 Task: Create new invoice with Date Opened :15-Apr-23, Select Customer: Crooked Crust Pizza, Terms: Payment Term 1. Make invoice entry for item-1 with Date: 15-Apr-23, Description: Gardettos Original, Action: Material, Income Account: Income:Sales, Quantity: 6, Unit Price: 7.5, Discount %: 7. Make entry for item-2 with Date: 15-Apr-23, Description: Helping Hand Force Cup Toilet Plunger, Action: Material, Income Account: Income:Sales, Quantity: 1, Unit Price: 7.9, Discount %: 8. Make entry for item-3 with Date: 15-Apr-23, Description: Value Corner Whole Milk (1 gal), Action: Material, Income Account: Income:Sales, Quantity: 1, Unit Price: 8.9, Discount %: 10. Write Notes: 'Looking forward to serving you again.'. Post Invoice with Post Date: 15-Apr-23, Post to Accounts: Assets:Accounts Receivable. Pay / Process Payment with Transaction Date: 15-May-23, Amount: 57.128, Transfer Account: Checking Account. Print Invoice, display notes by going to Option, then go to Display Tab and check 'Invoice Notes'.
Action: Mouse moved to (174, 34)
Screenshot: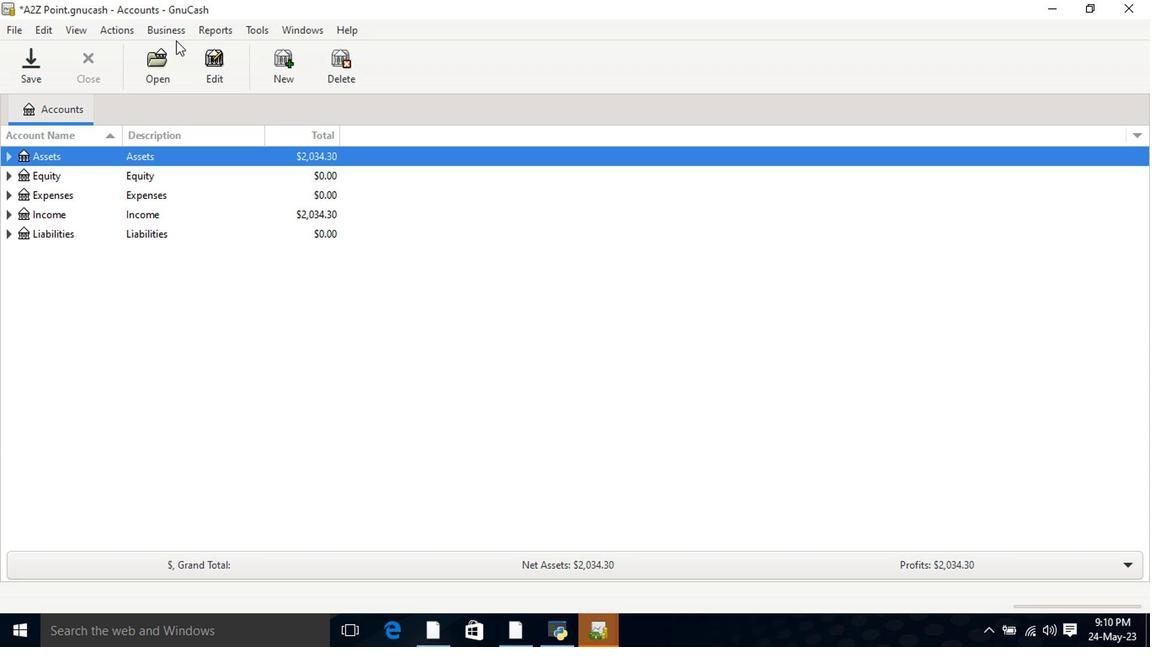 
Action: Mouse pressed left at (174, 34)
Screenshot: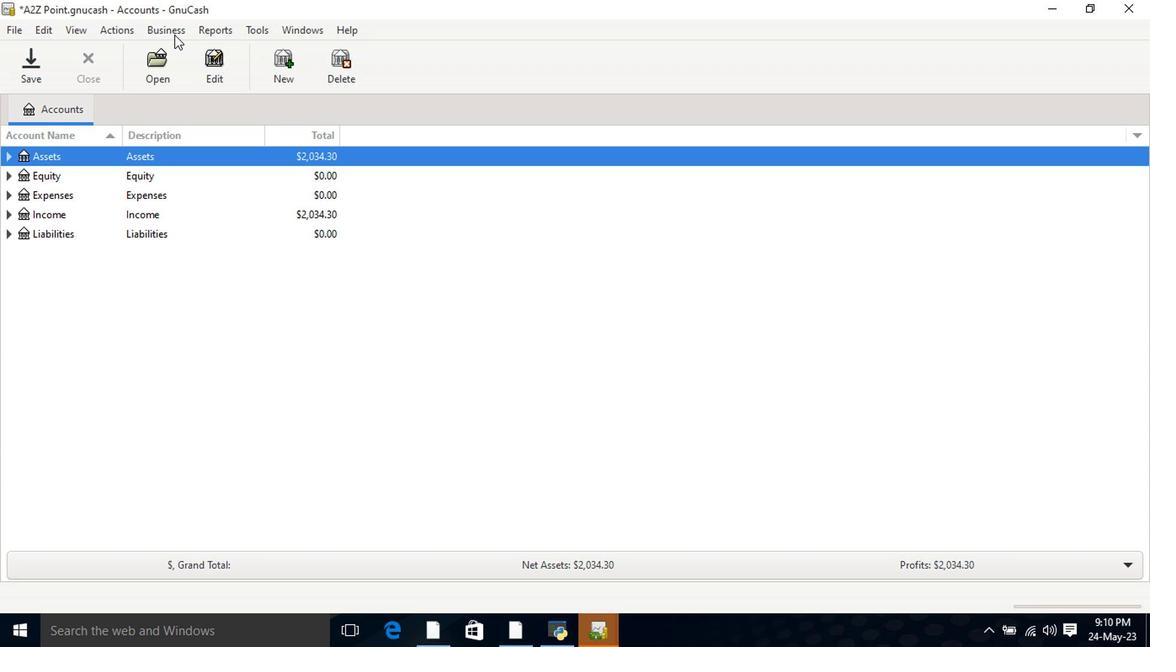 
Action: Mouse moved to (366, 118)
Screenshot: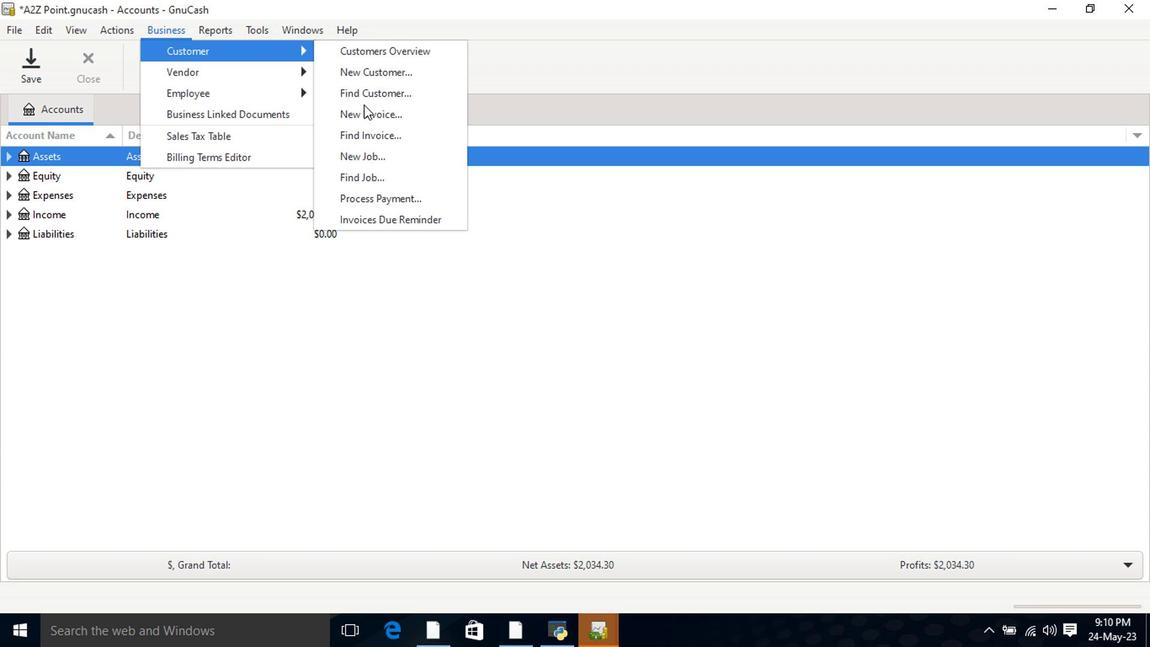 
Action: Mouse pressed left at (366, 118)
Screenshot: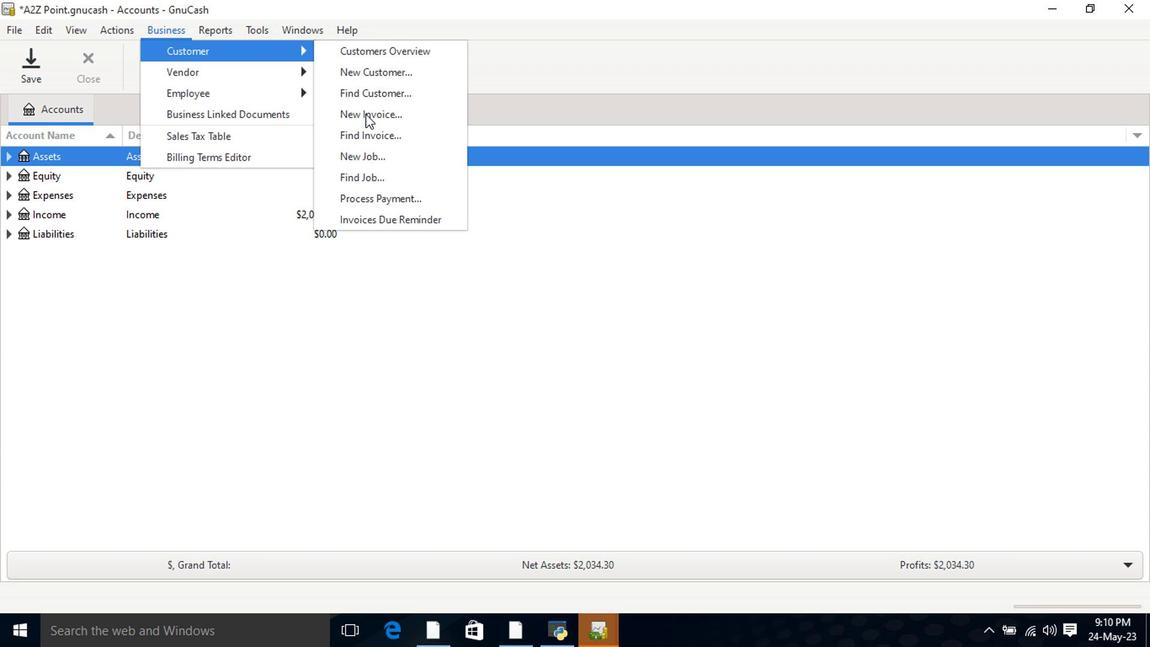 
Action: Mouse moved to (695, 260)
Screenshot: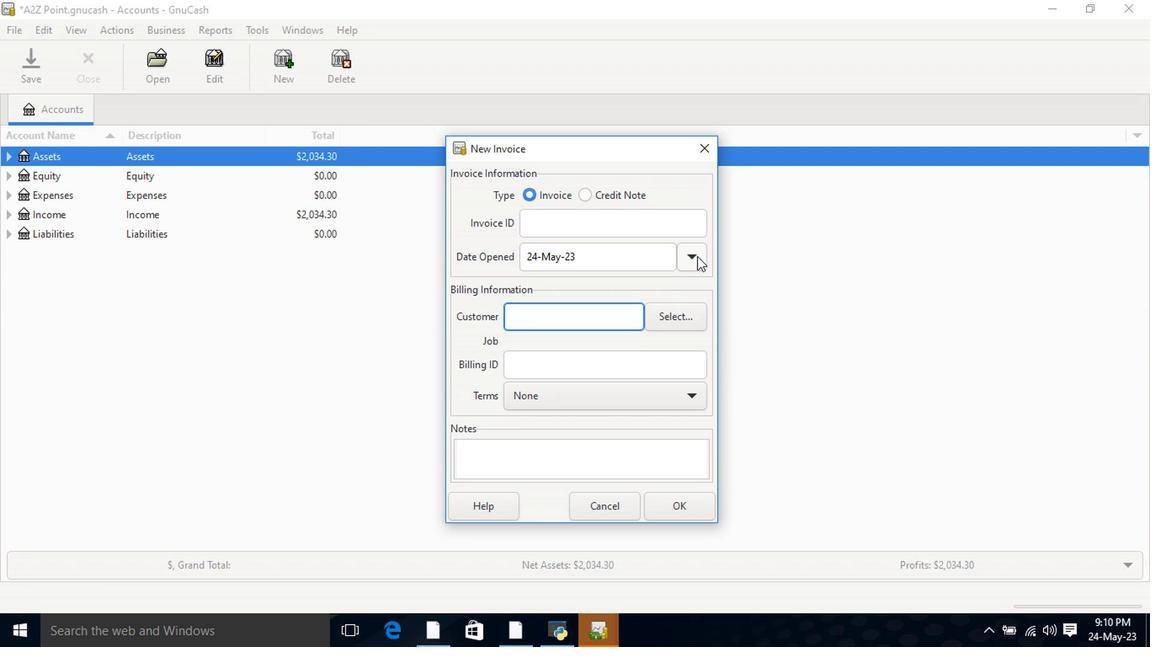 
Action: Mouse pressed left at (695, 260)
Screenshot: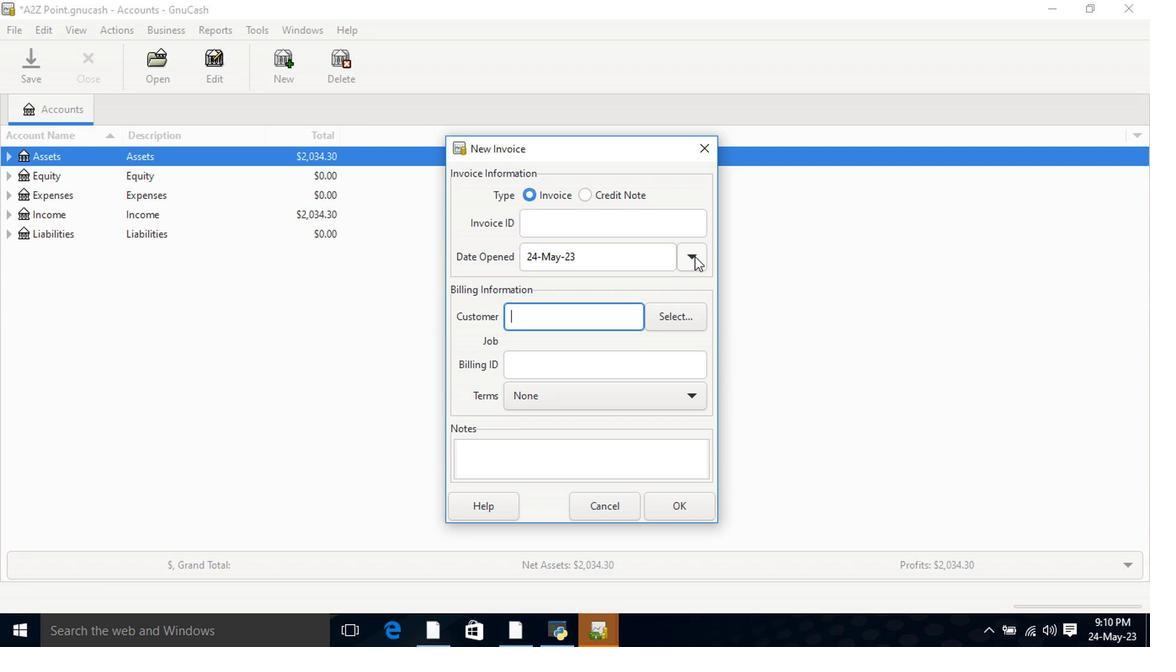
Action: Mouse moved to (563, 284)
Screenshot: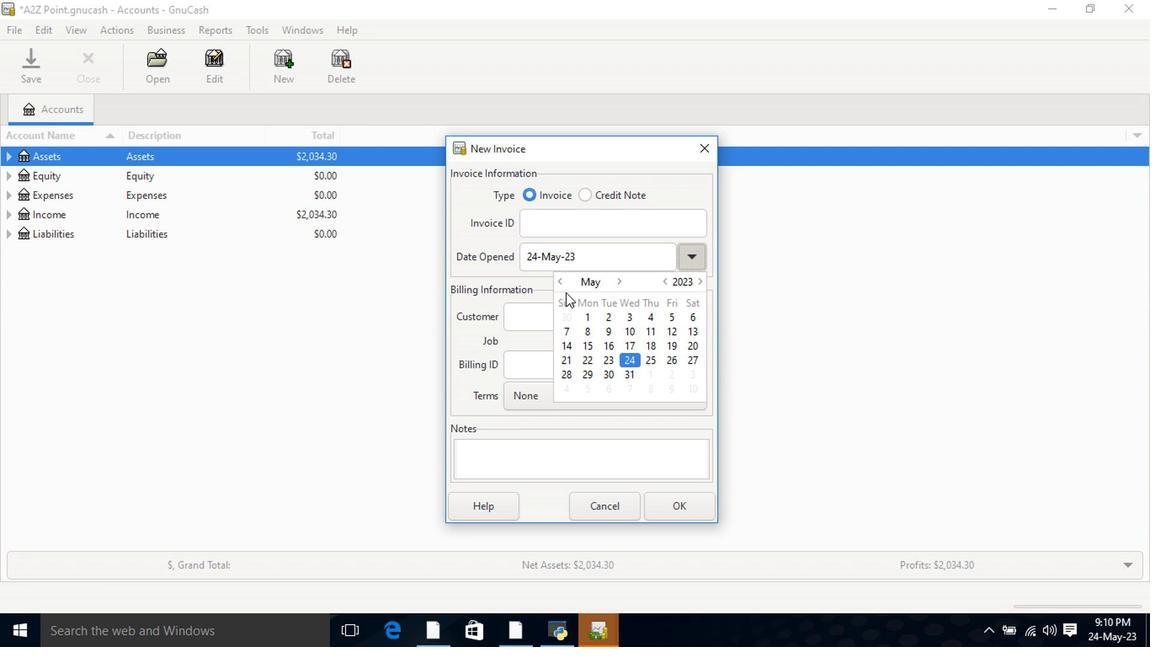 
Action: Mouse pressed left at (563, 284)
Screenshot: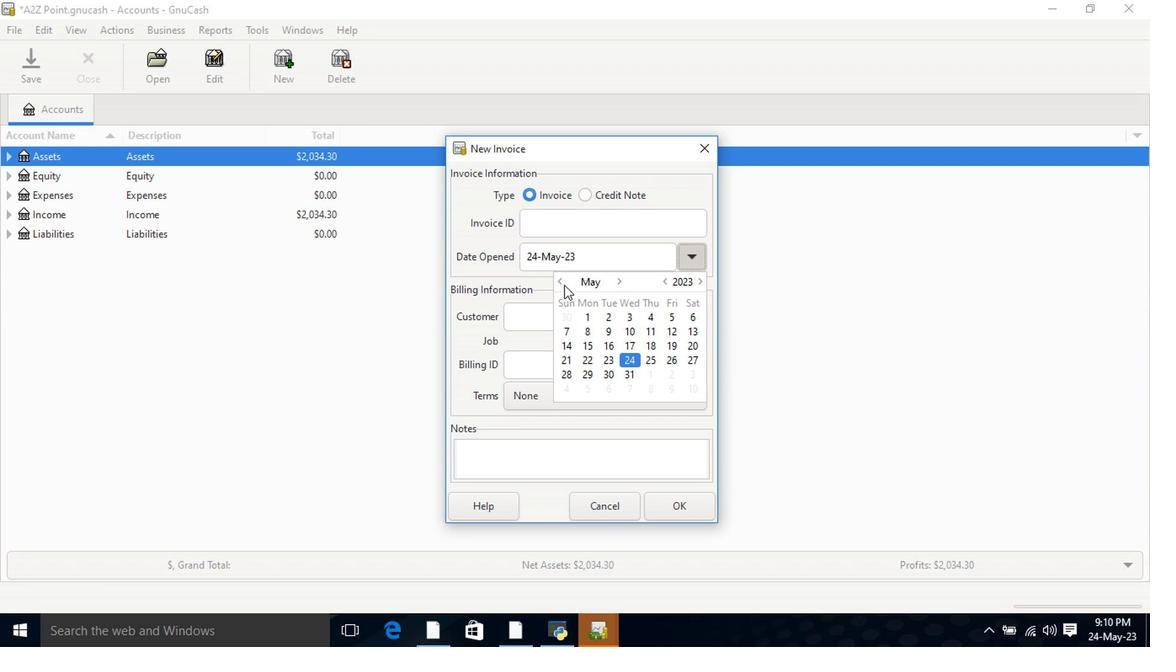 
Action: Mouse moved to (694, 349)
Screenshot: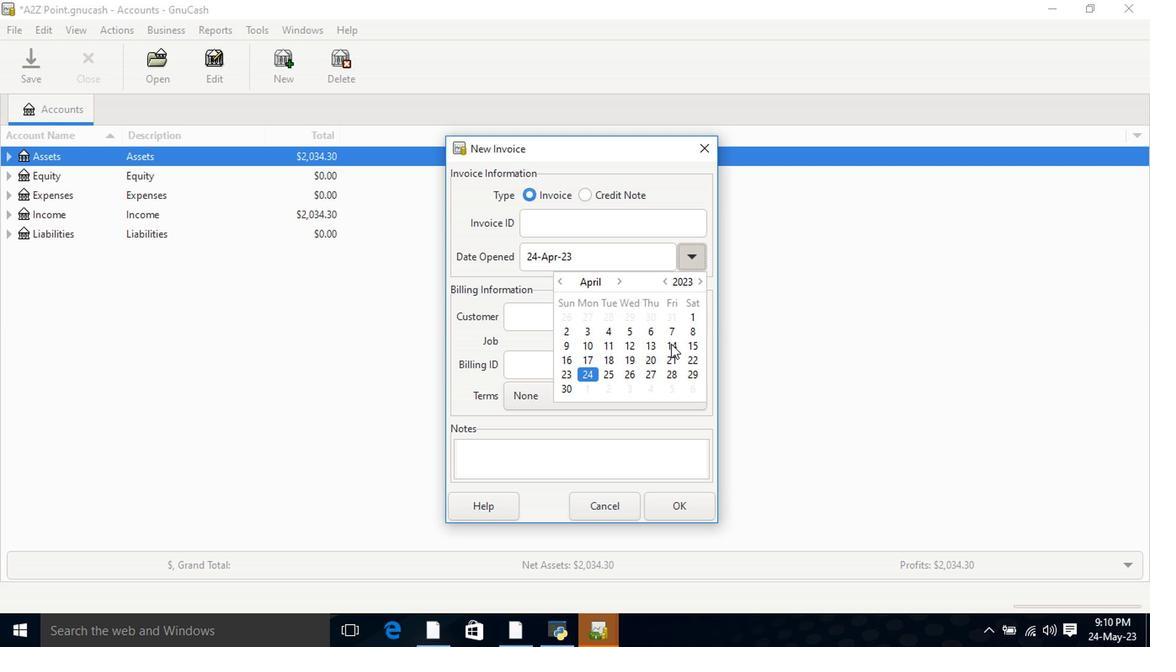
Action: Mouse pressed left at (694, 349)
Screenshot: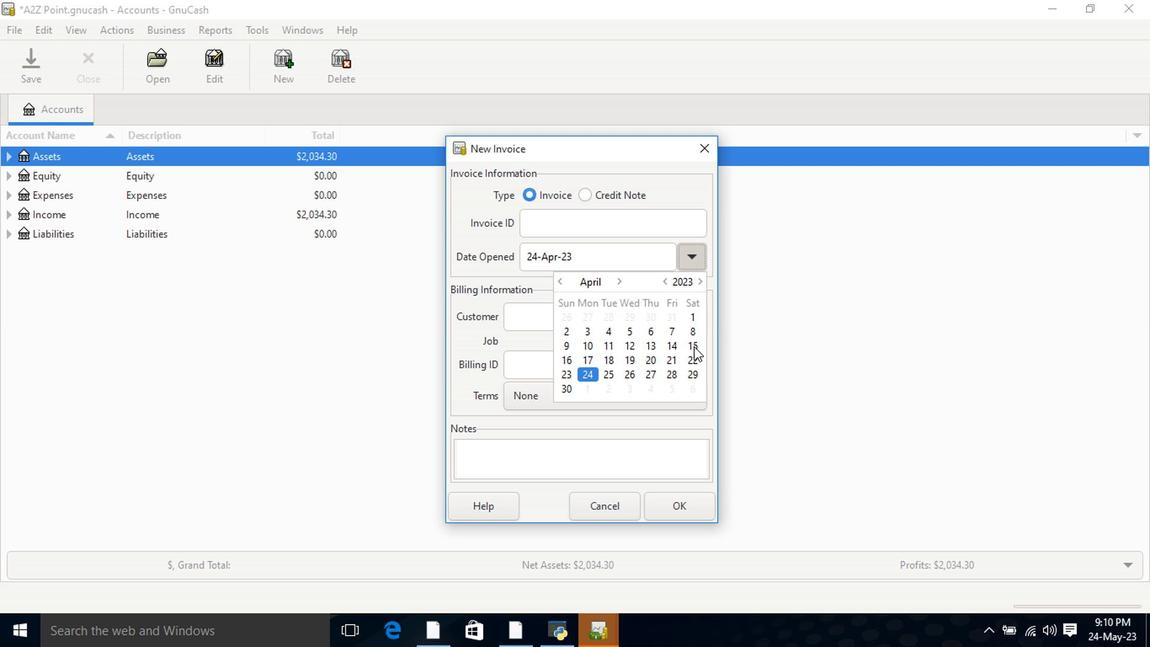 
Action: Mouse pressed left at (694, 349)
Screenshot: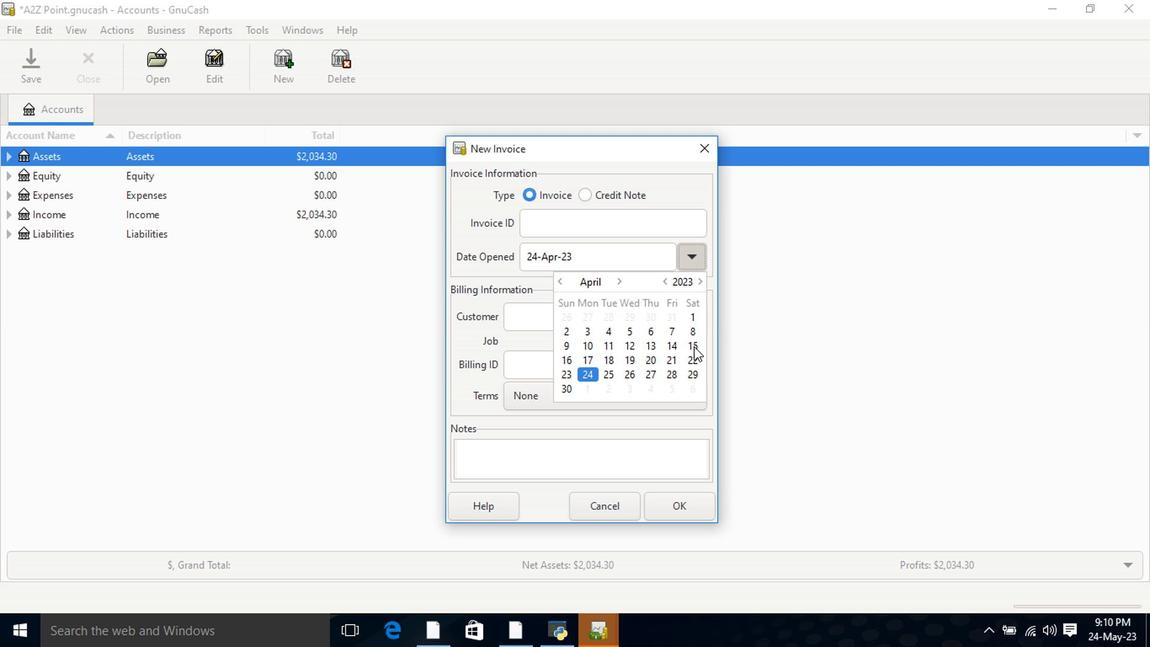 
Action: Mouse moved to (596, 323)
Screenshot: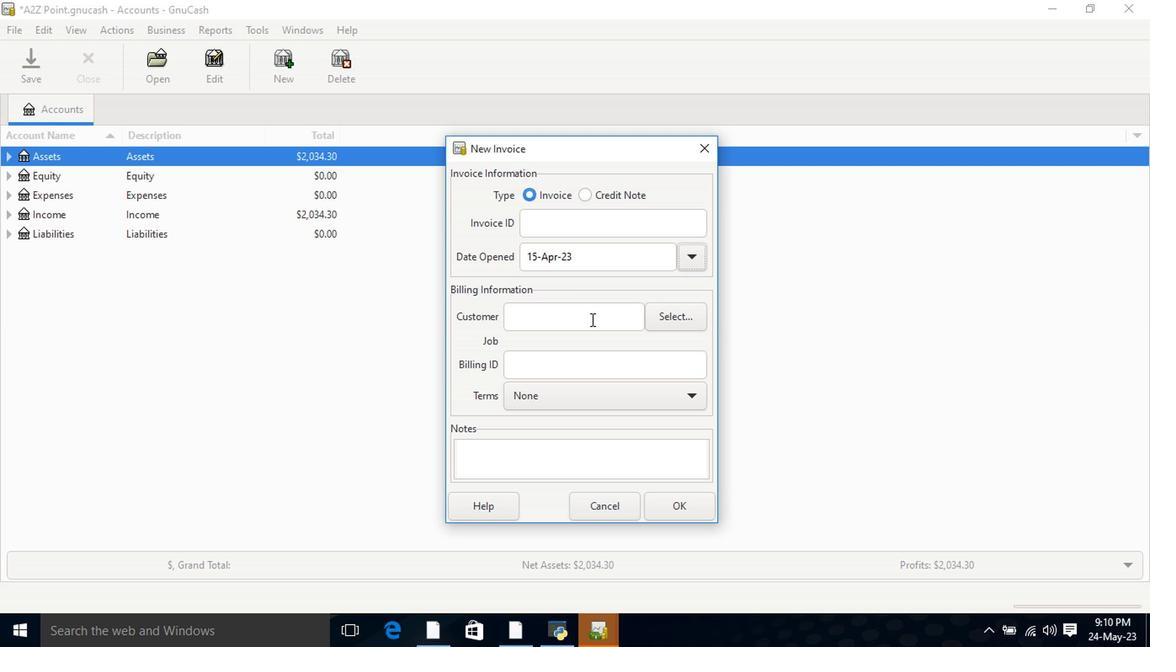 
Action: Mouse pressed left at (596, 323)
Screenshot: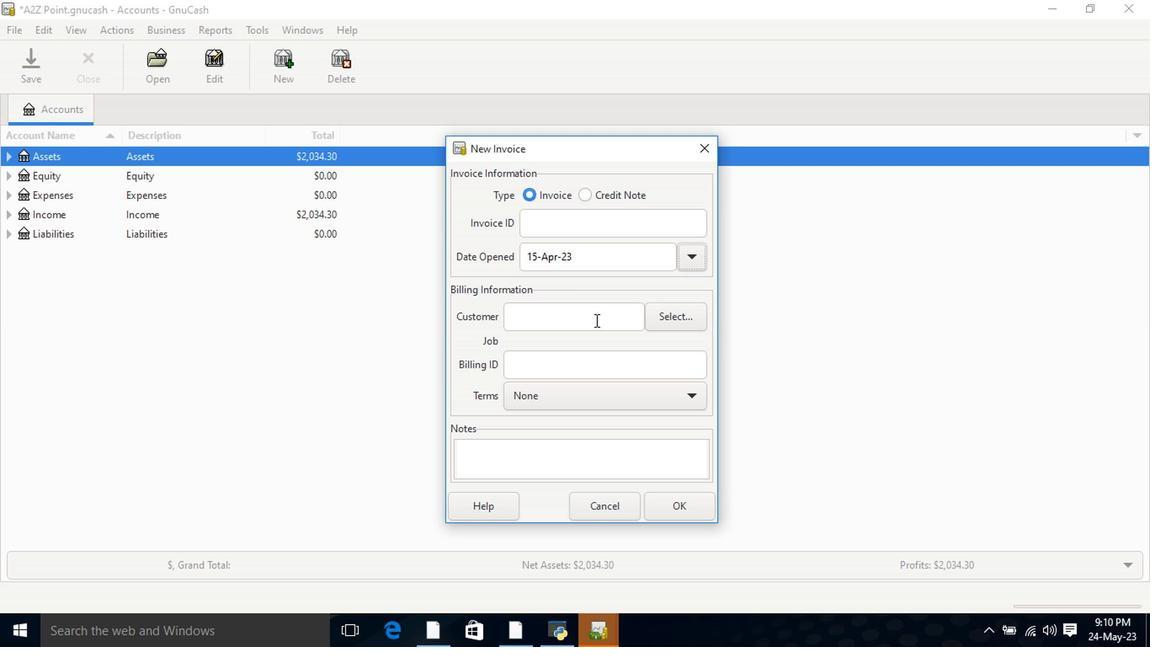 
Action: Key pressed croo
Screenshot: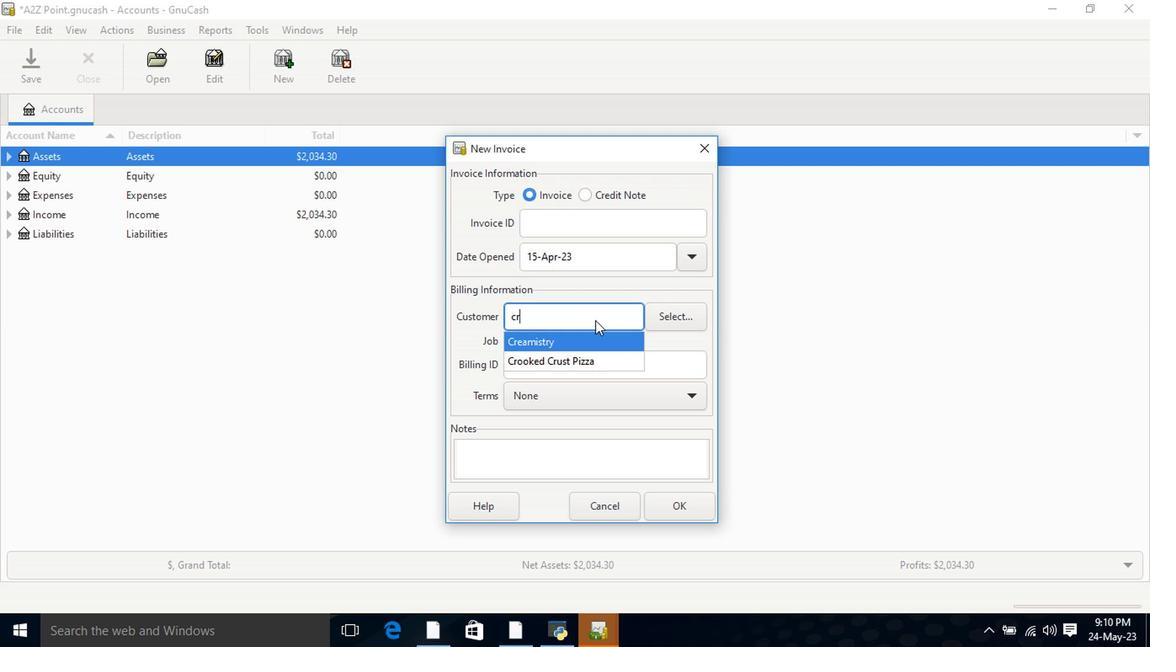 
Action: Mouse moved to (592, 340)
Screenshot: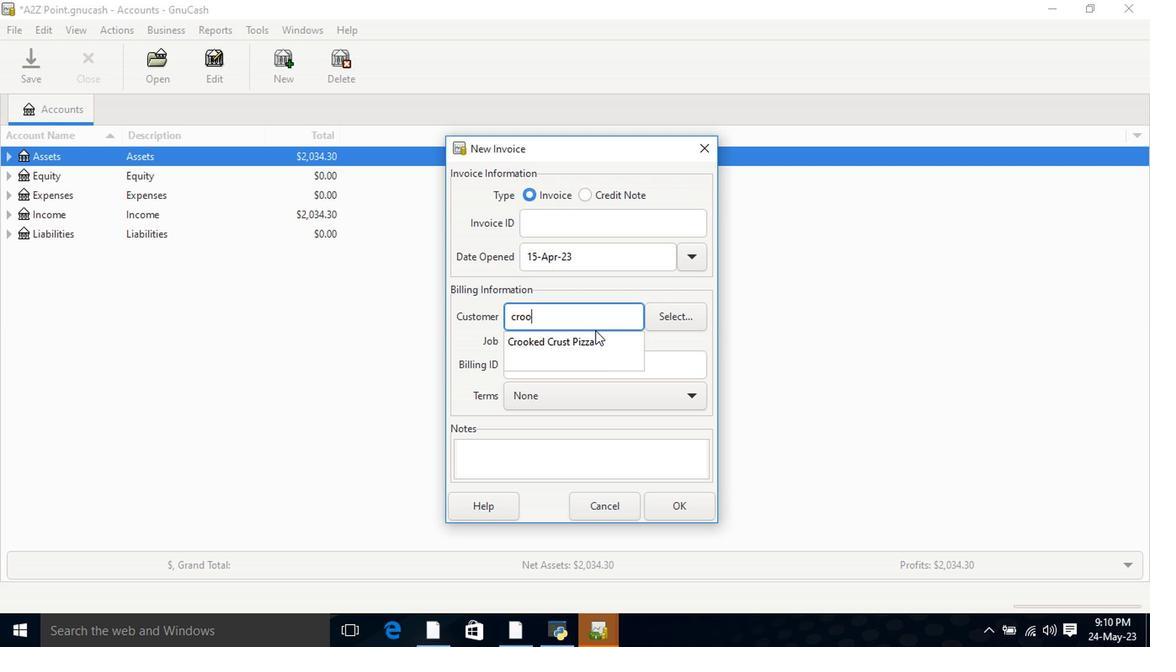 
Action: Mouse pressed left at (592, 340)
Screenshot: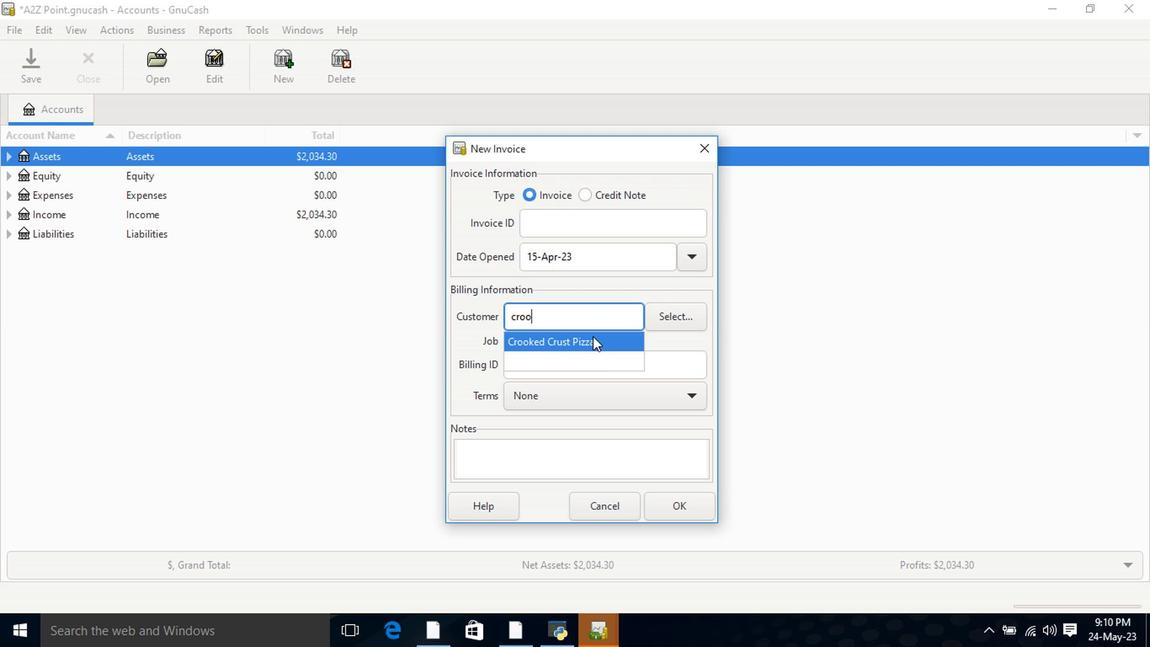 
Action: Mouse moved to (581, 403)
Screenshot: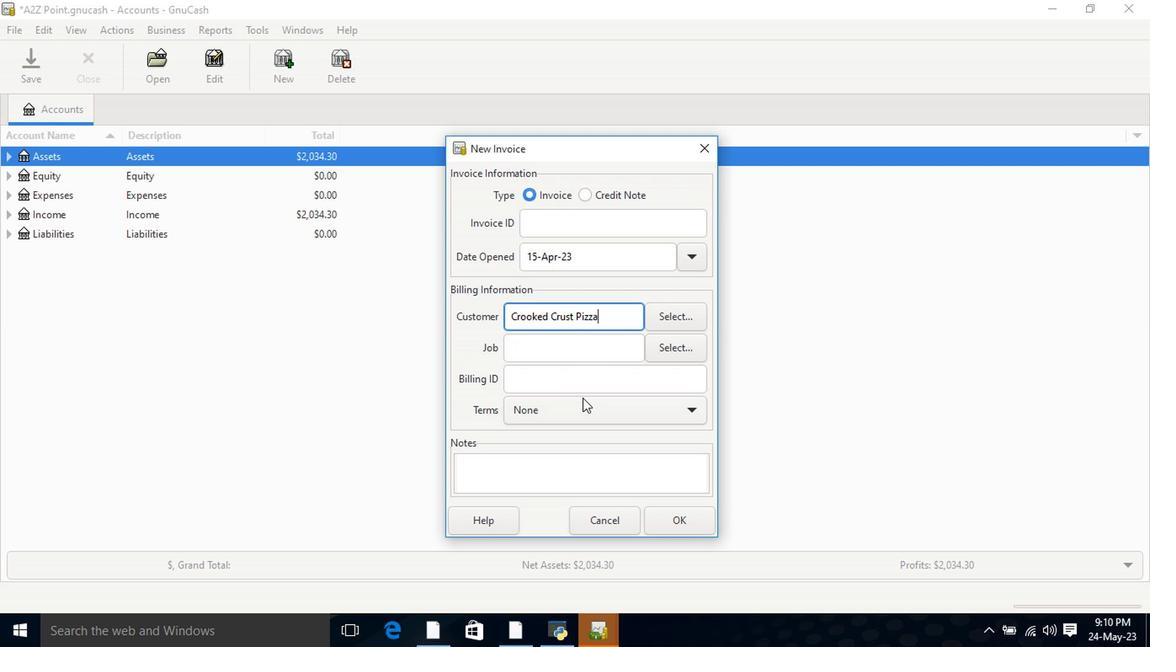 
Action: Mouse pressed left at (581, 403)
Screenshot: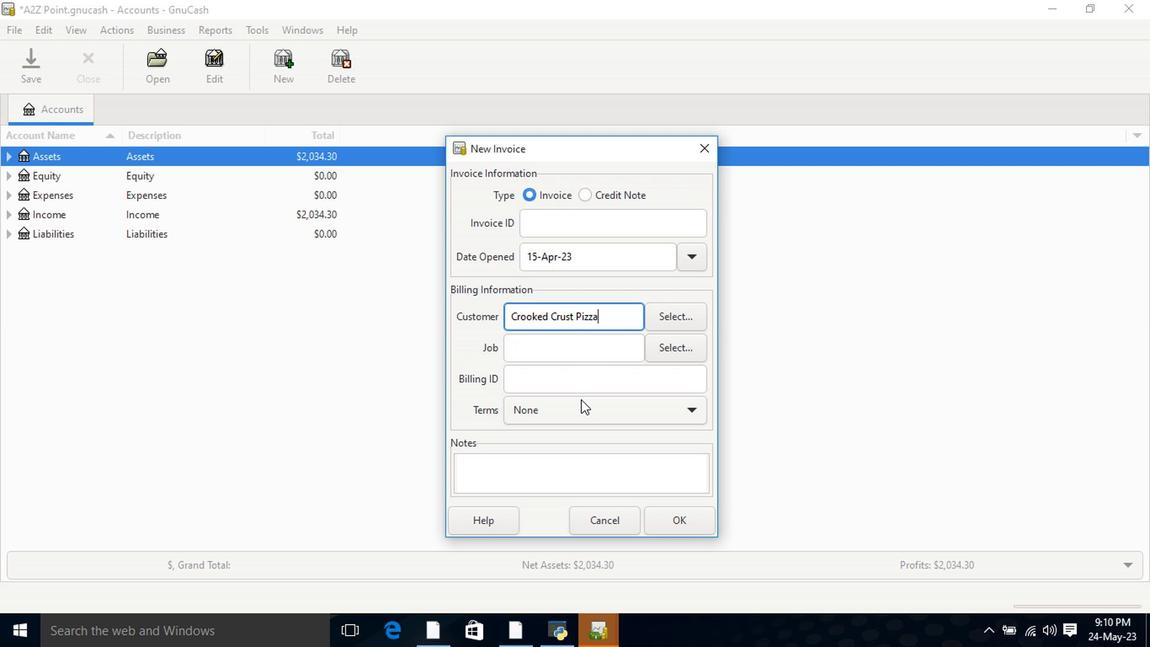 
Action: Mouse moved to (584, 435)
Screenshot: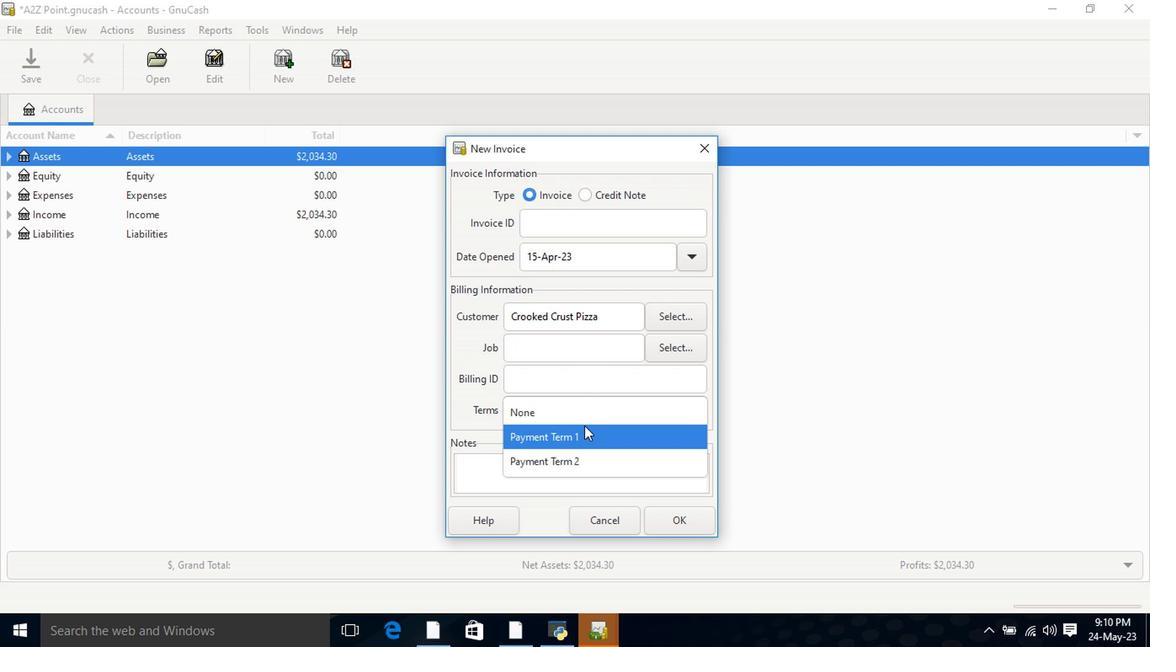 
Action: Mouse pressed left at (584, 435)
Screenshot: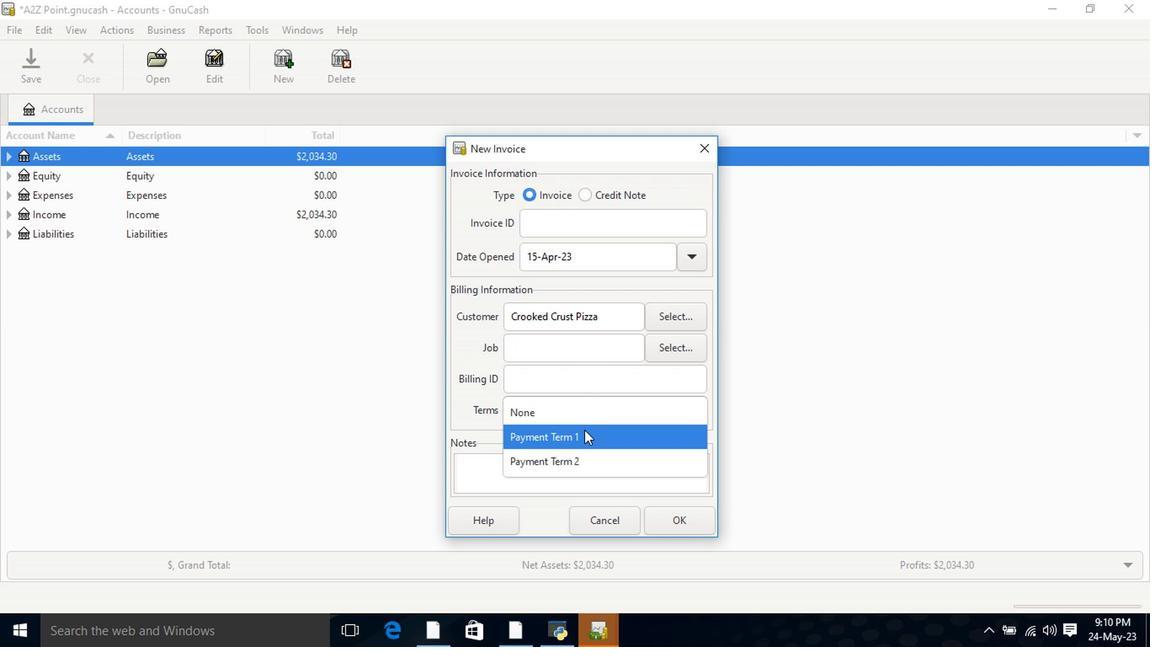
Action: Mouse moved to (706, 533)
Screenshot: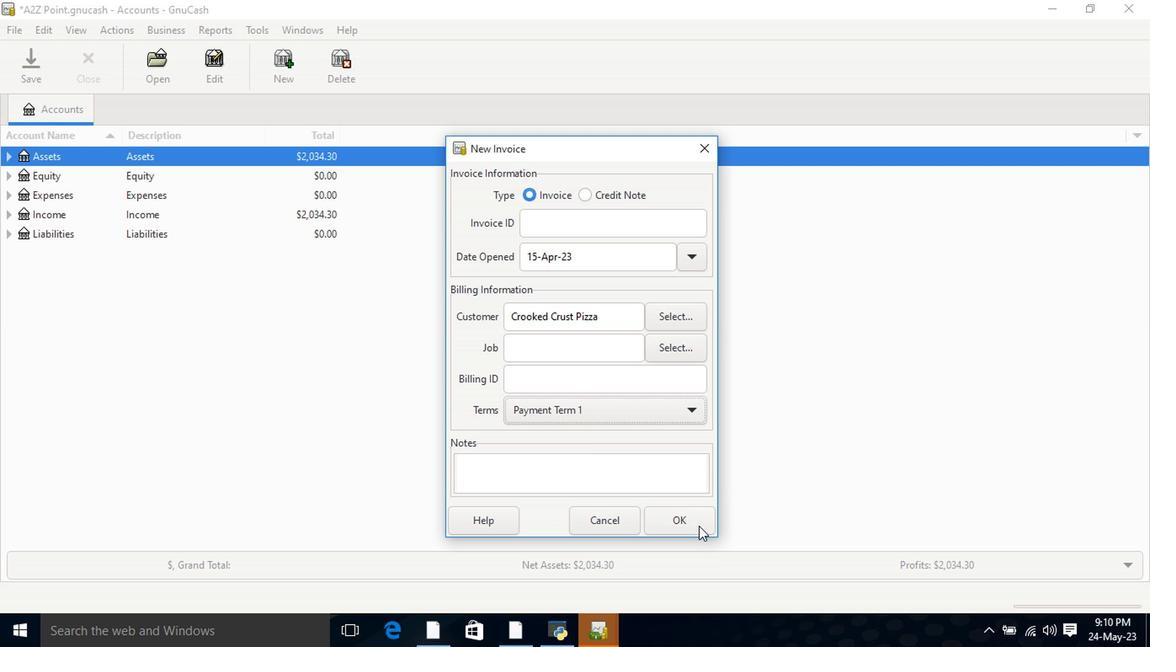 
Action: Mouse pressed left at (706, 533)
Screenshot: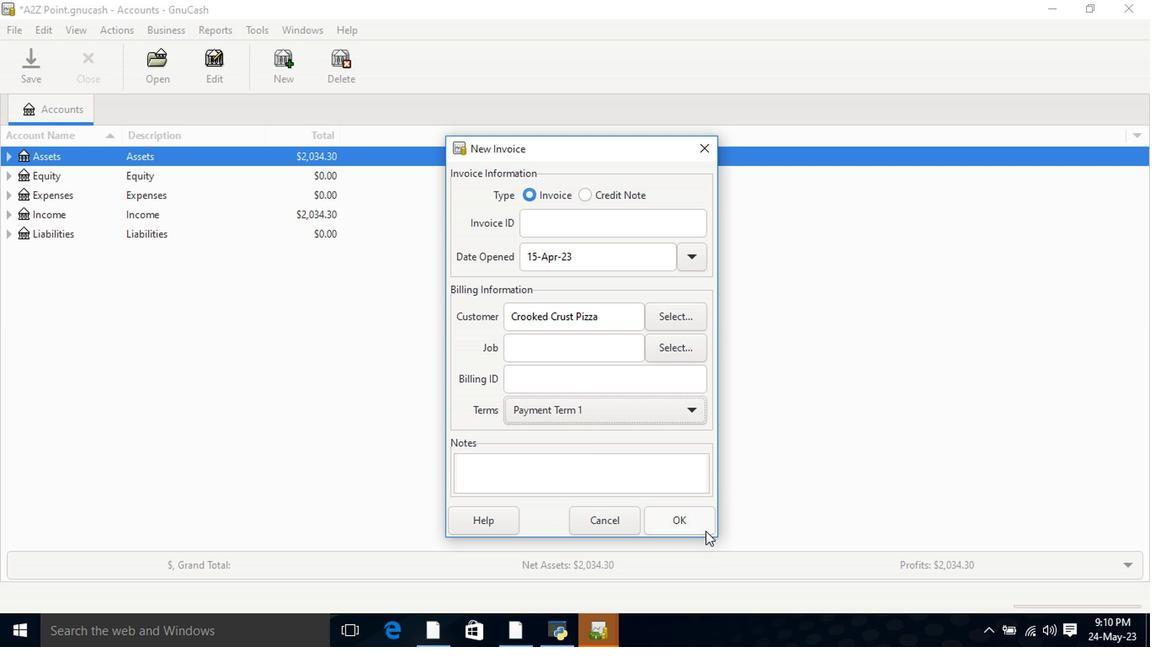 
Action: Mouse moved to (80, 329)
Screenshot: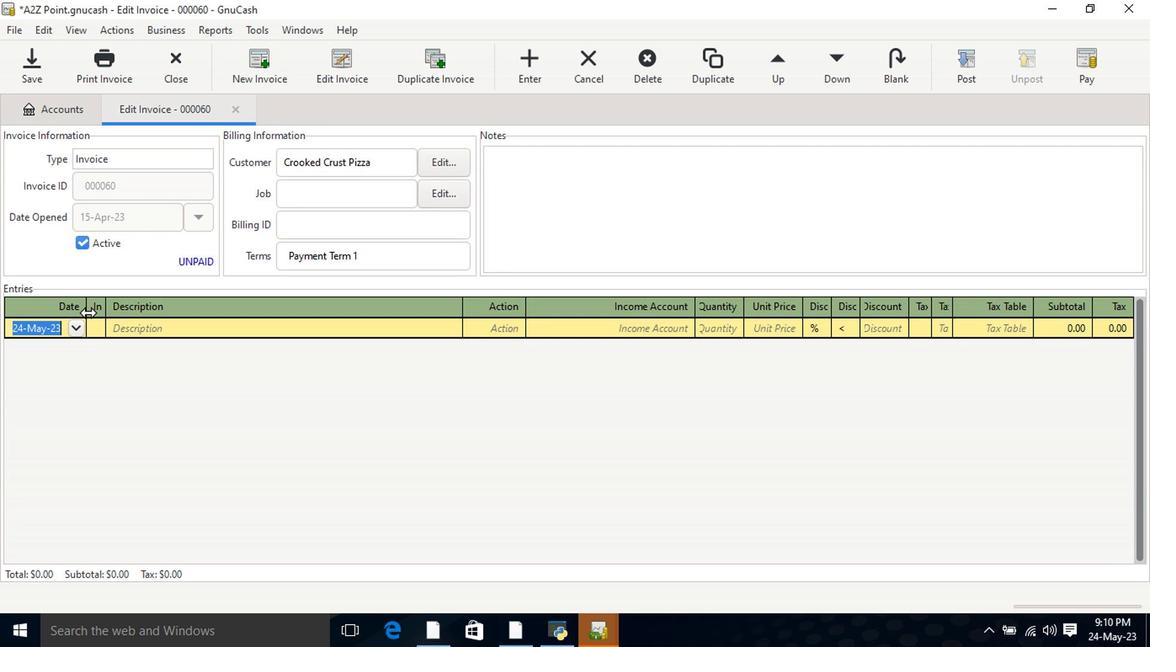 
Action: Mouse pressed left at (80, 329)
Screenshot: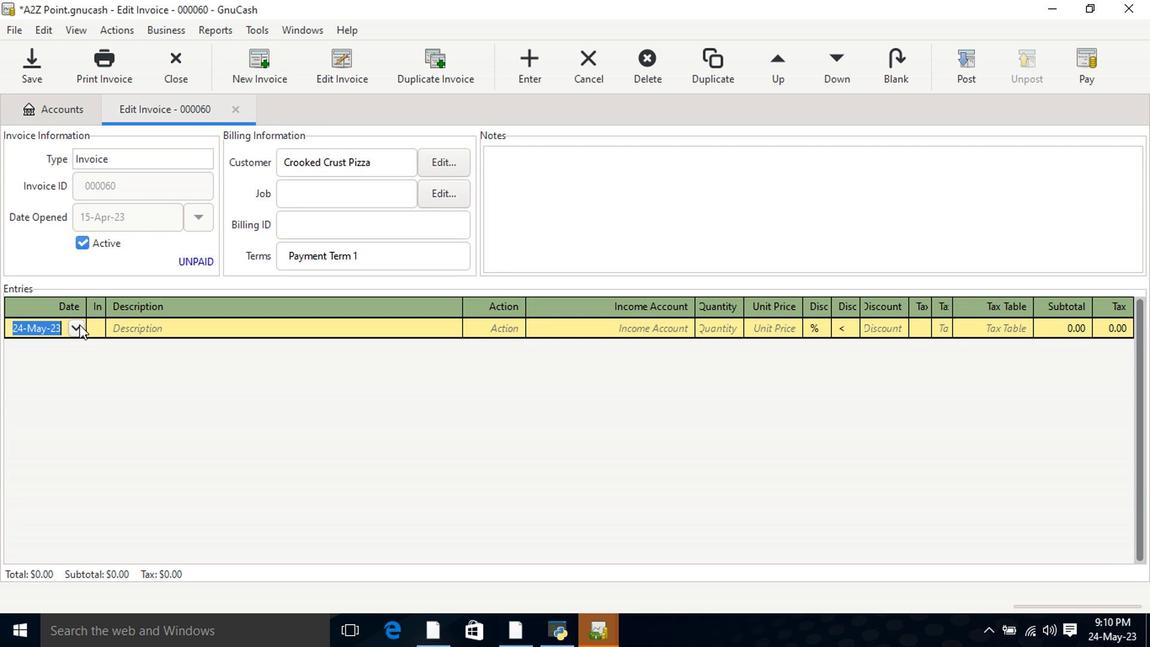 
Action: Mouse moved to (14, 351)
Screenshot: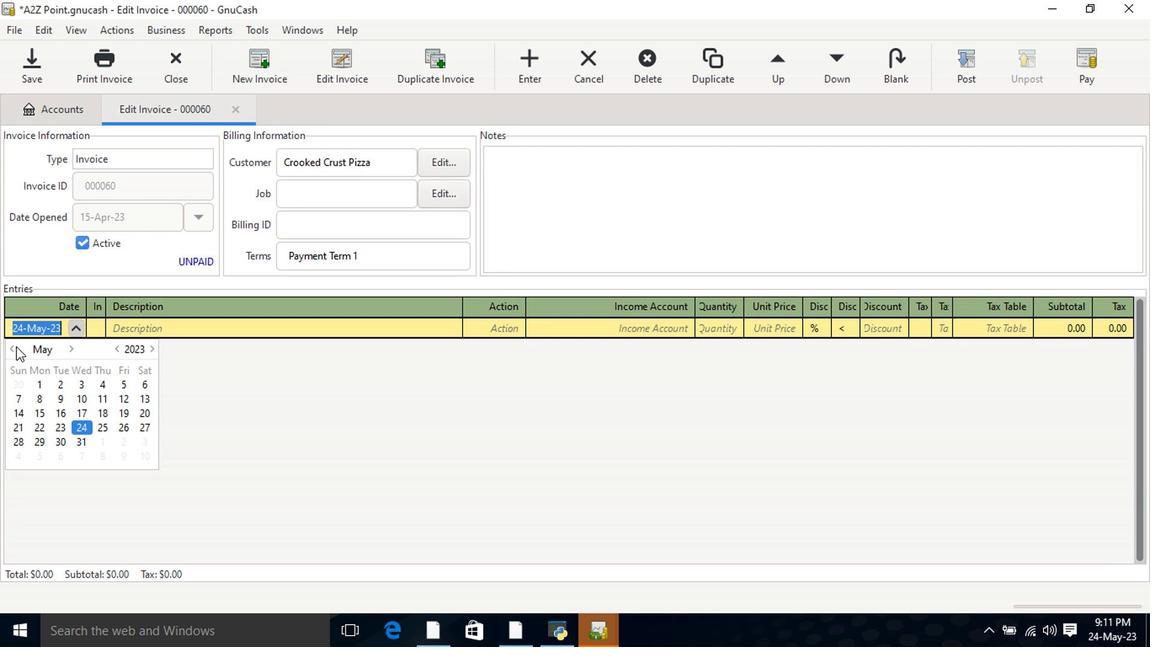 
Action: Mouse pressed left at (14, 351)
Screenshot: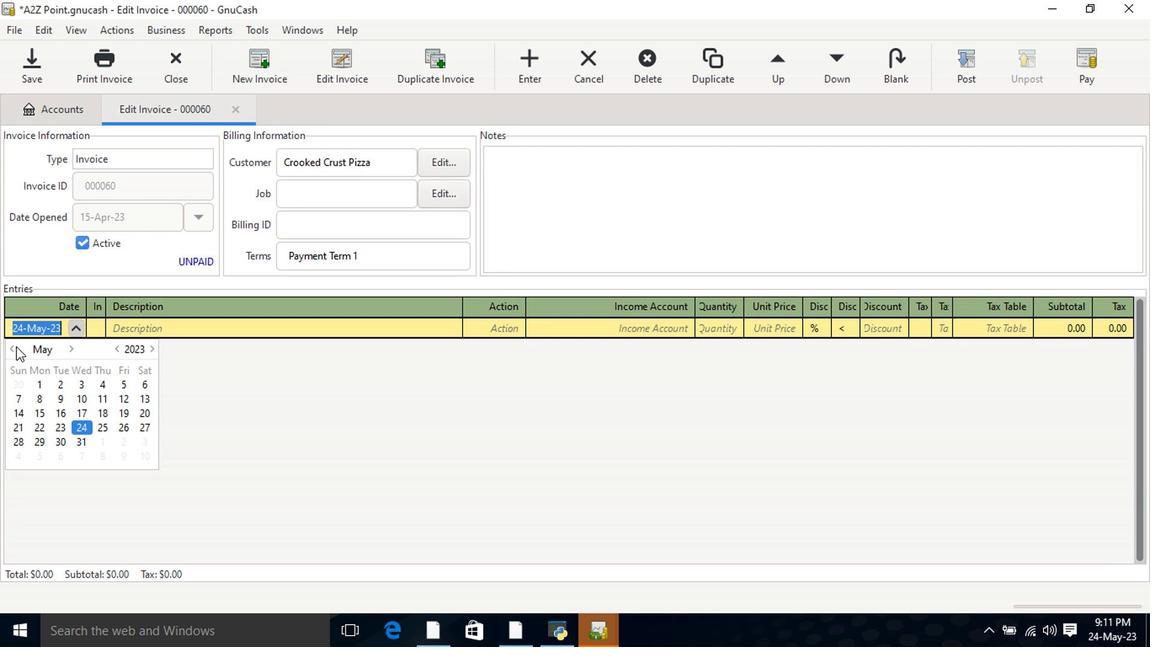 
Action: Mouse moved to (143, 414)
Screenshot: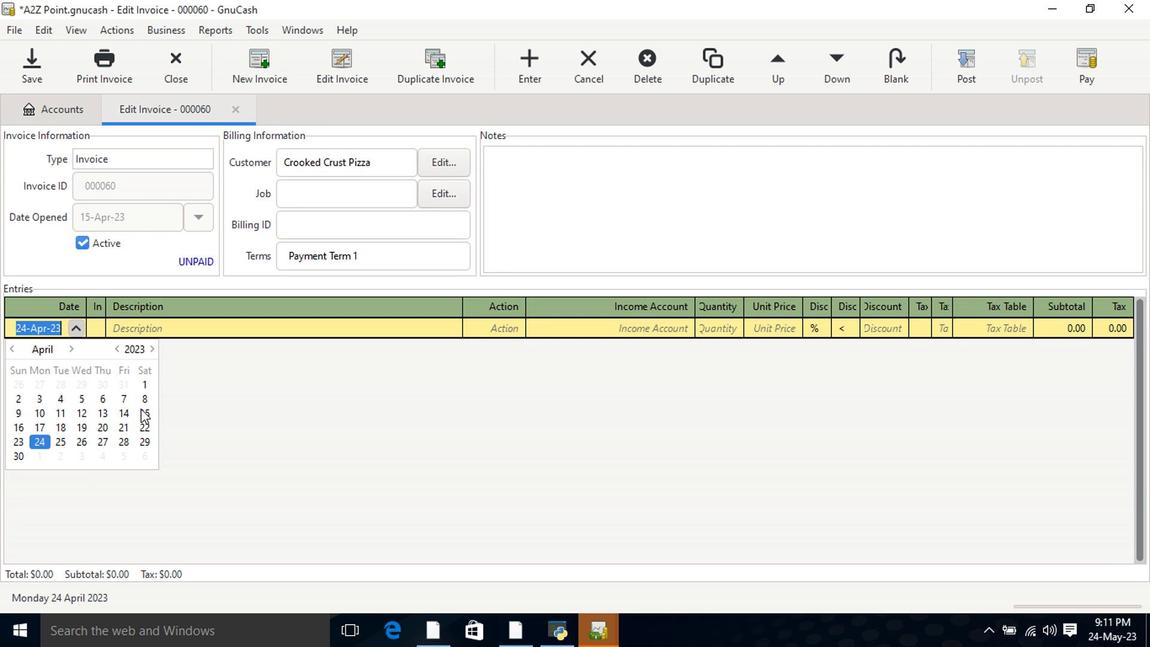 
Action: Mouse pressed left at (143, 414)
Screenshot: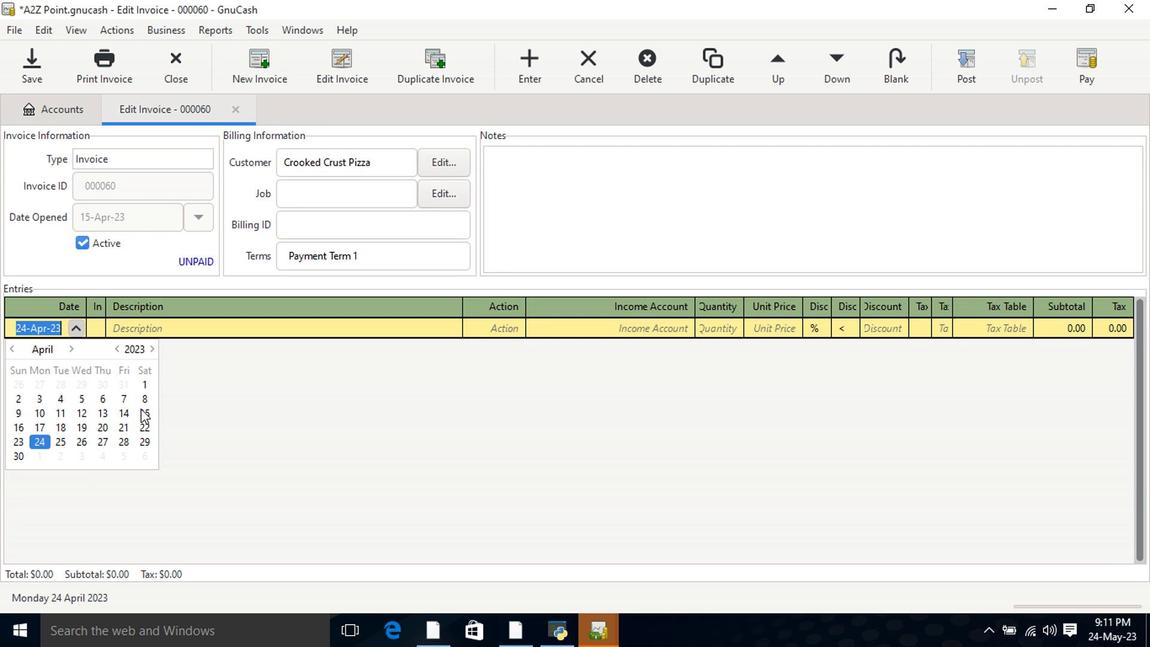 
Action: Mouse pressed left at (143, 414)
Screenshot: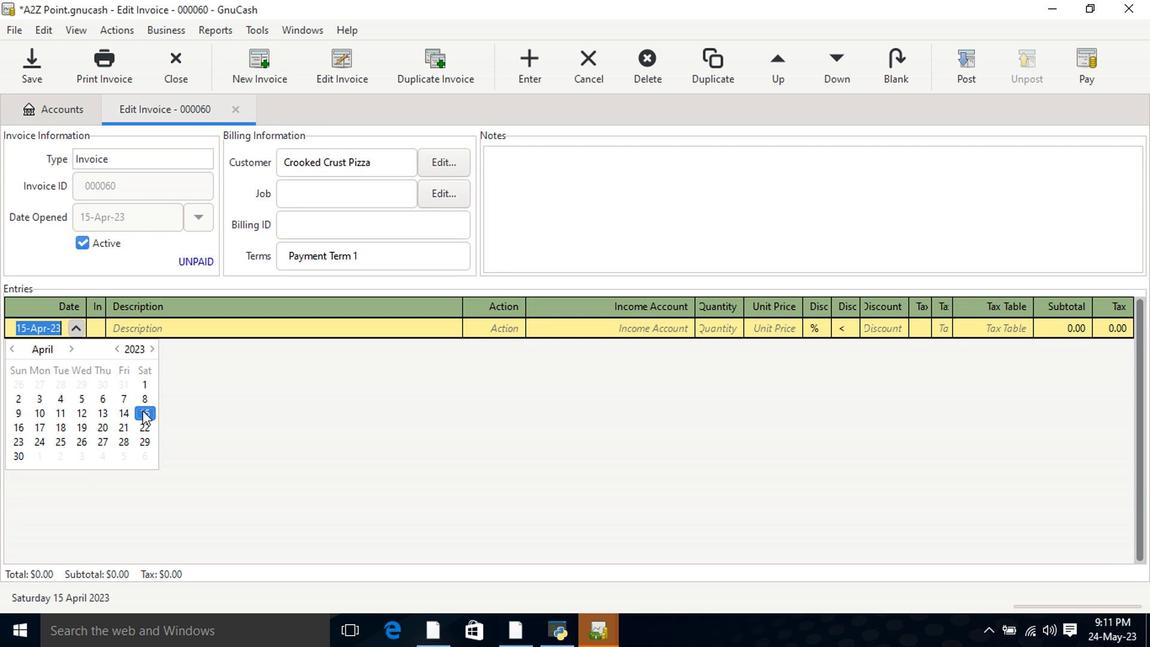 
Action: Mouse moved to (147, 331)
Screenshot: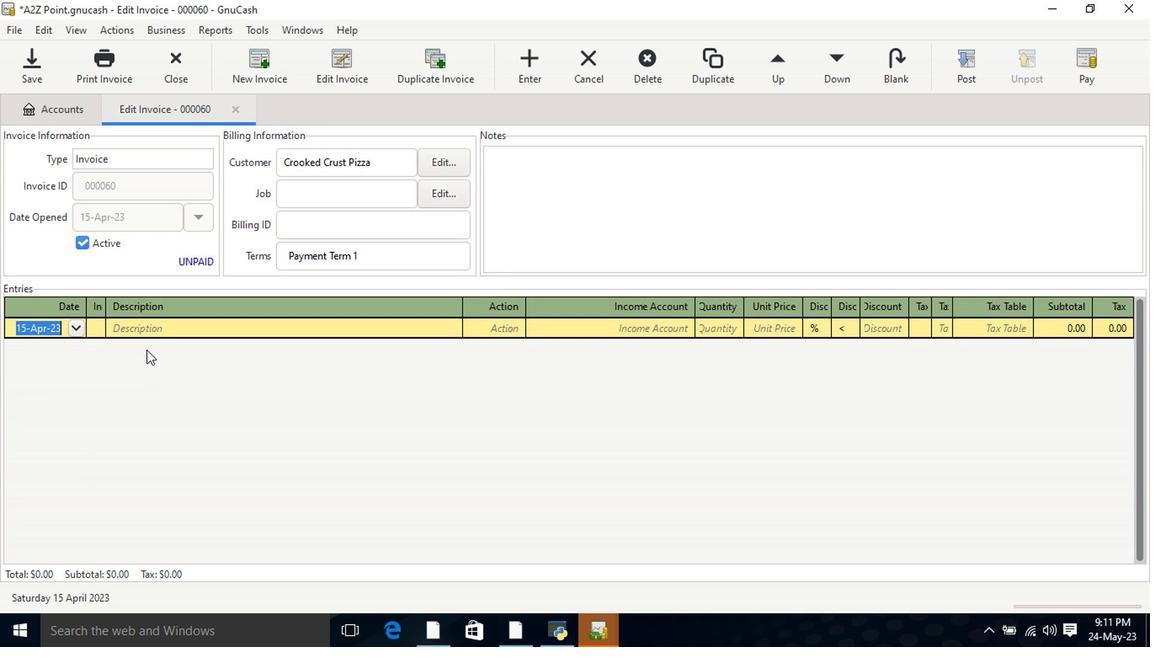 
Action: Mouse pressed left at (147, 331)
Screenshot: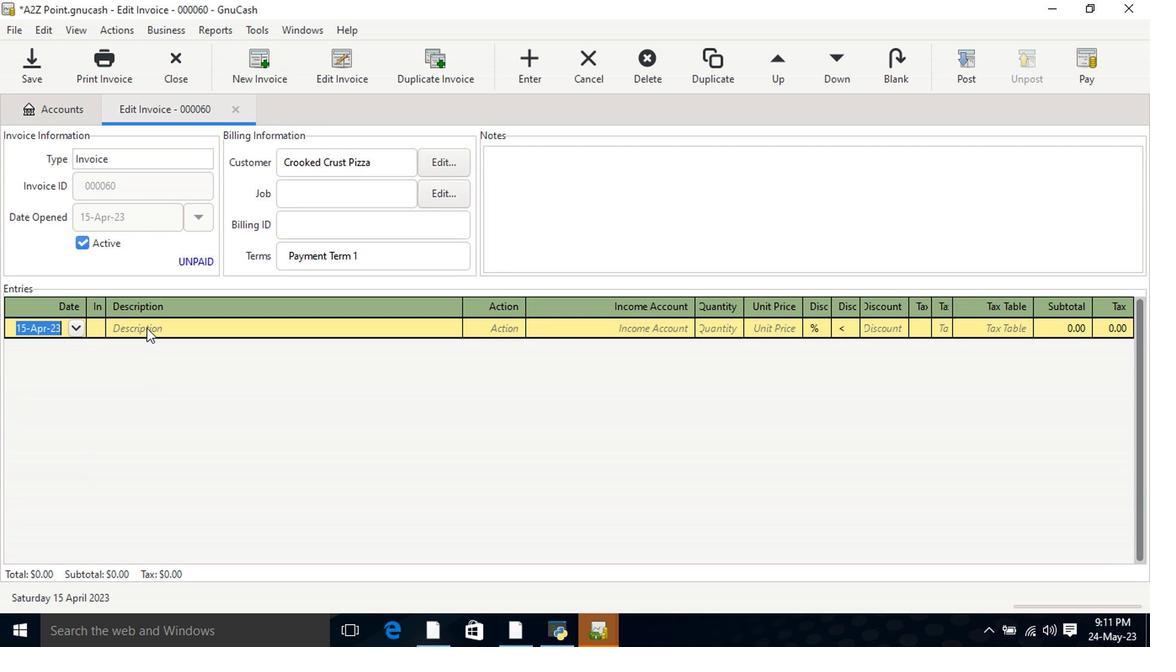 
Action: Mouse moved to (147, 331)
Screenshot: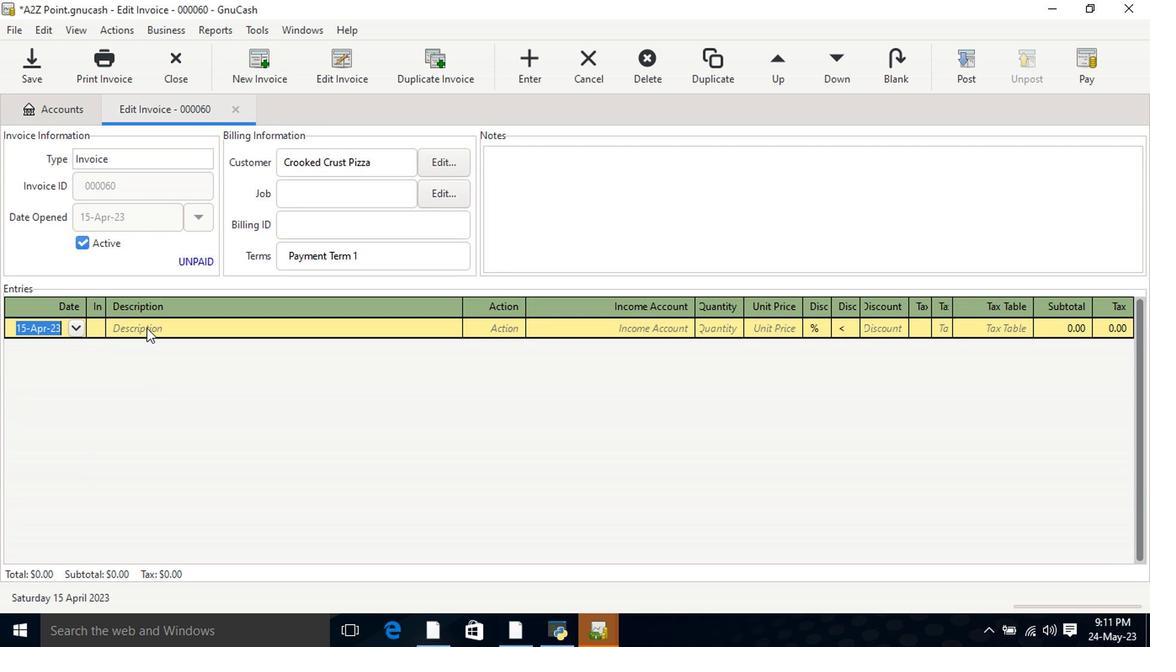 
Action: Key pressed <Key.shift>Gardettos<Key.space><Key.shift>Original<Key.tab>mate<Key.tab>incom<Key.down><Key.down><Key.down><Key.down><Key.up><Key.tab>6<Key.tab>7.5<Key.tab>
Screenshot: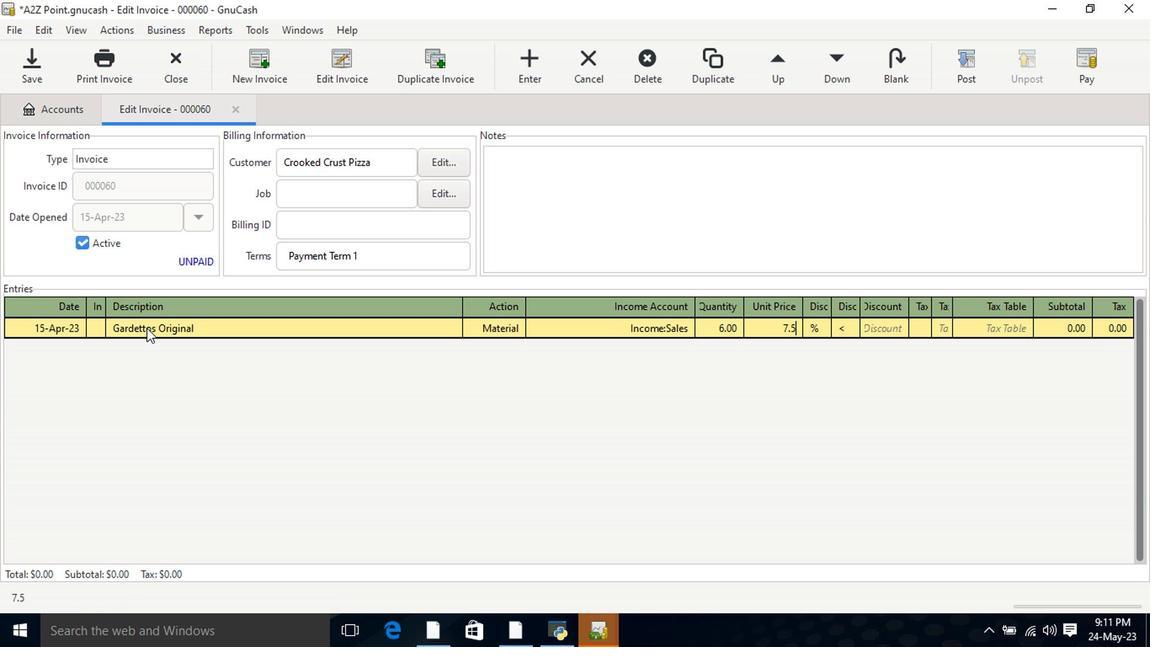 
Action: Mouse moved to (844, 333)
Screenshot: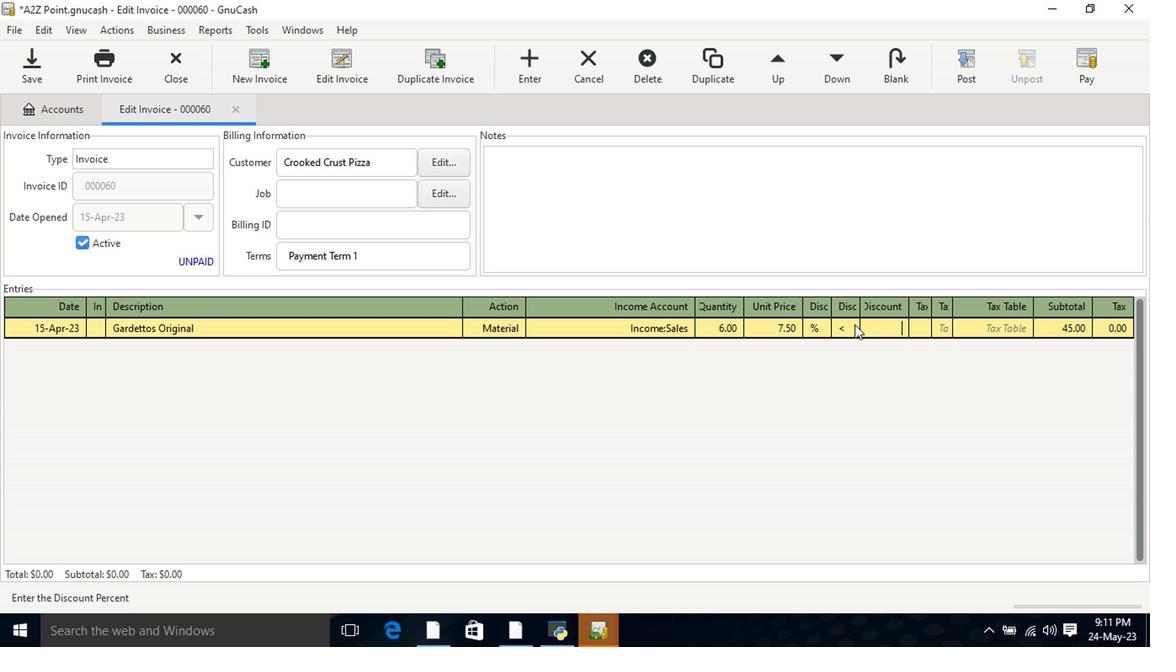 
Action: Mouse pressed left at (844, 333)
Screenshot: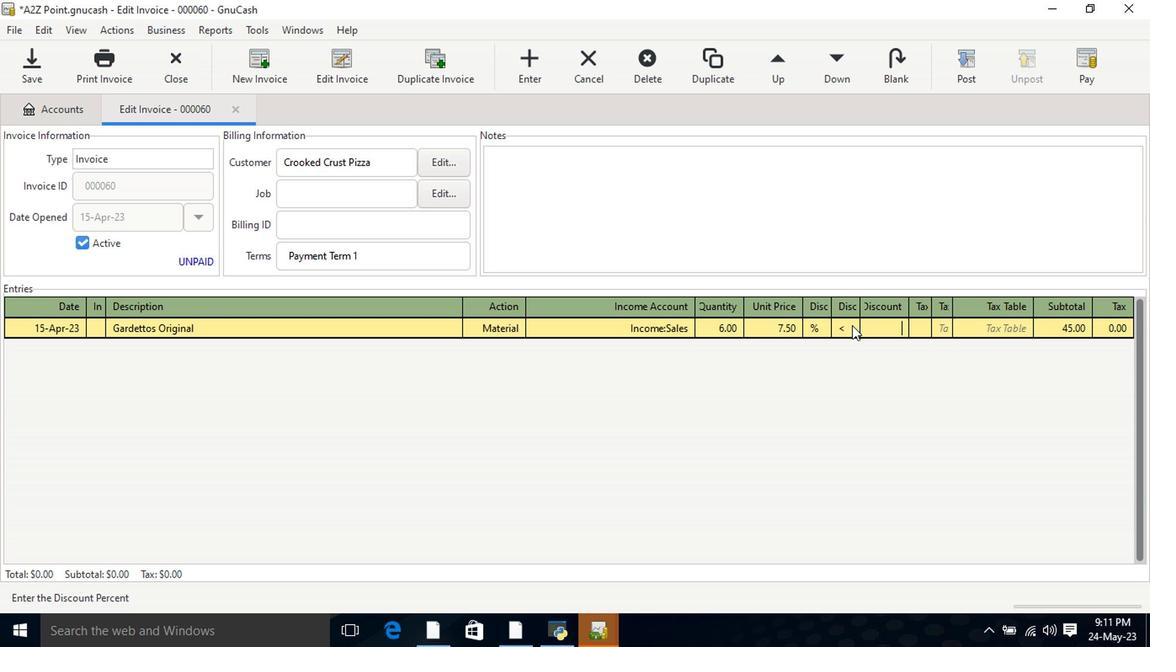 
Action: Mouse moved to (888, 331)
Screenshot: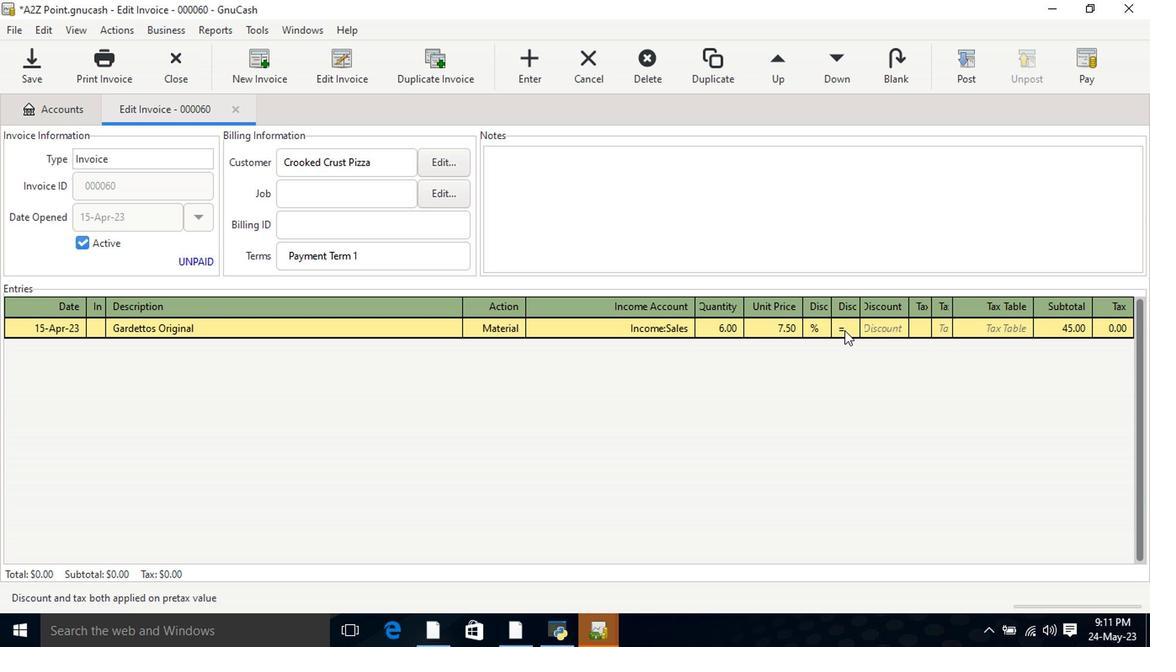 
Action: Mouse pressed left at (888, 331)
Screenshot: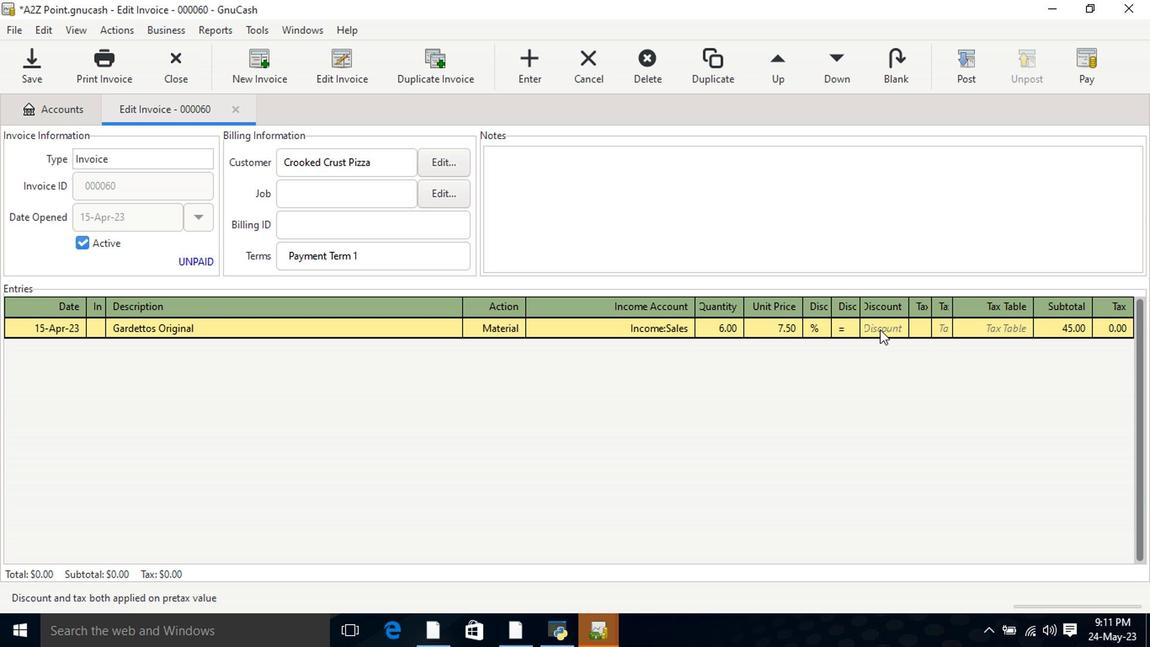 
Action: Key pressed 7<Key.tab><Key.tab><Key.shift>Helping<Key.space><Key.shift>G<Key.backspace>h<Key.shift><Key.backspace><Key.shift>Hand<Key.space><Key.shift>Force<Key.space><Key.shift>Cup<Key.space><Key.shift>Toilet<Key.space><Key.shift>Plunger<Key.tab>mt<Key.backspace><Key.down><Key.tab>incom<Key.down><Key.down><Key.down><Key.tab>1<Key.tab>7.9<Key.tab>
Screenshot: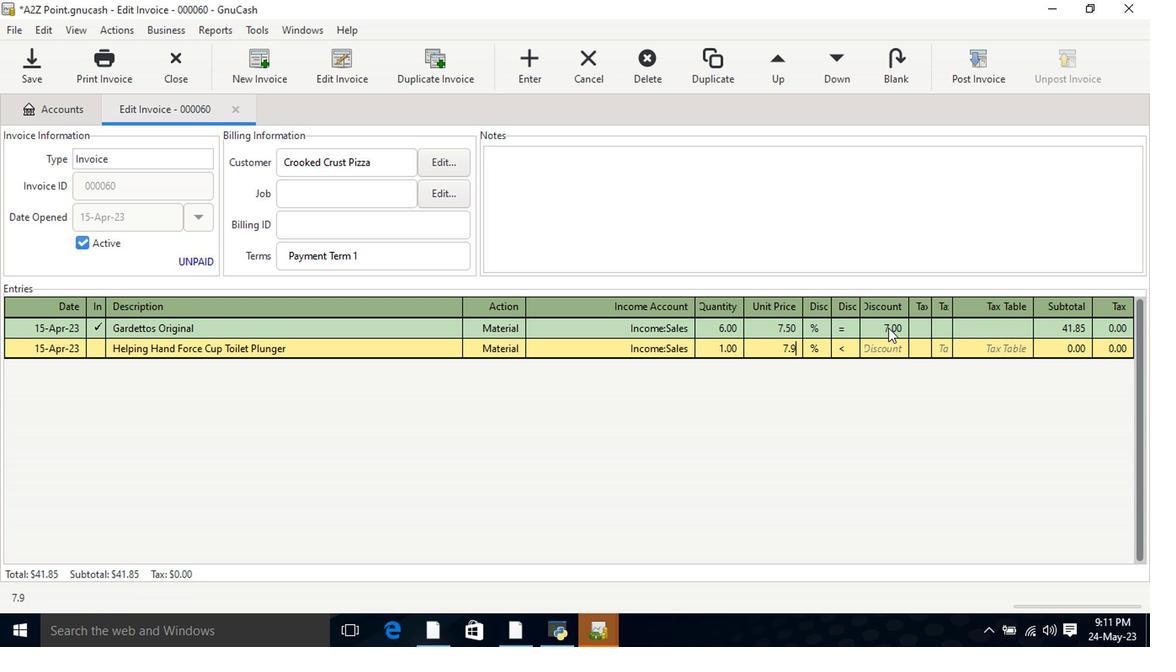 
Action: Mouse moved to (844, 354)
Screenshot: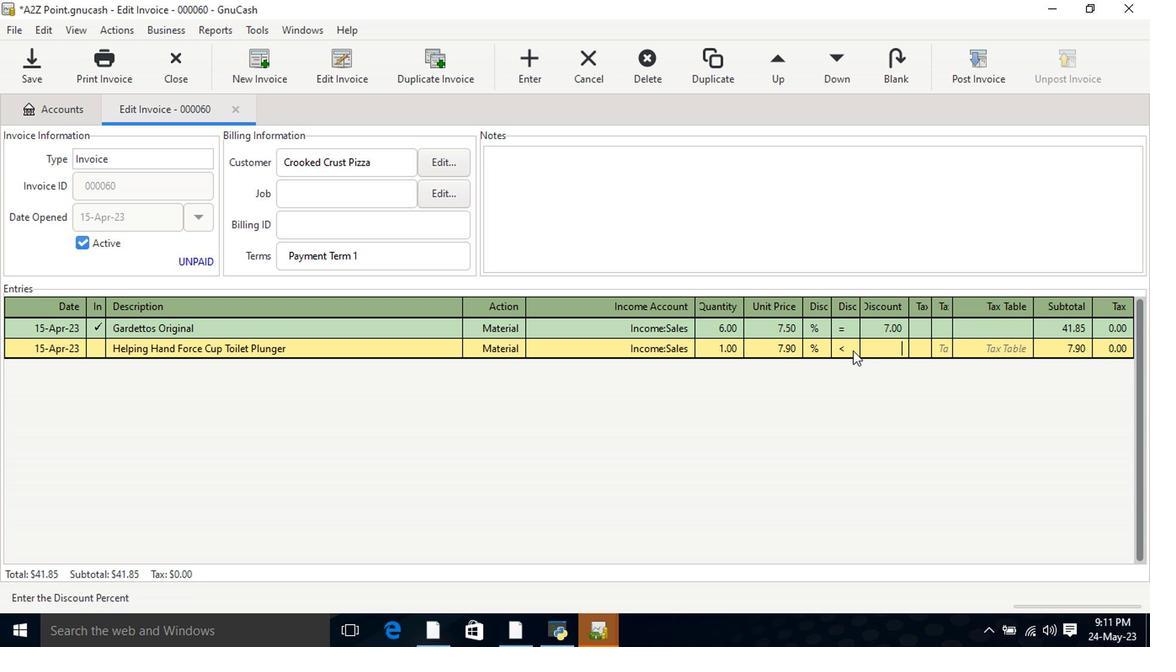 
Action: Mouse pressed left at (844, 354)
Screenshot: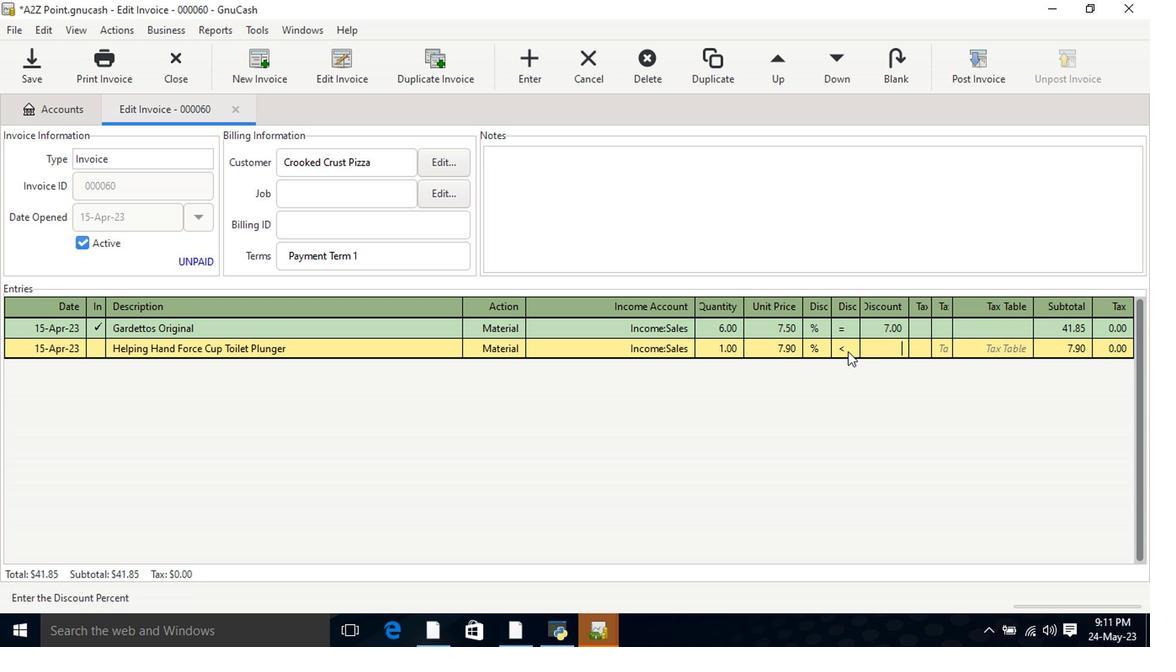 
Action: Mouse moved to (876, 355)
Screenshot: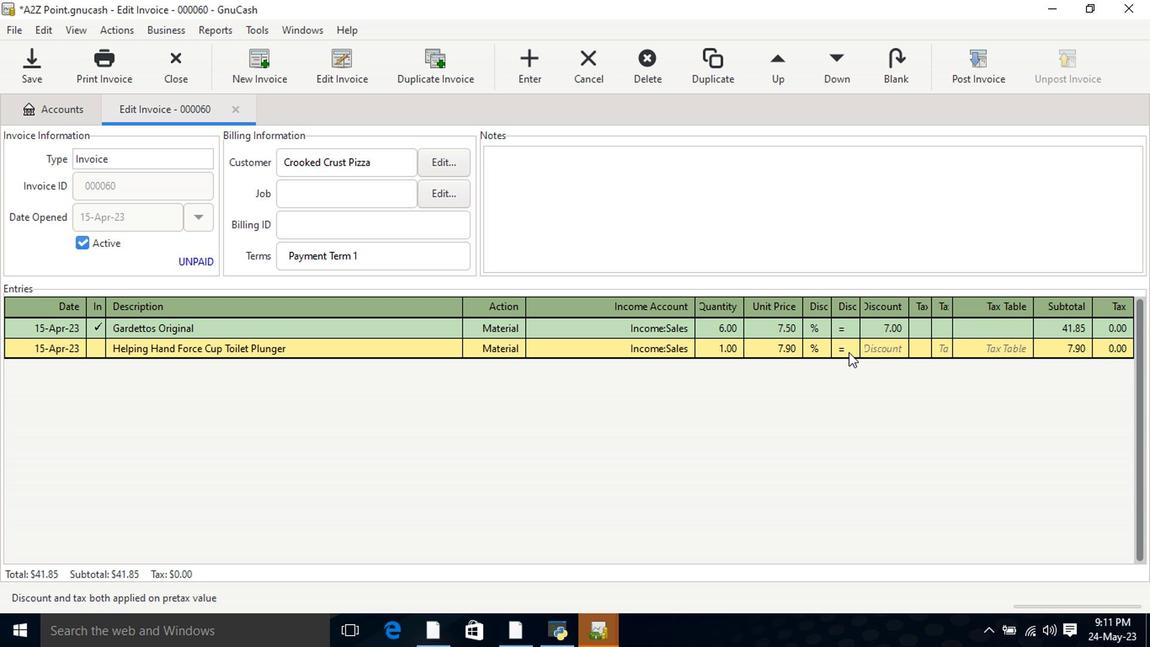 
Action: Mouse pressed left at (876, 355)
Screenshot: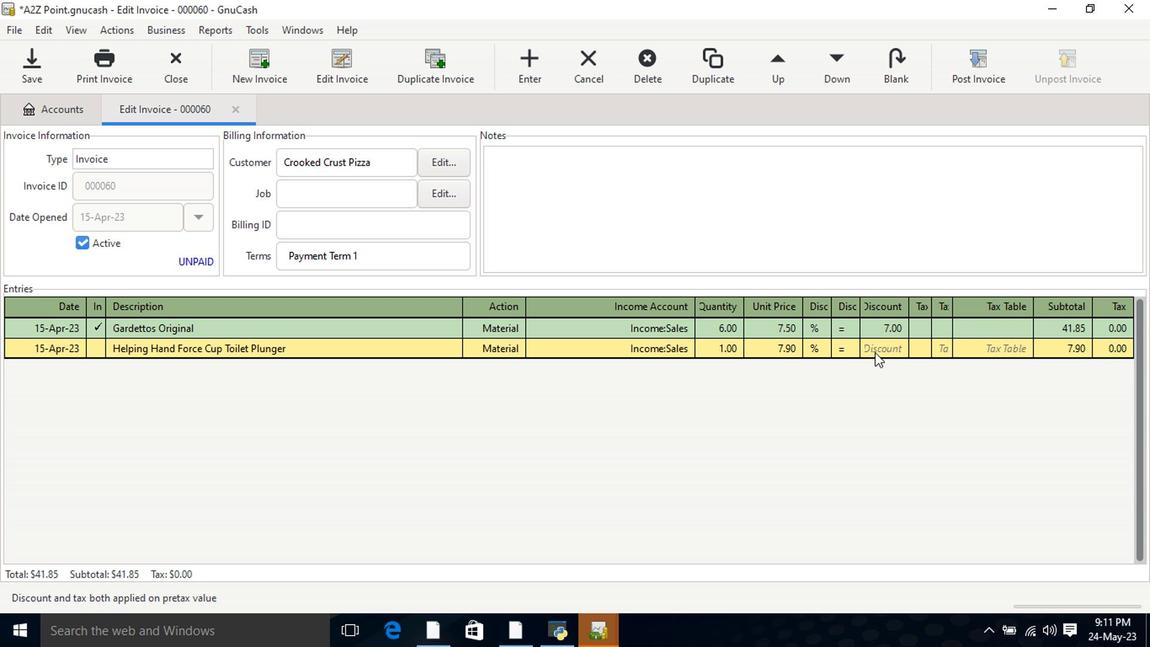 
Action: Key pressed 8<Key.tab><Key.tab><Key.shift>Value<Key.space><Key.shift>Corner<Key.space><Key.shift>Whole<Key.space><Key.shift>Milk<Key.space><Key.shift_r>(1<Key.space>gal<Key.shift_r>)<Key.tab>mate<Key.tab>incom<Key.down><Key.down><Key.down><Key.tab>1<Key.tab>8.9<Key.tab>
Screenshot: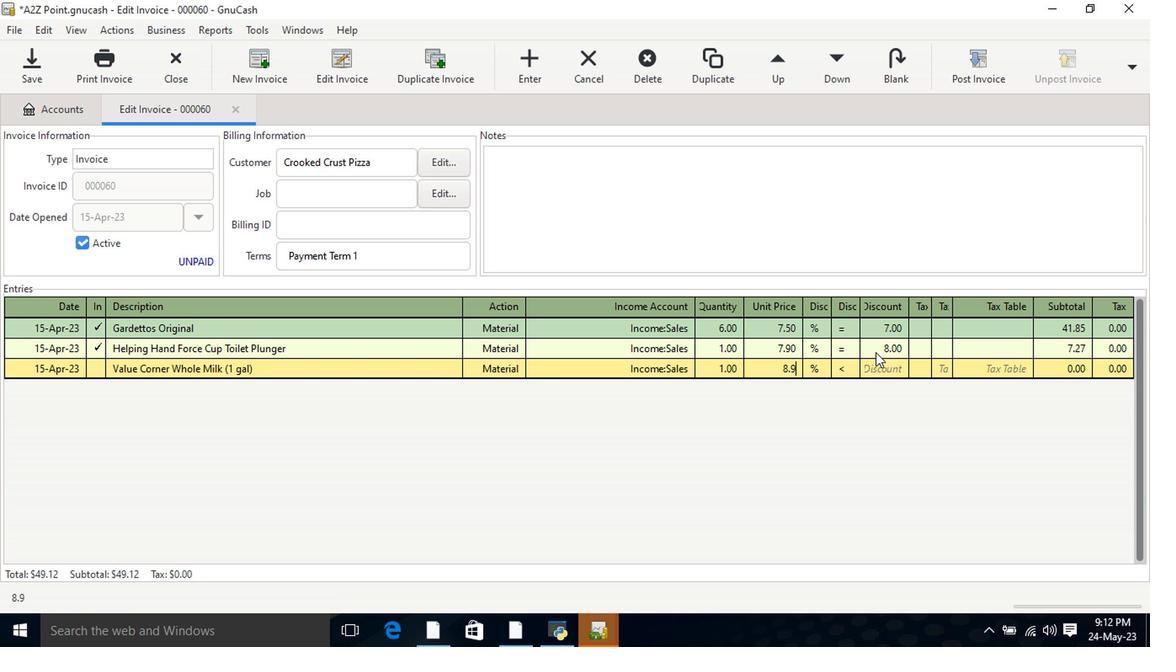 
Action: Mouse moved to (844, 370)
Screenshot: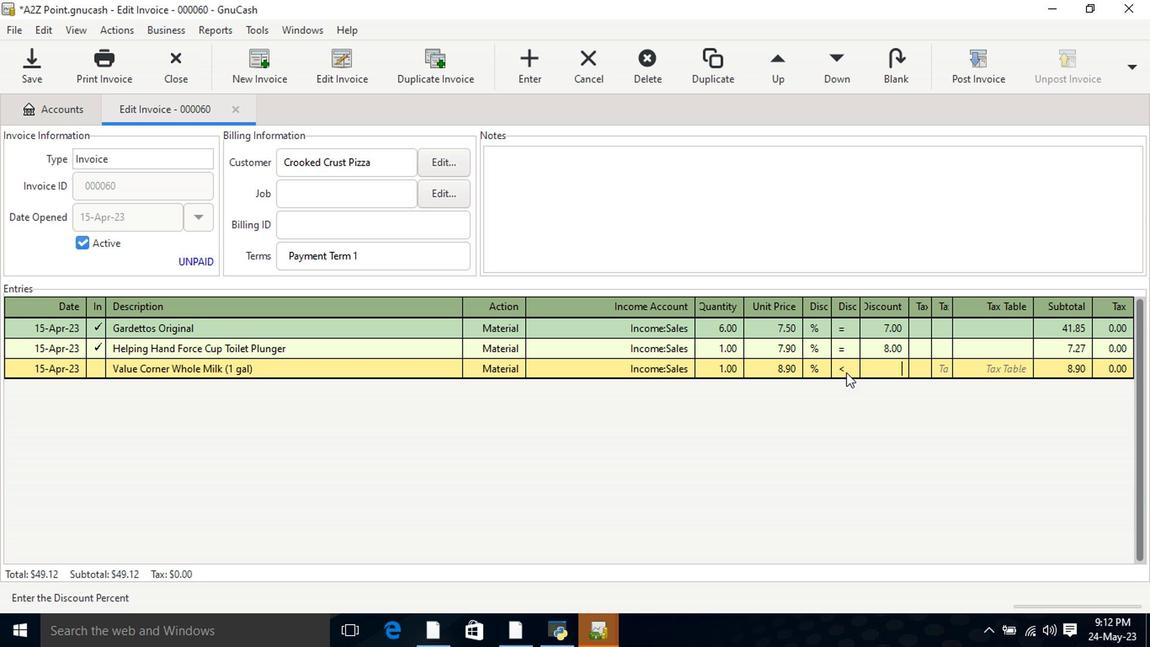 
Action: Mouse pressed left at (844, 370)
Screenshot: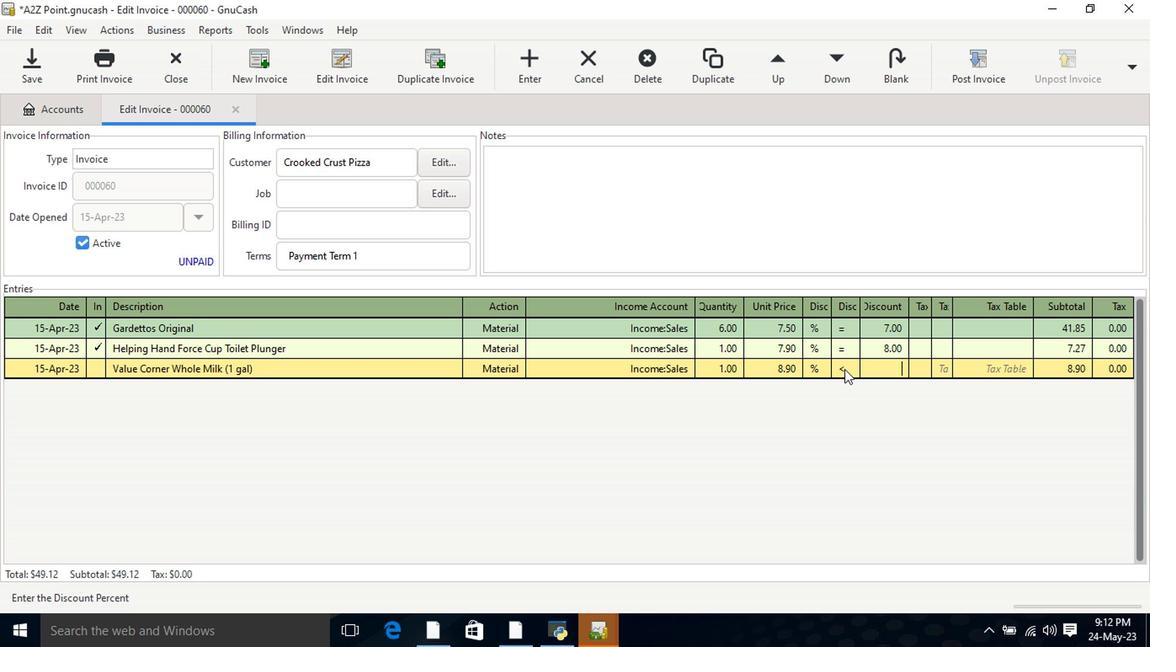 
Action: Mouse moved to (879, 371)
Screenshot: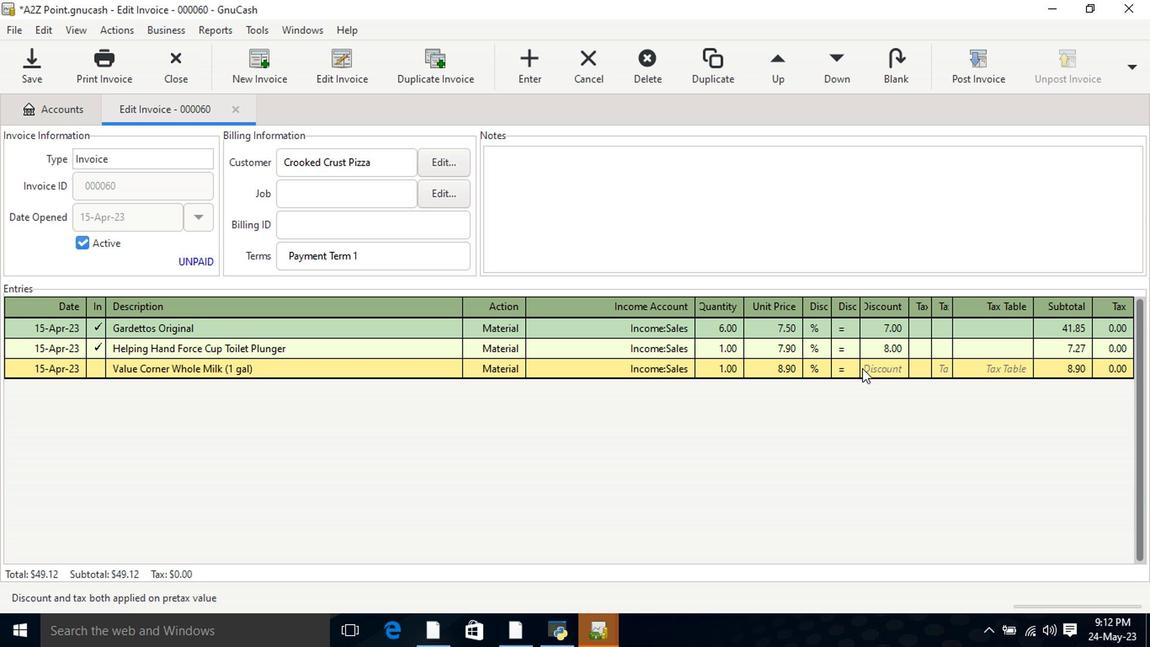 
Action: Mouse pressed left at (879, 371)
Screenshot: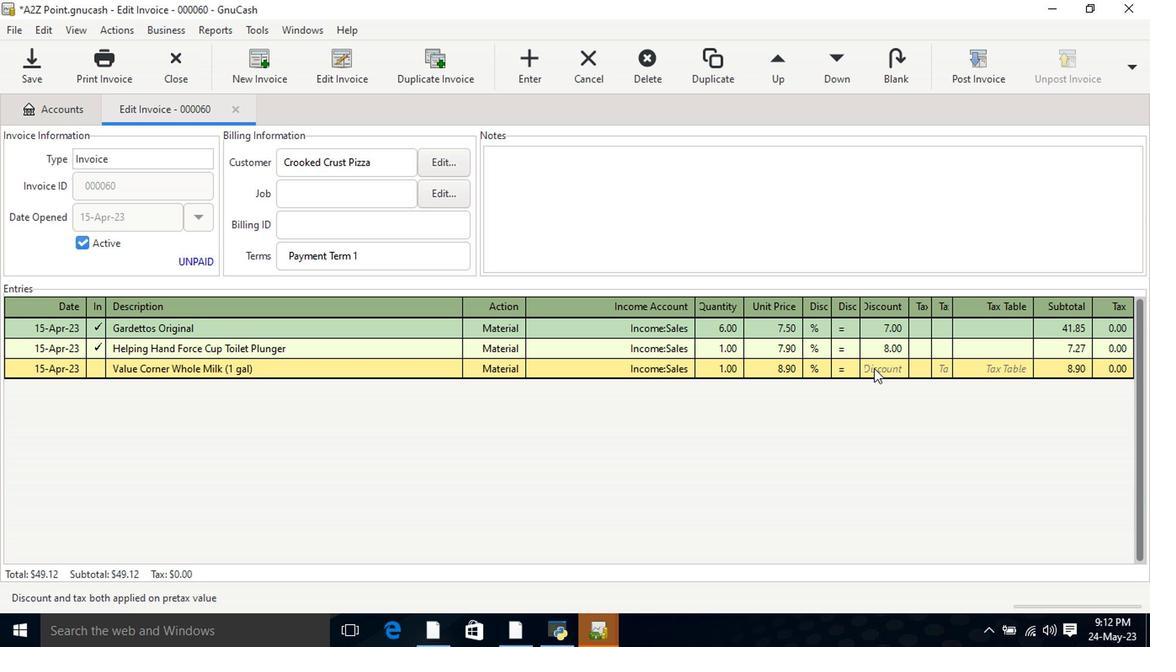 
Action: Key pressed 10<Key.tab><Key.tab>
Screenshot: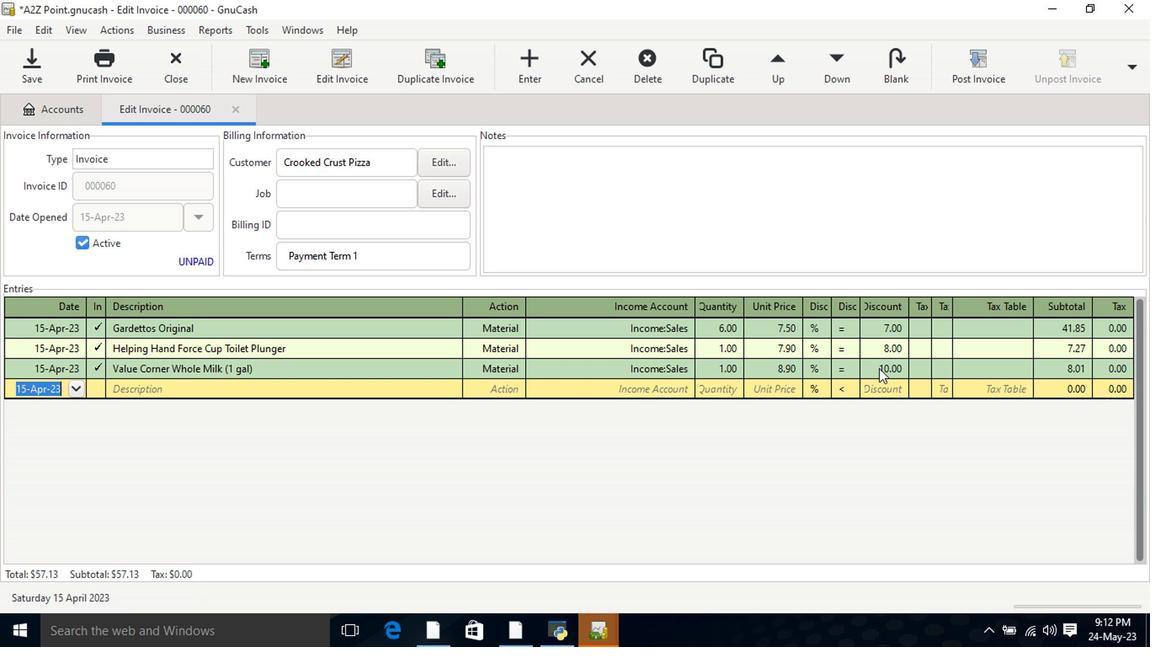 
Action: Mouse moved to (775, 199)
Screenshot: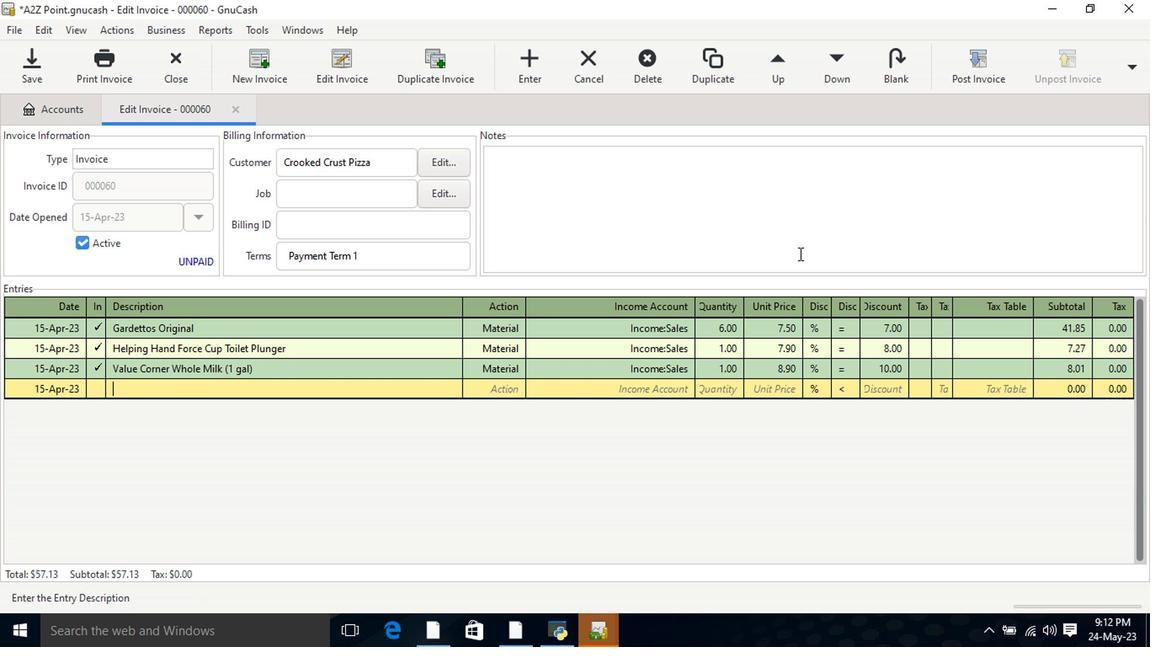 
Action: Mouse pressed left at (775, 199)
Screenshot: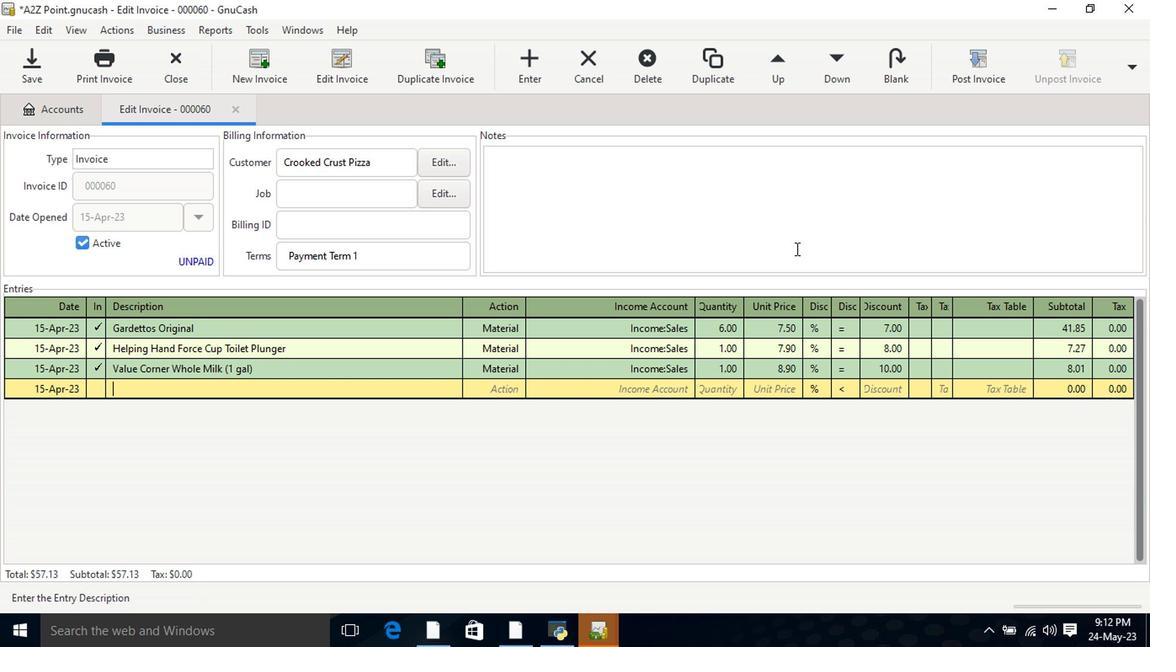 
Action: Key pressed <Key.shift>Looking<Key.space>forward<Key.space>to<Key.space>serving<Key.space>you<Key.space>again.
Screenshot: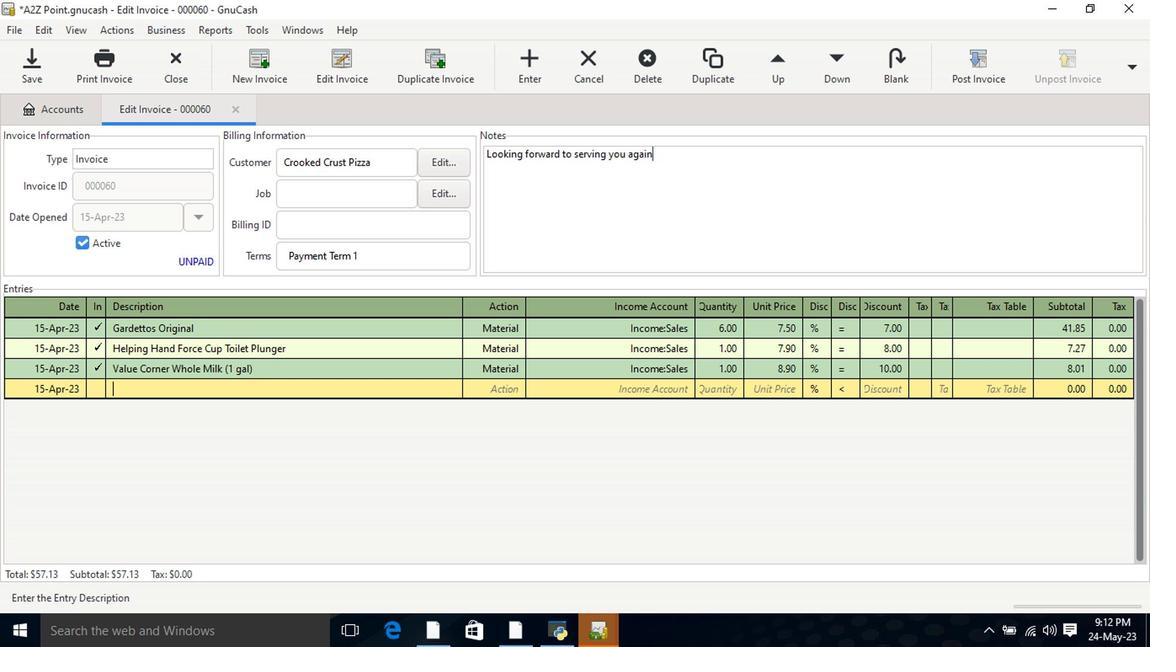 
Action: Mouse scrolled (775, 200) with delta (0, 0)
Screenshot: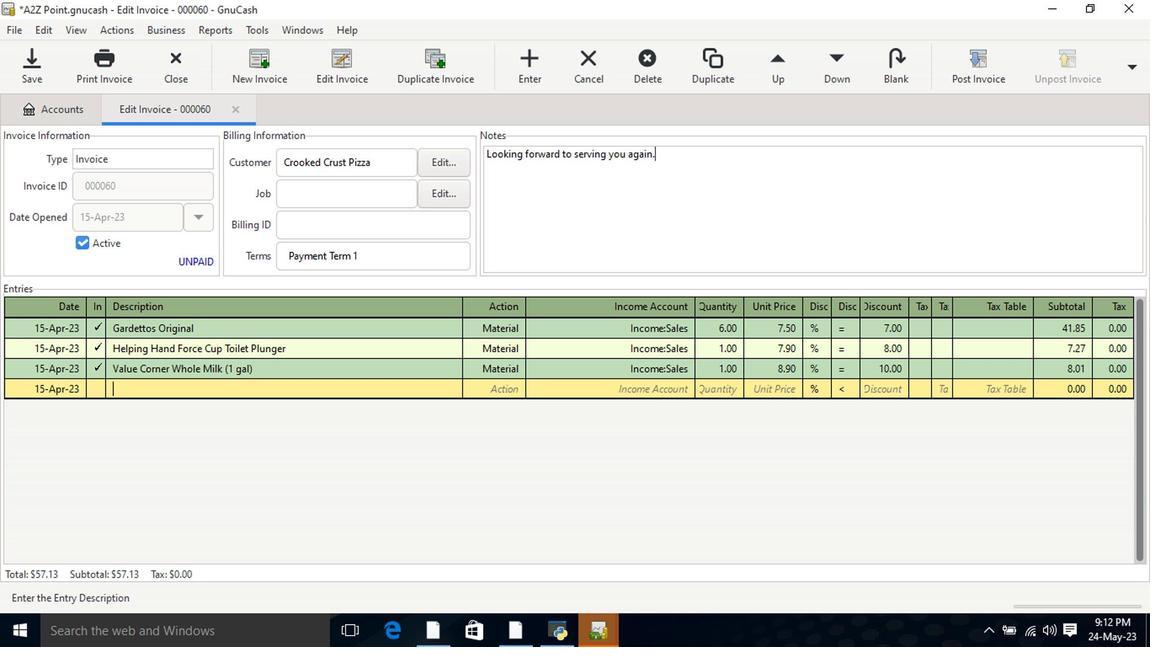 
Action: Mouse moved to (988, 70)
Screenshot: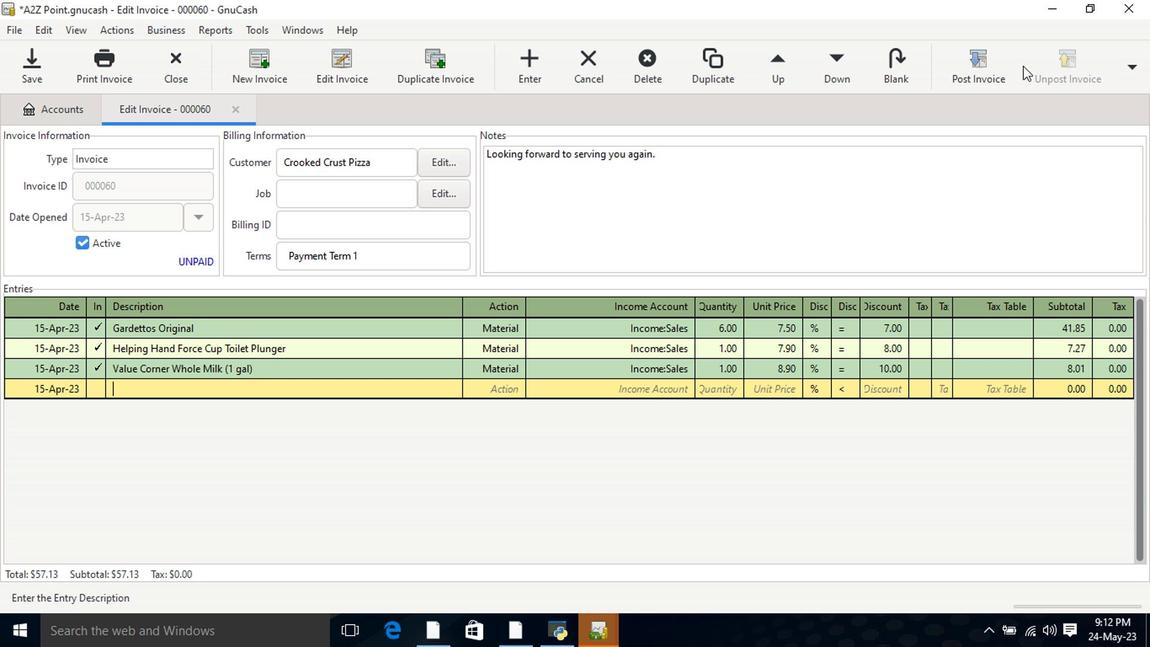 
Action: Mouse pressed left at (988, 70)
Screenshot: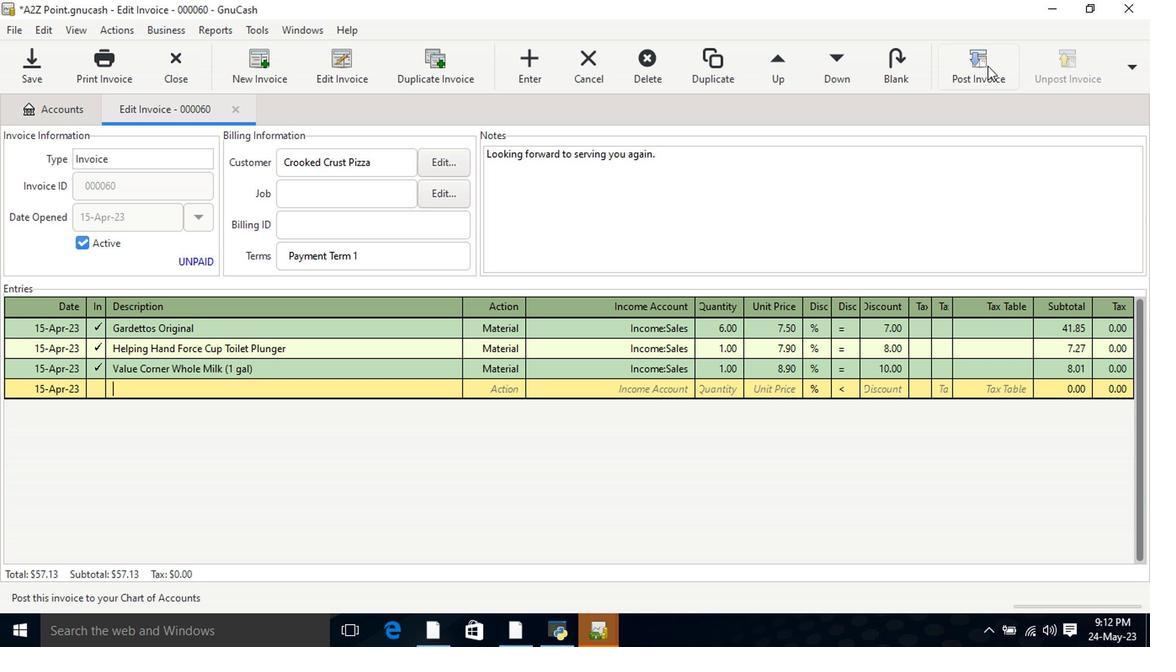 
Action: Mouse moved to (715, 279)
Screenshot: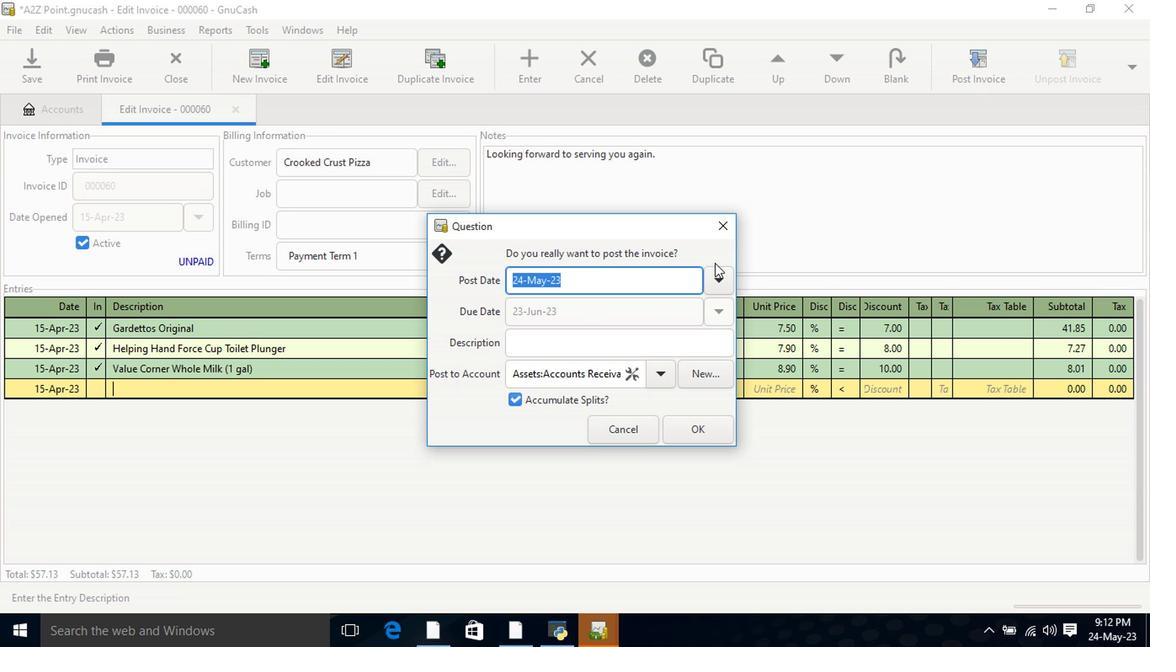 
Action: Mouse pressed left at (715, 279)
Screenshot: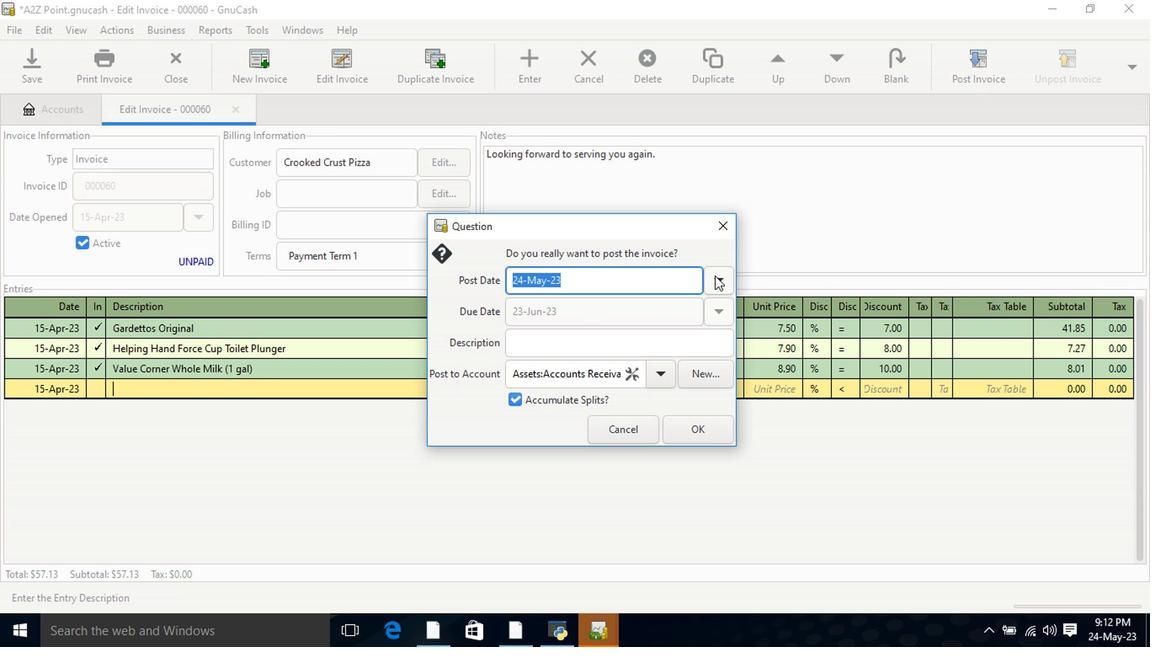 
Action: Mouse moved to (587, 310)
Screenshot: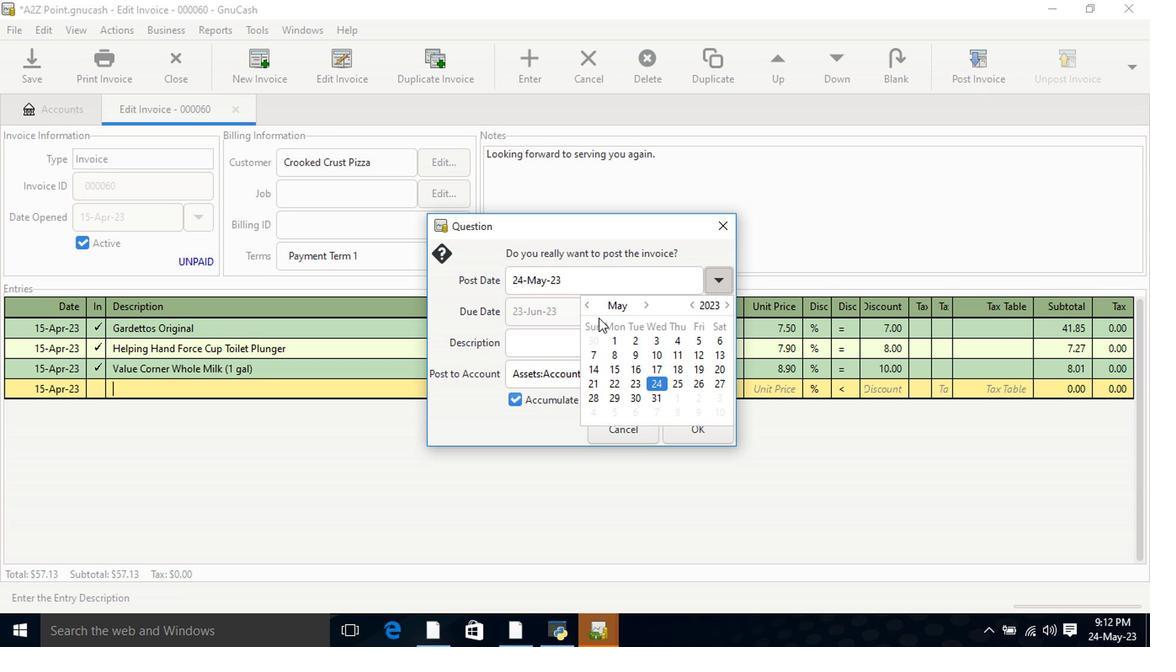 
Action: Mouse pressed left at (587, 310)
Screenshot: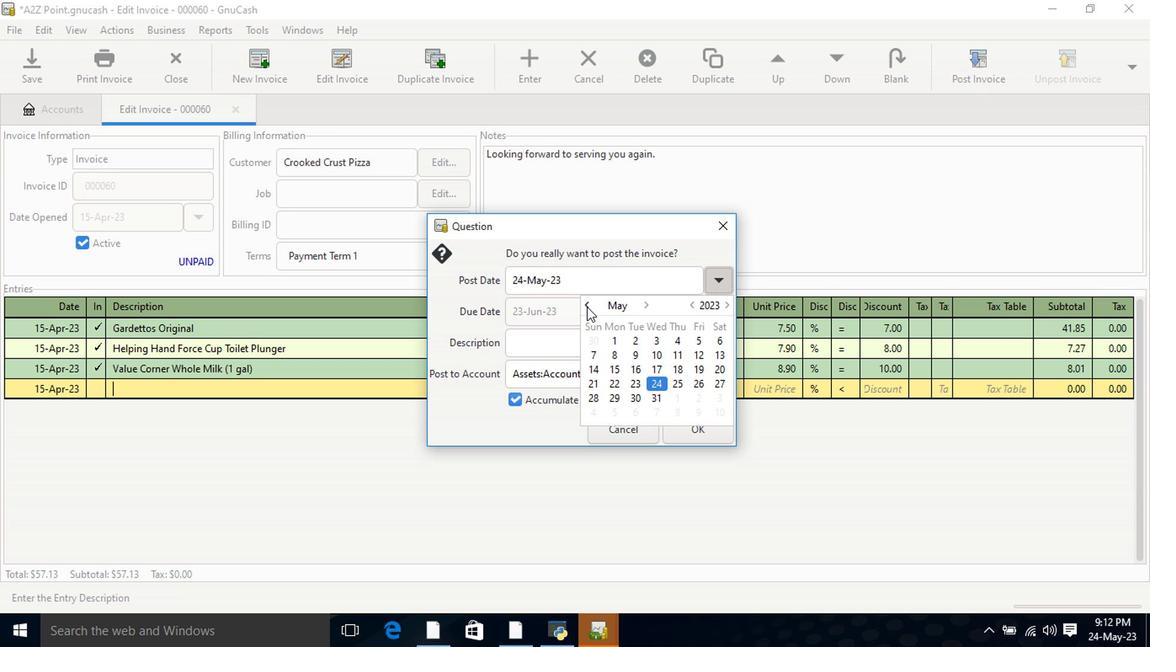 
Action: Mouse moved to (723, 370)
Screenshot: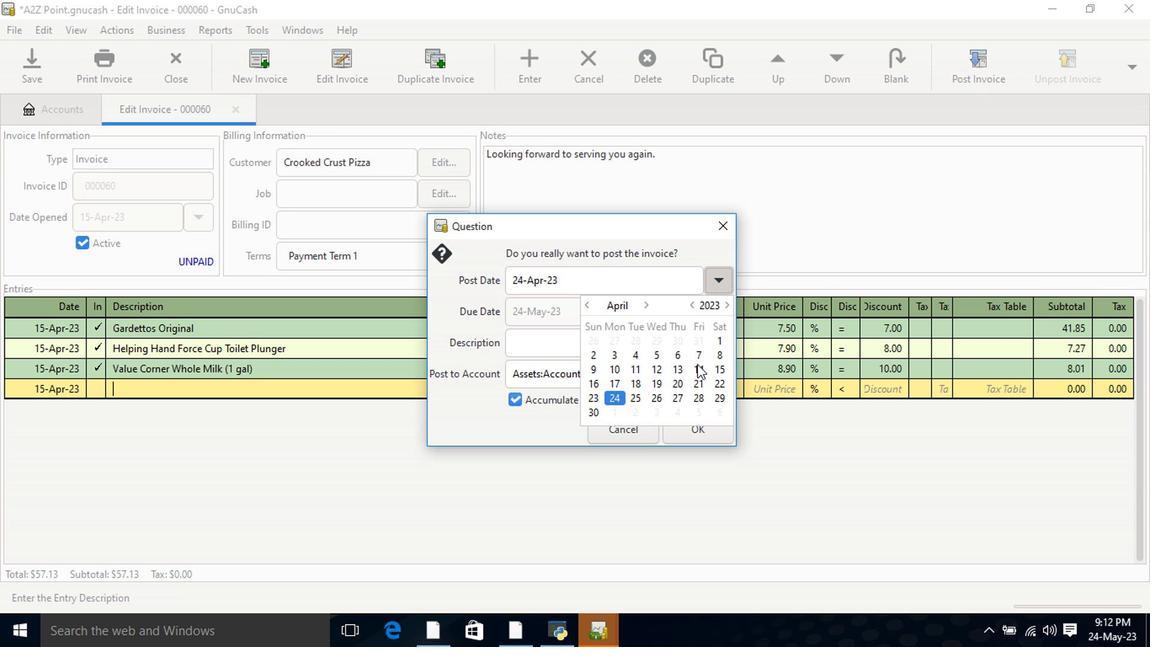 
Action: Mouse pressed left at (723, 370)
Screenshot: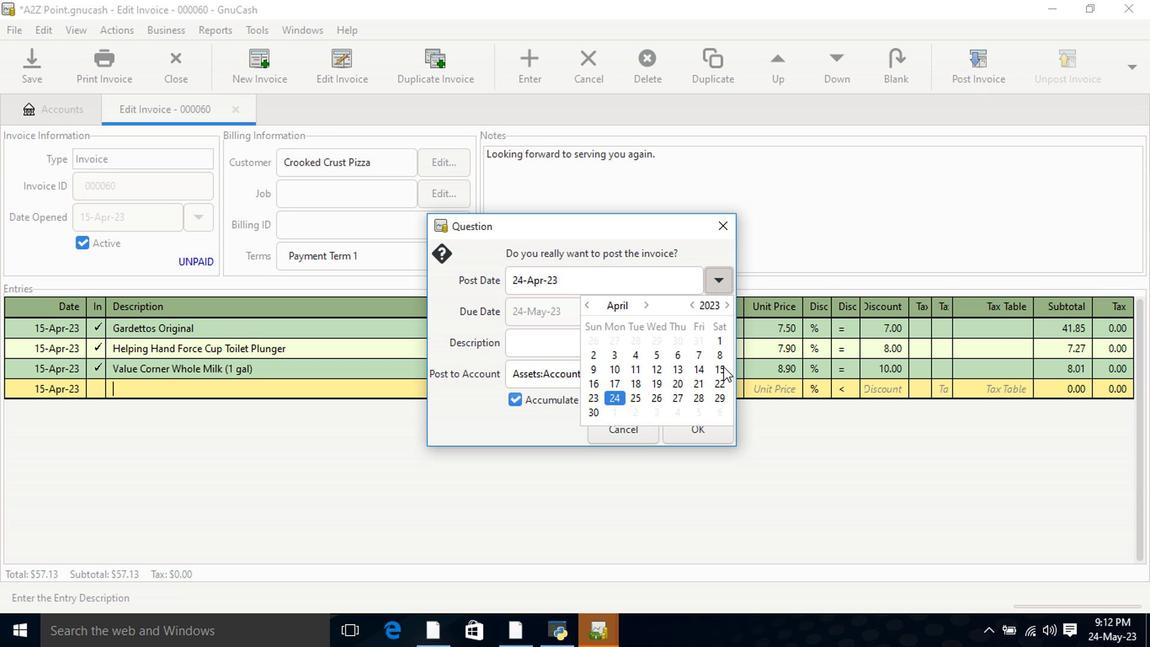 
Action: Mouse pressed left at (723, 370)
Screenshot: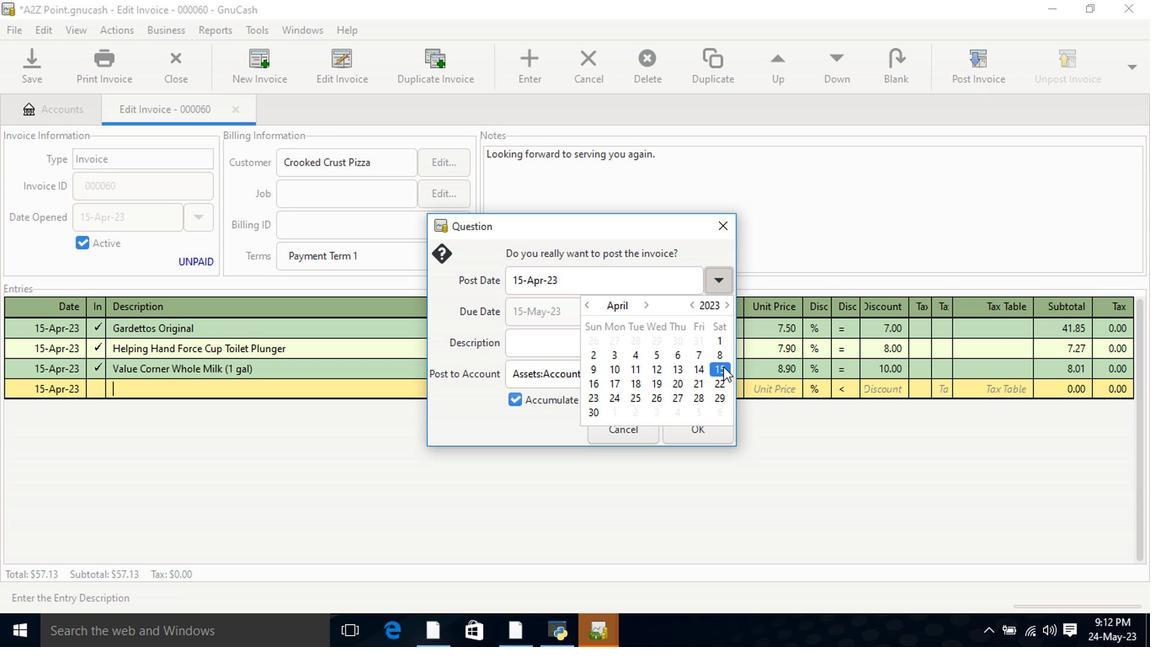 
Action: Mouse moved to (698, 430)
Screenshot: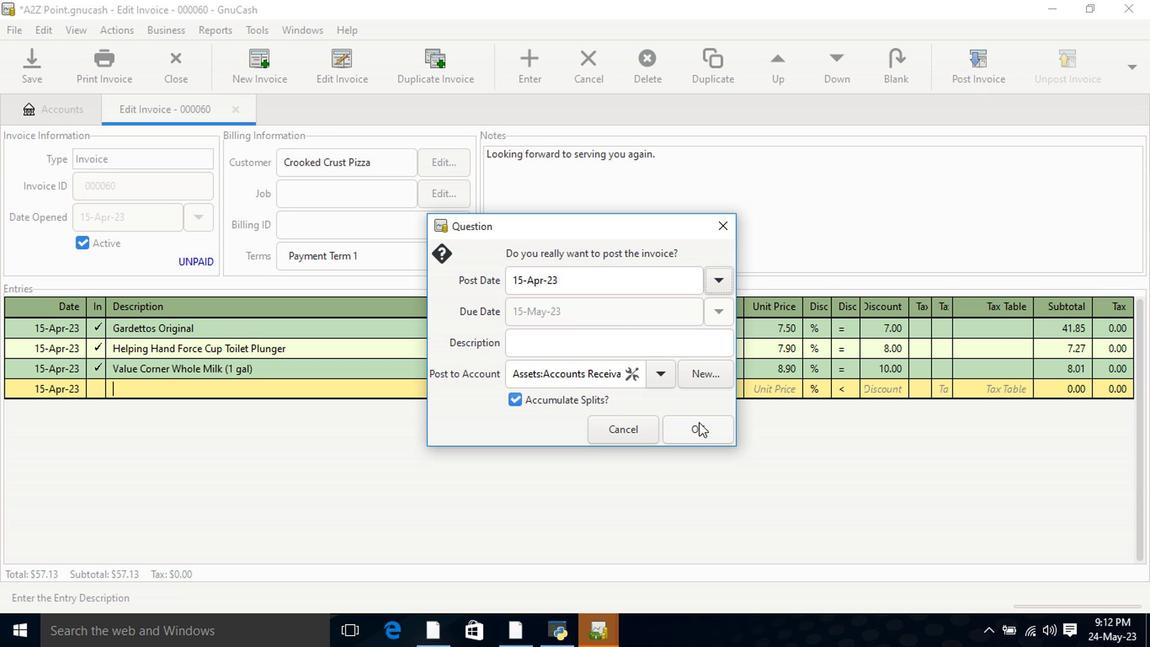 
Action: Mouse pressed left at (698, 430)
Screenshot: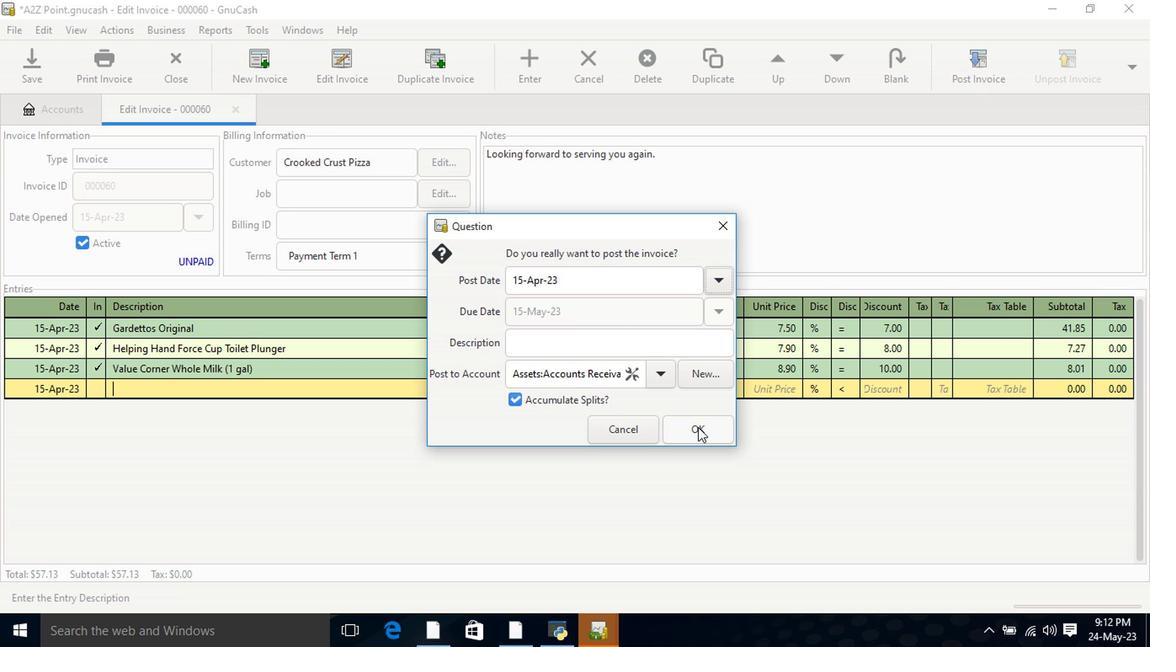 
Action: Mouse moved to (1096, 68)
Screenshot: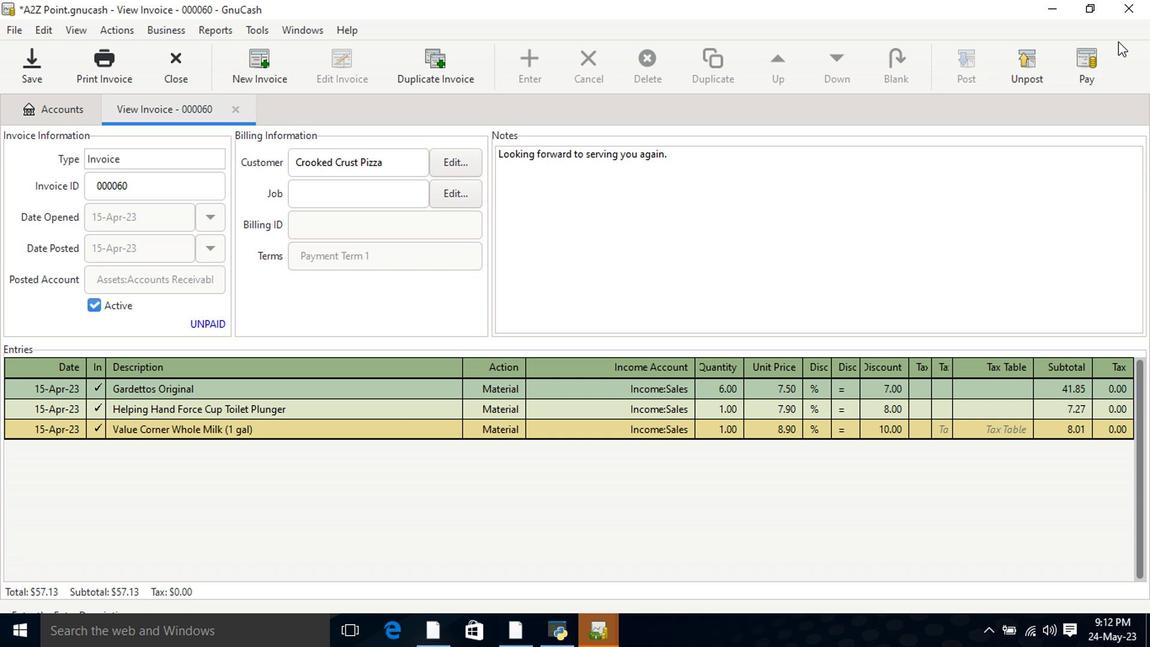 
Action: Mouse pressed left at (1096, 68)
Screenshot: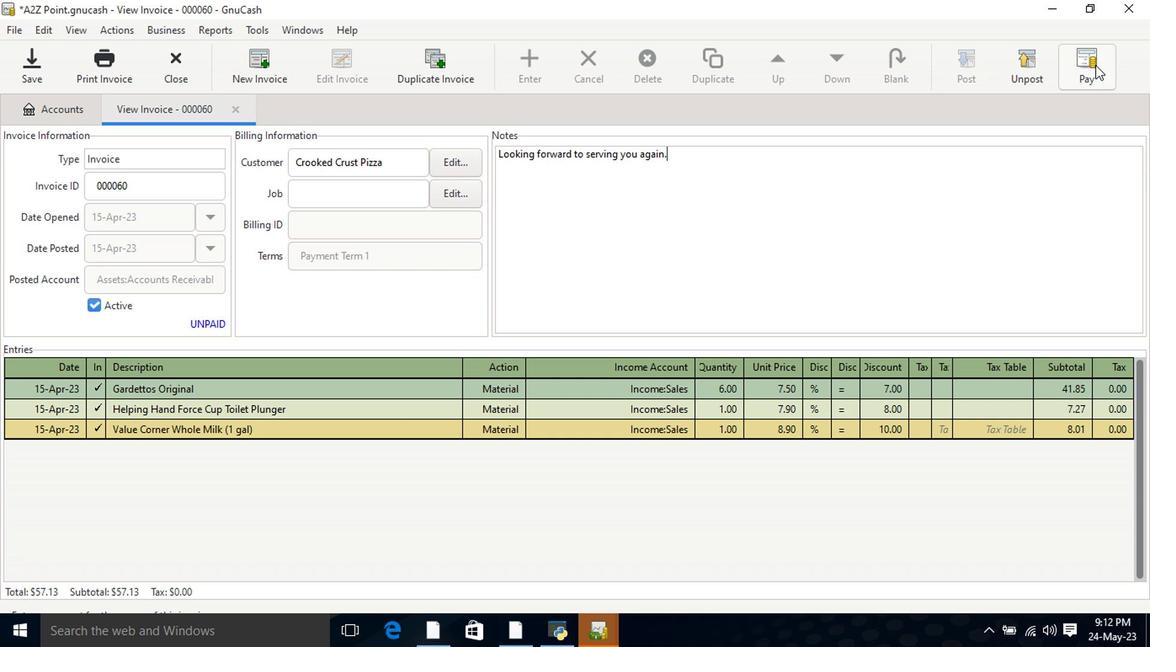 
Action: Mouse moved to (511, 337)
Screenshot: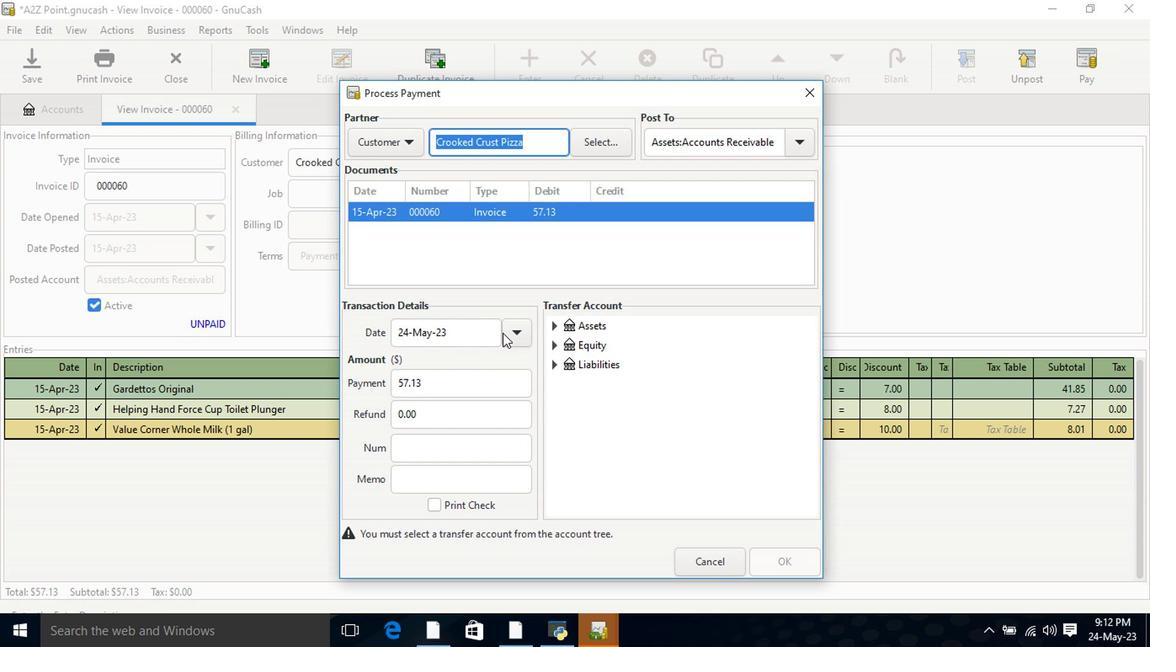 
Action: Mouse pressed left at (511, 337)
Screenshot: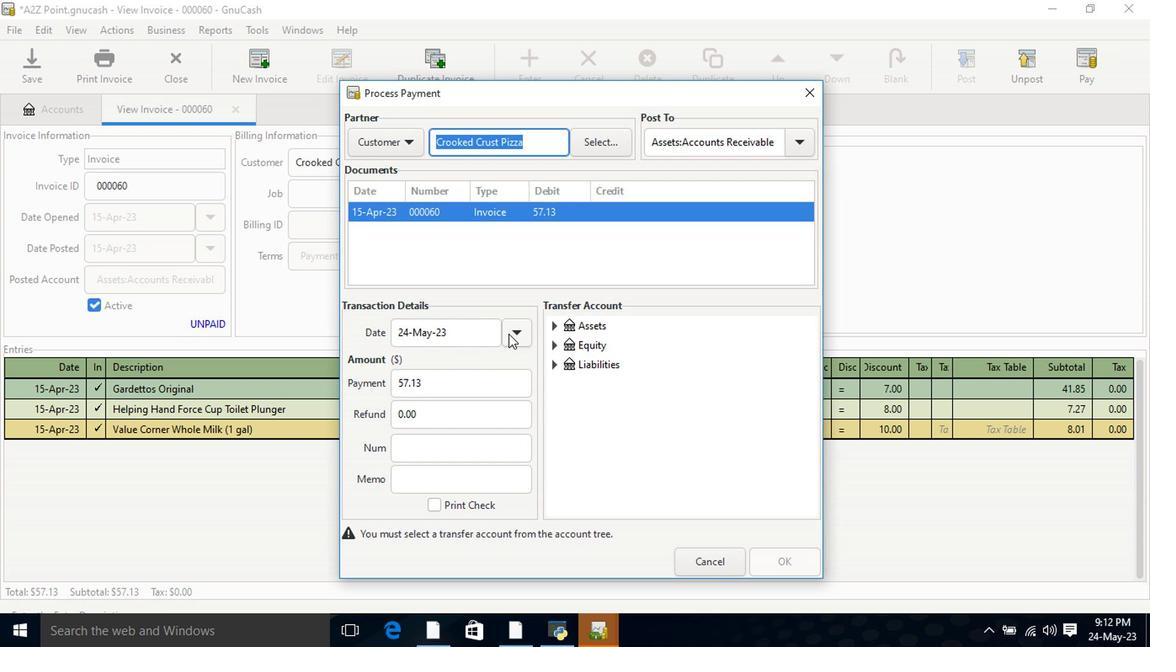 
Action: Mouse moved to (418, 426)
Screenshot: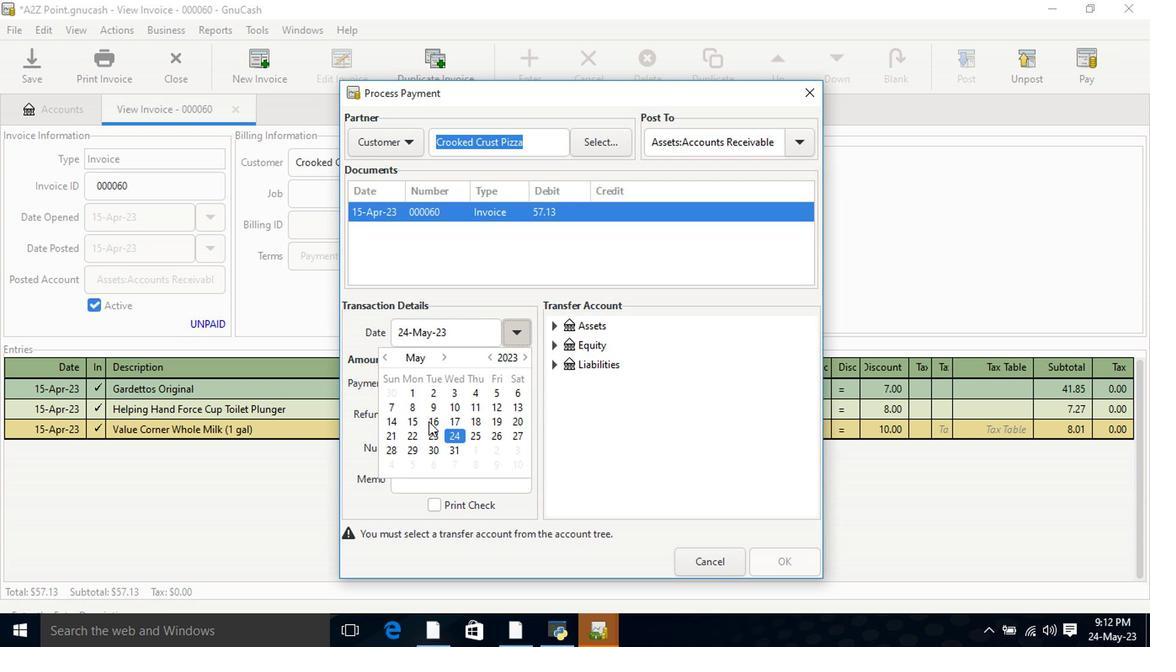 
Action: Mouse pressed left at (418, 426)
Screenshot: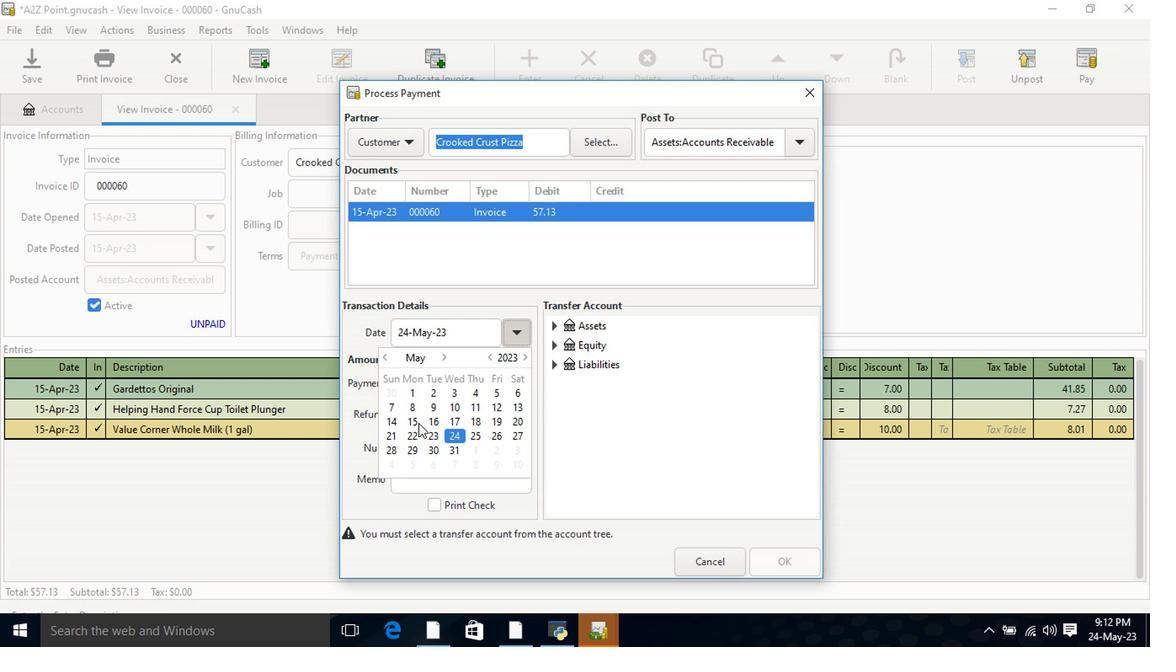 
Action: Mouse pressed left at (418, 426)
Screenshot: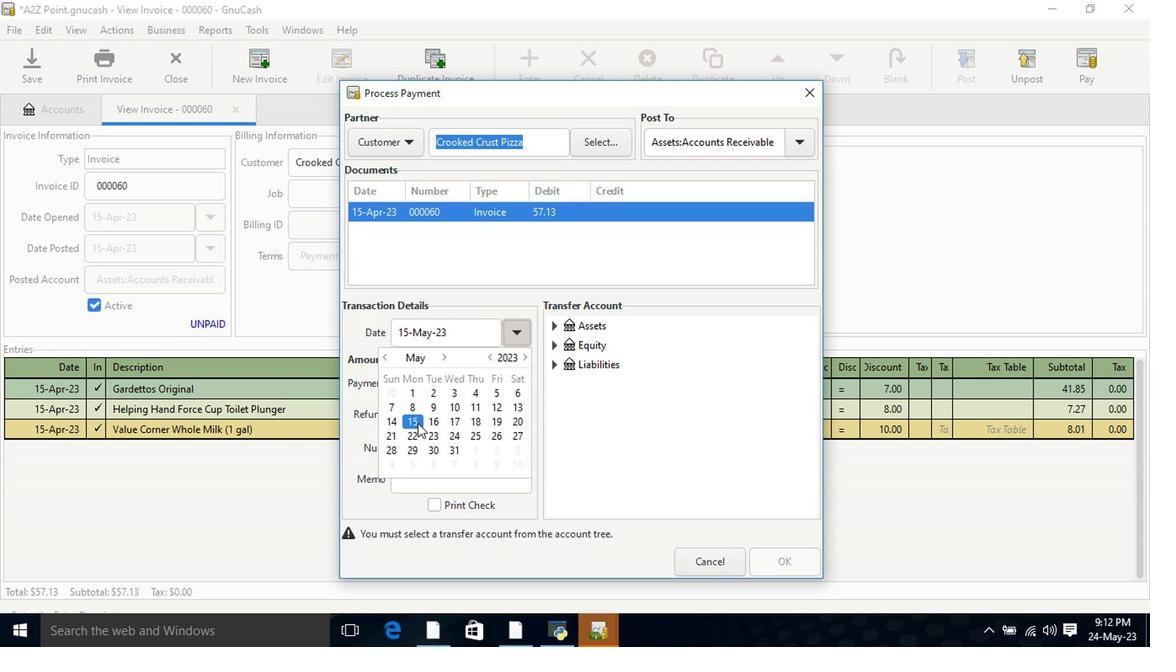 
Action: Mouse moved to (555, 323)
Screenshot: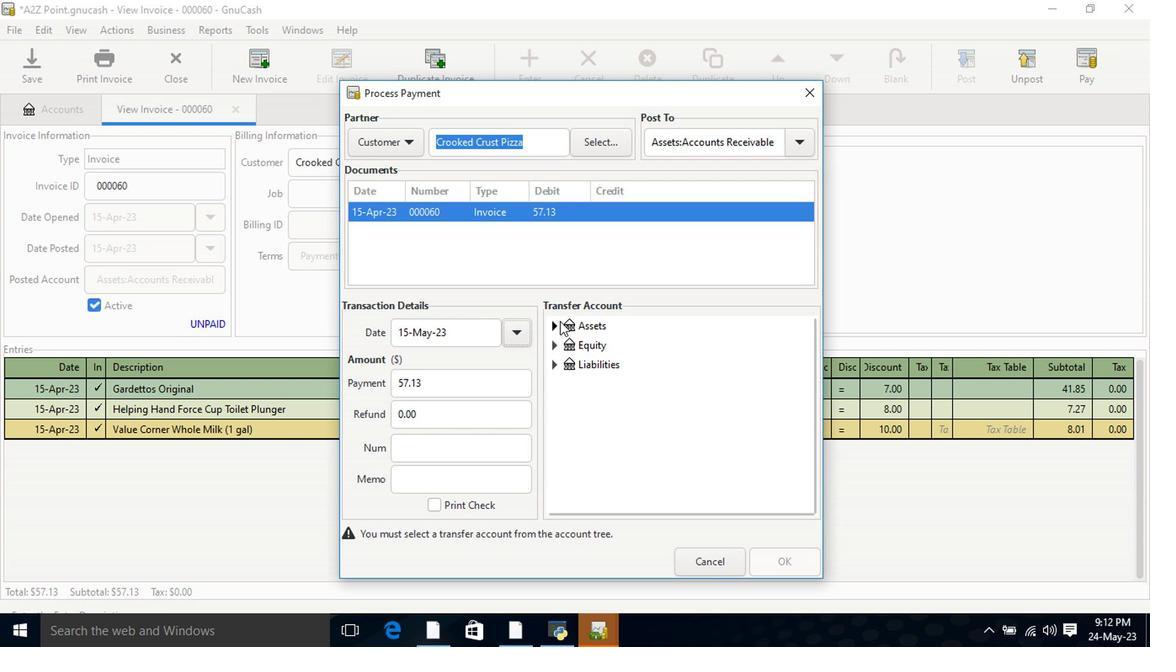 
Action: Mouse pressed left at (555, 323)
Screenshot: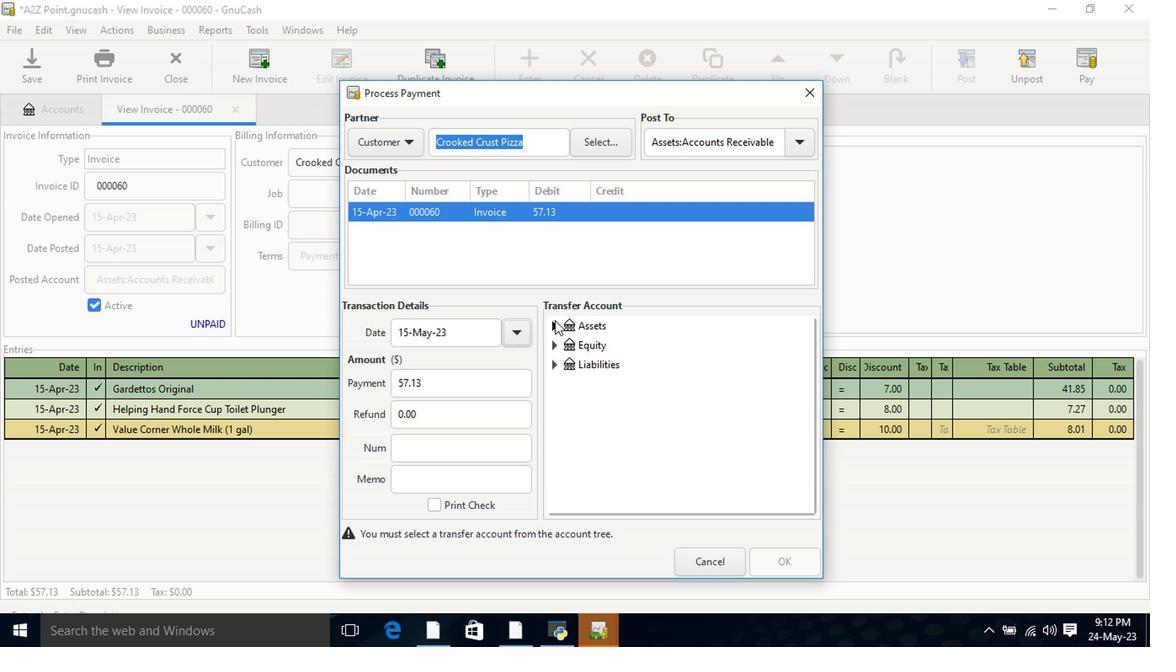 
Action: Mouse moved to (574, 353)
Screenshot: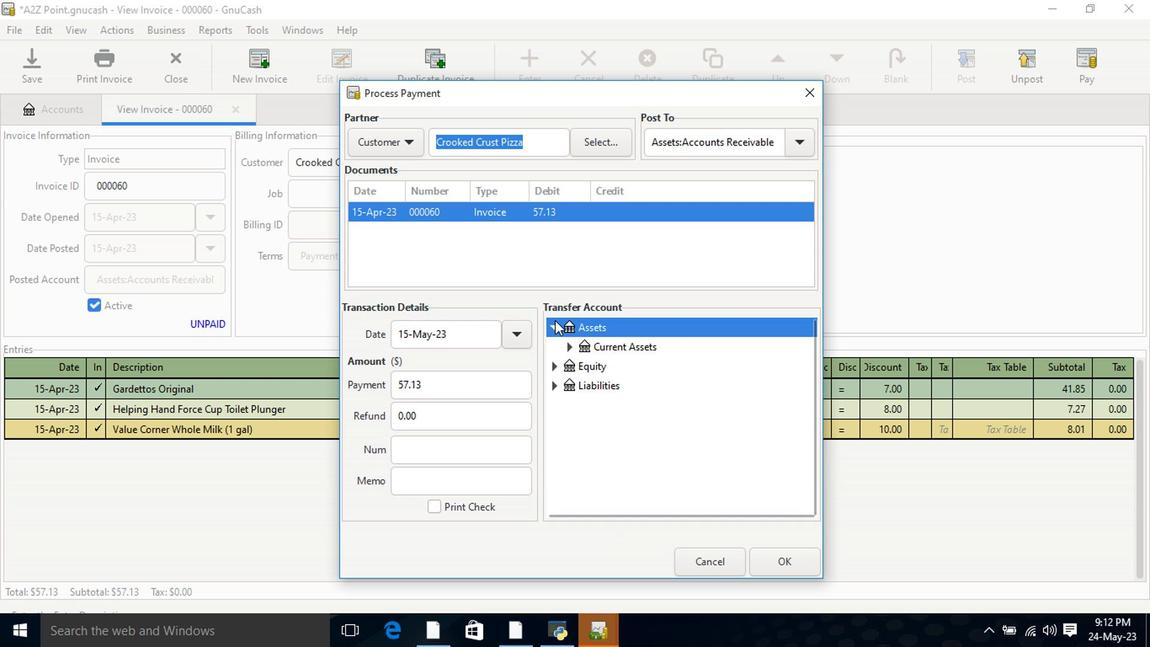 
Action: Mouse pressed left at (574, 353)
Screenshot: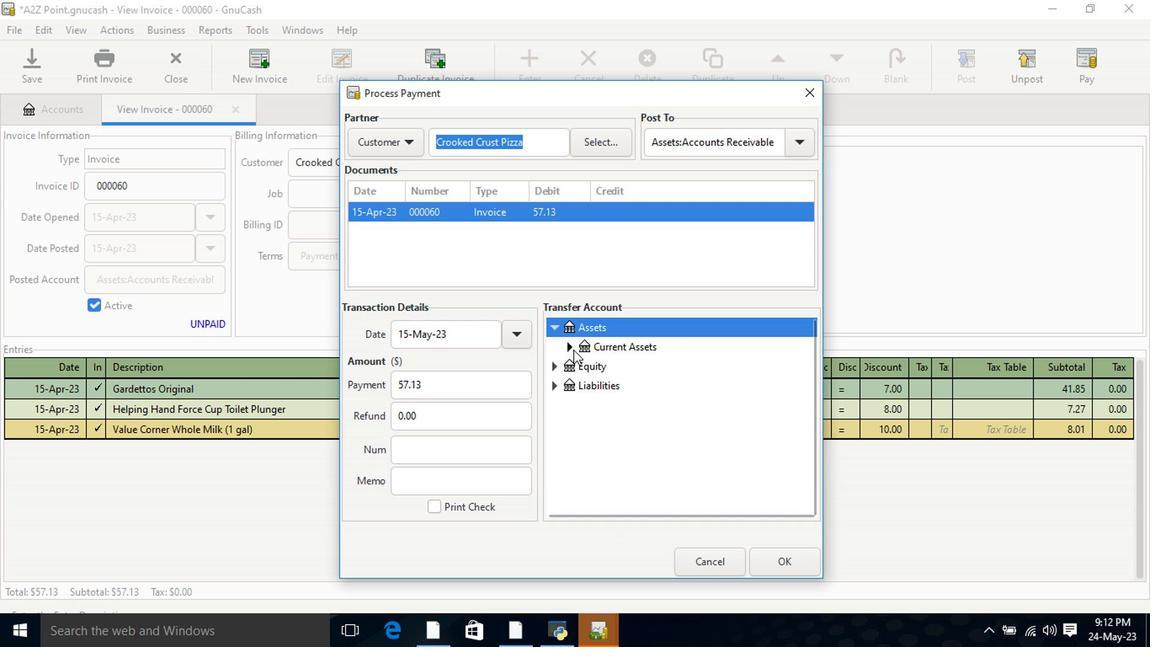 
Action: Mouse moved to (592, 368)
Screenshot: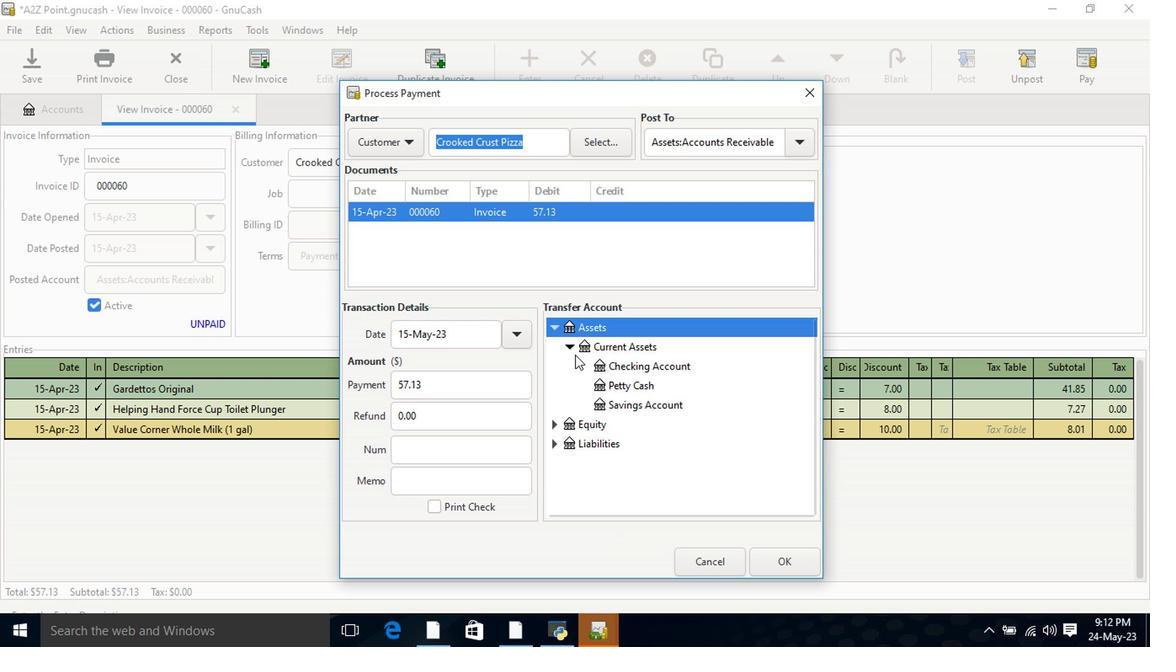 
Action: Mouse pressed left at (592, 368)
Screenshot: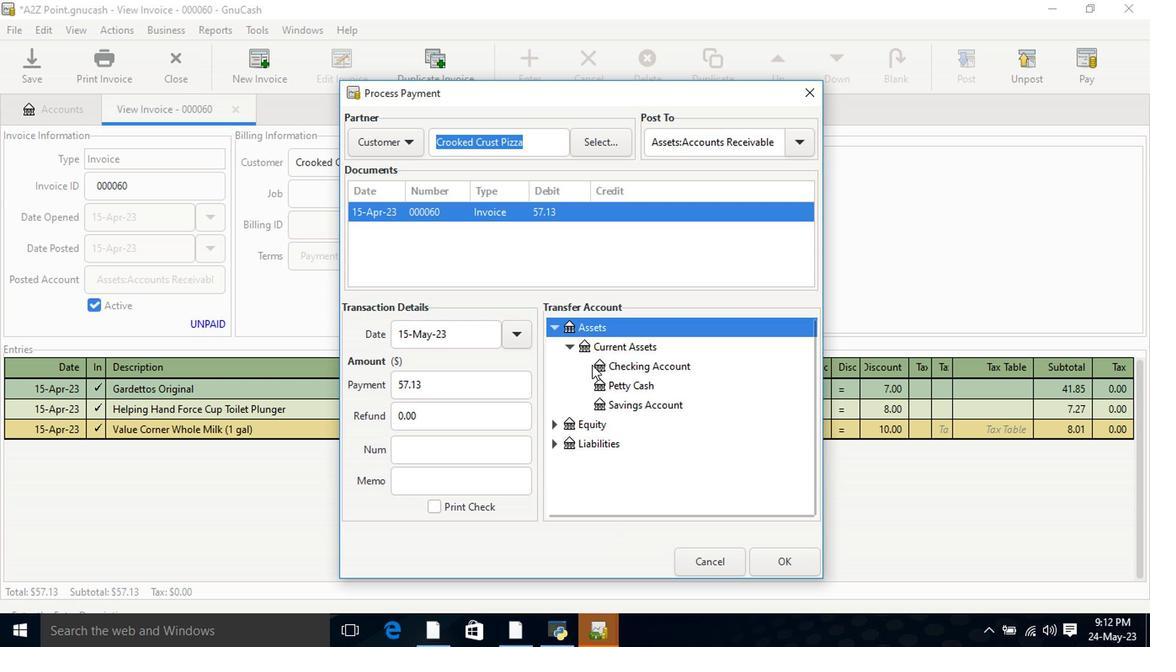 
Action: Mouse moved to (471, 106)
Screenshot: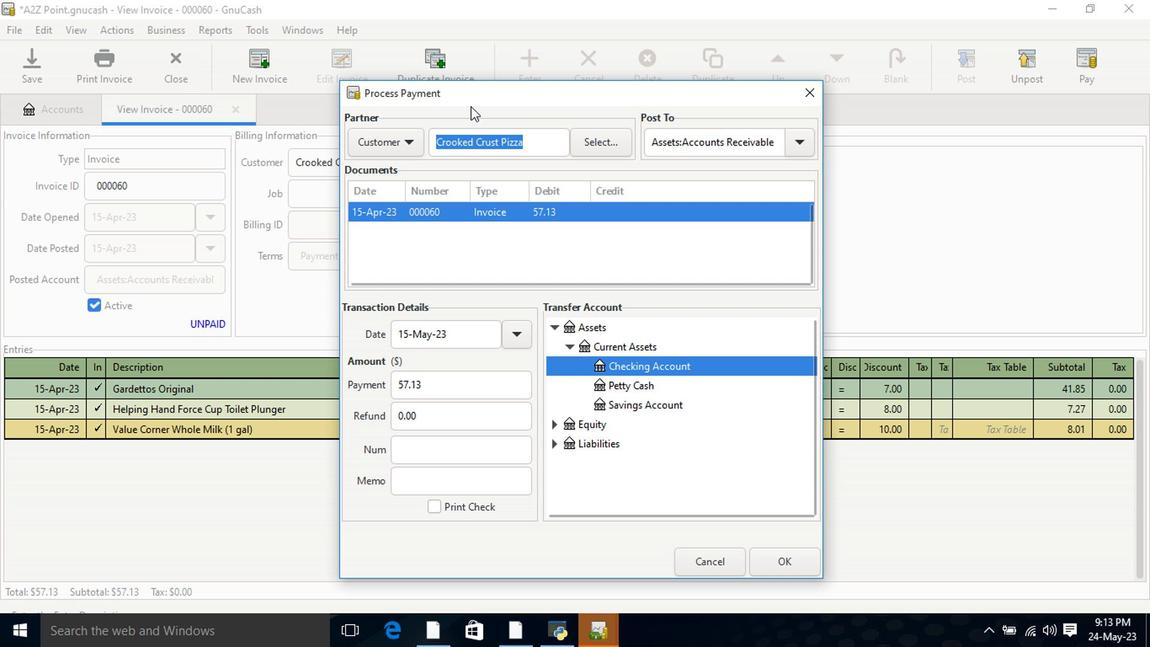 
Action: Mouse pressed left at (471, 106)
Screenshot: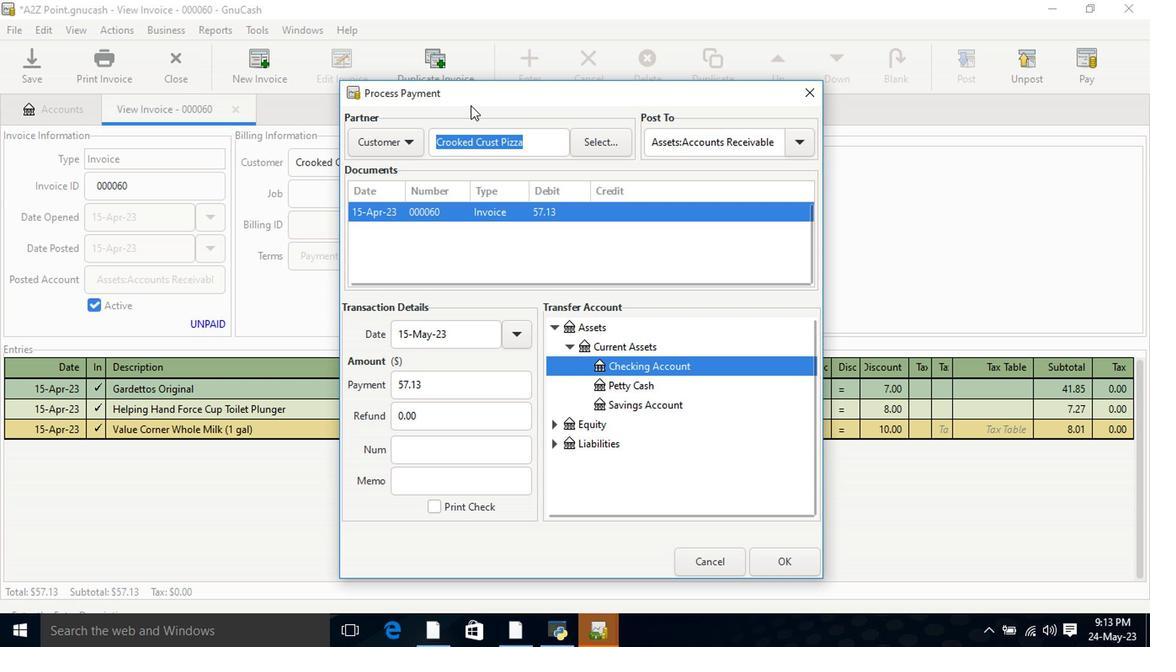 
Action: Mouse moved to (630, 556)
Screenshot: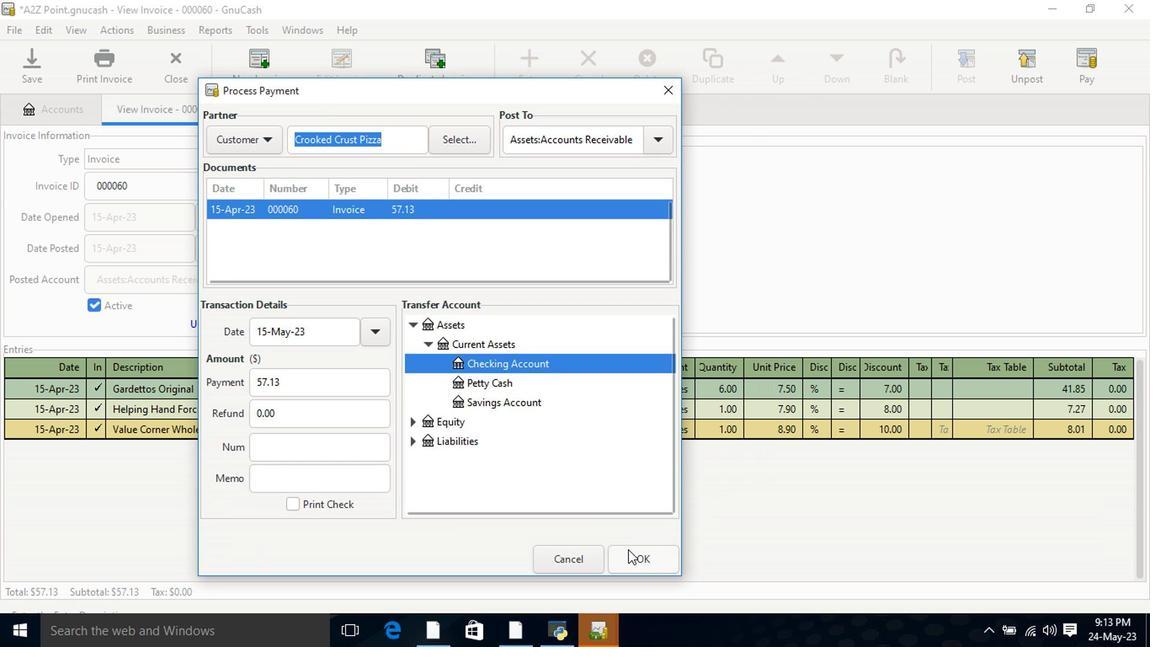 
Action: Mouse pressed left at (630, 556)
Screenshot: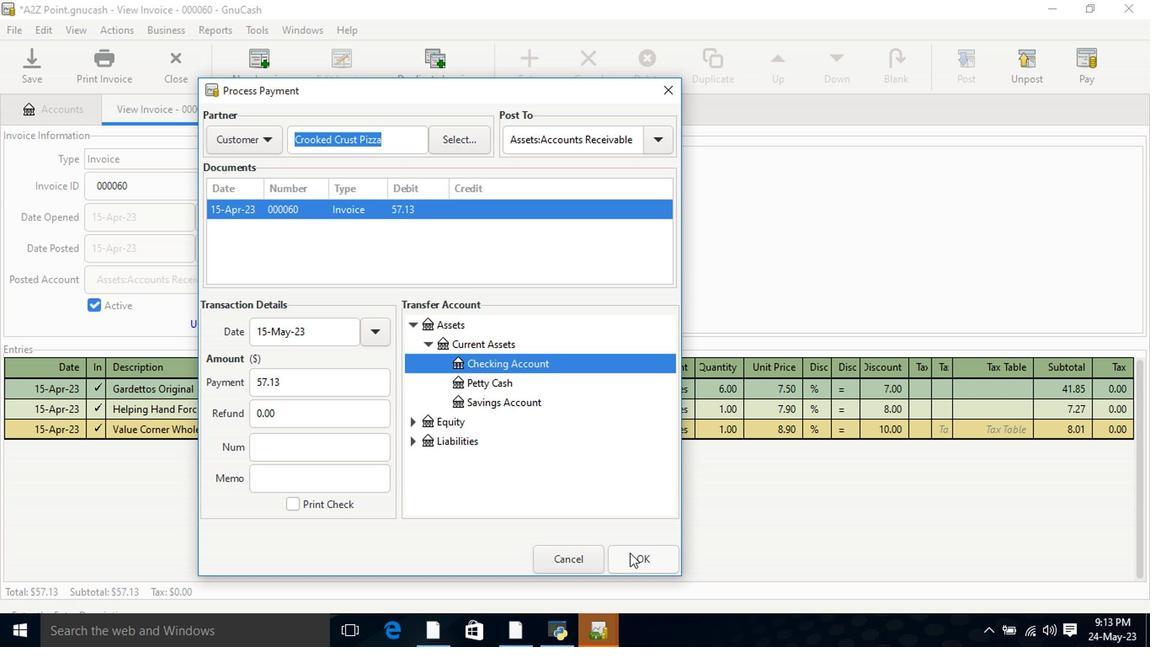 
Action: Mouse moved to (97, 65)
Screenshot: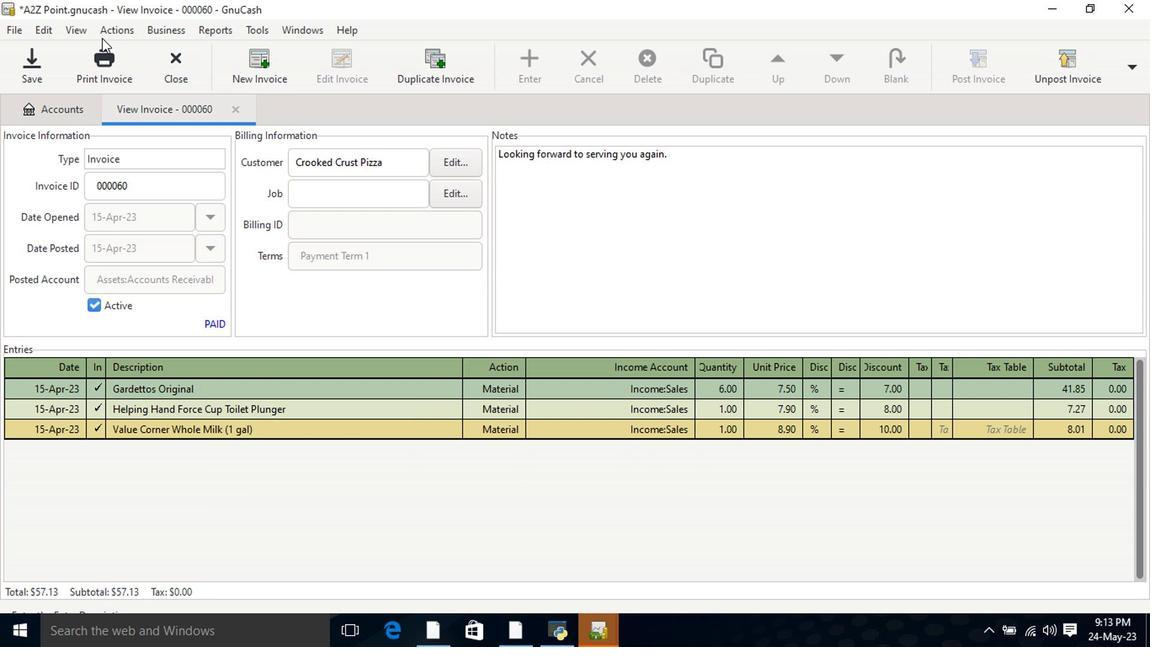 
Action: Mouse pressed left at (97, 65)
Screenshot: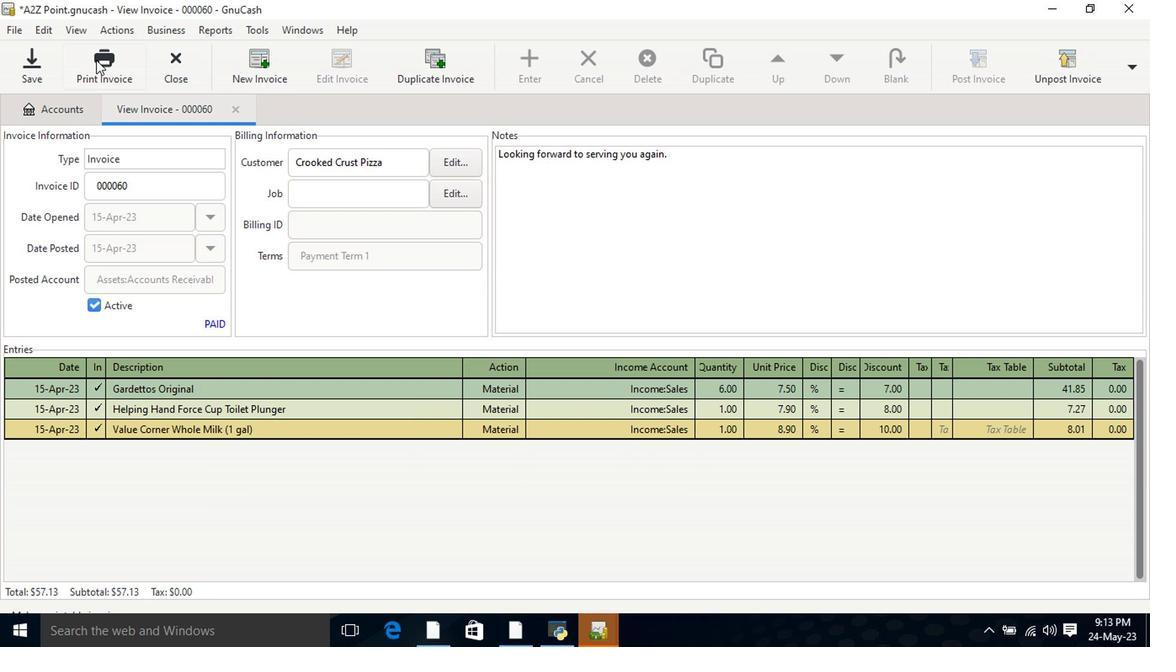 
Action: Mouse moved to (419, 72)
Screenshot: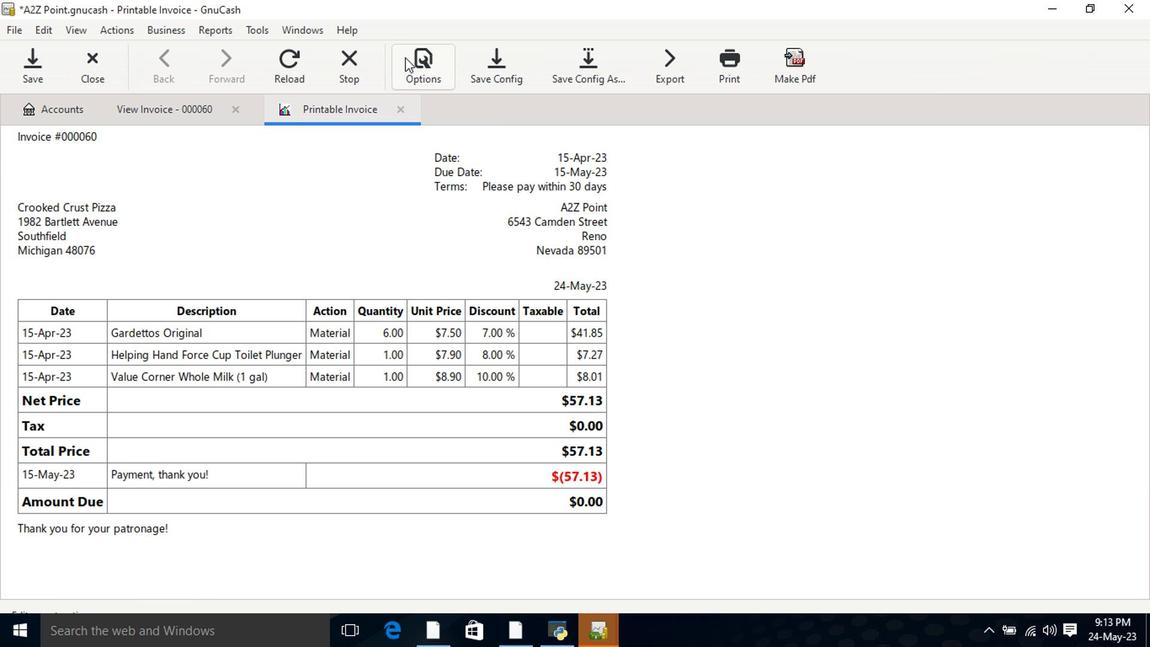 
Action: Mouse pressed left at (419, 72)
Screenshot: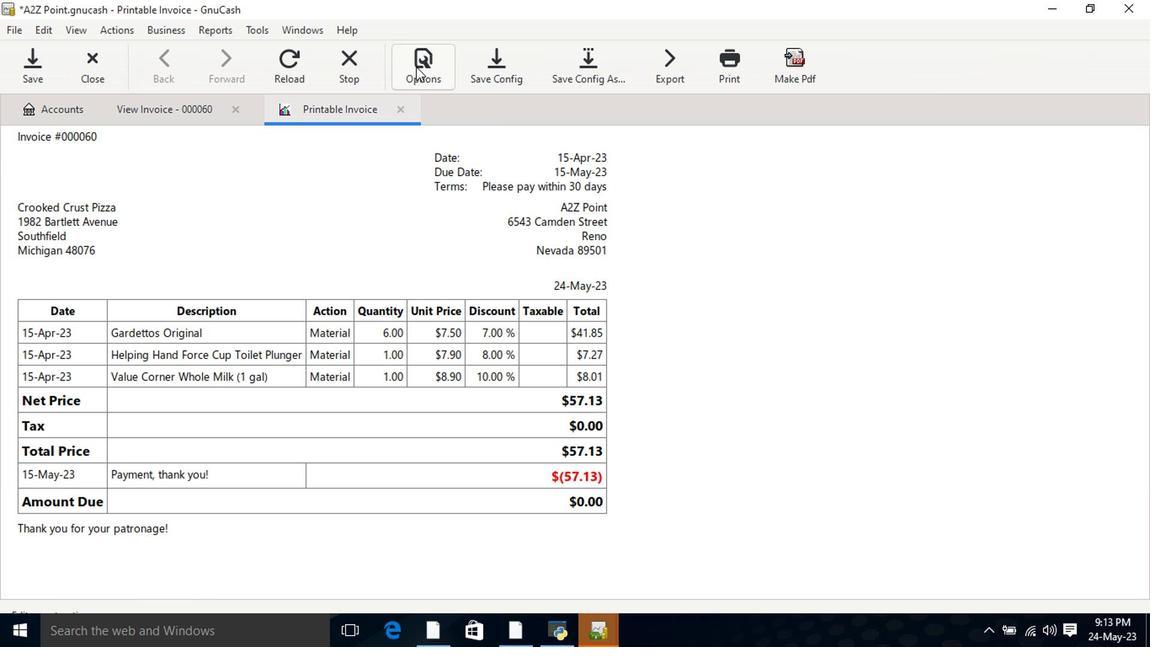 
Action: Mouse moved to (366, 145)
Screenshot: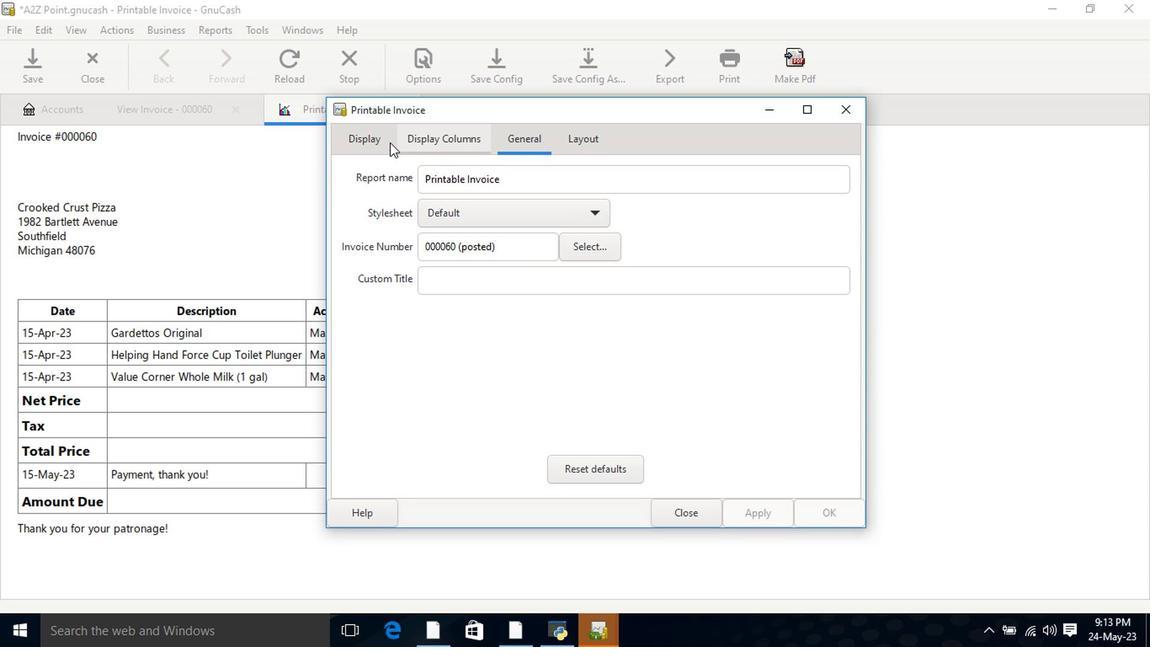 
Action: Mouse pressed left at (366, 145)
Screenshot: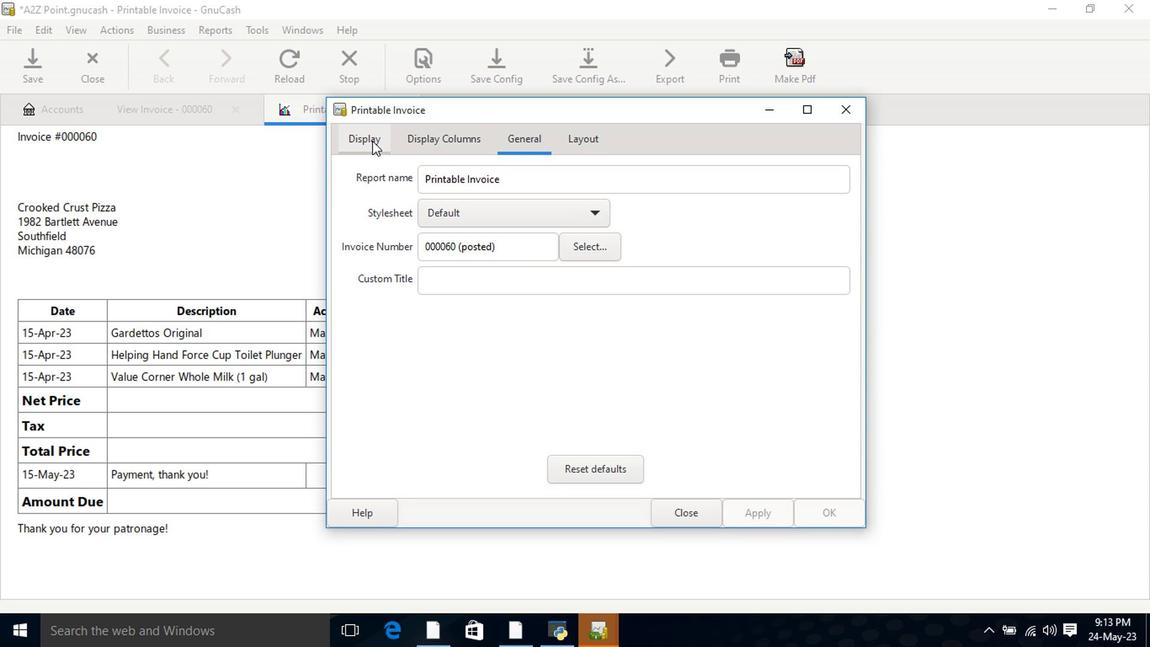 
Action: Mouse moved to (467, 335)
Screenshot: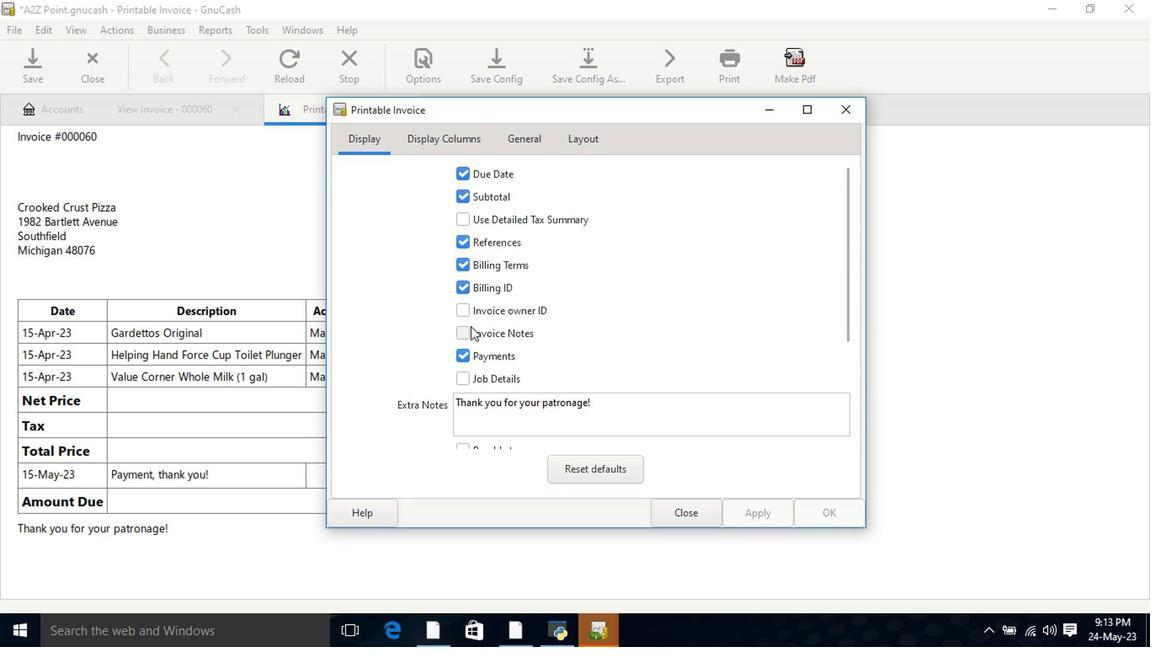 
Action: Mouse pressed left at (467, 335)
Screenshot: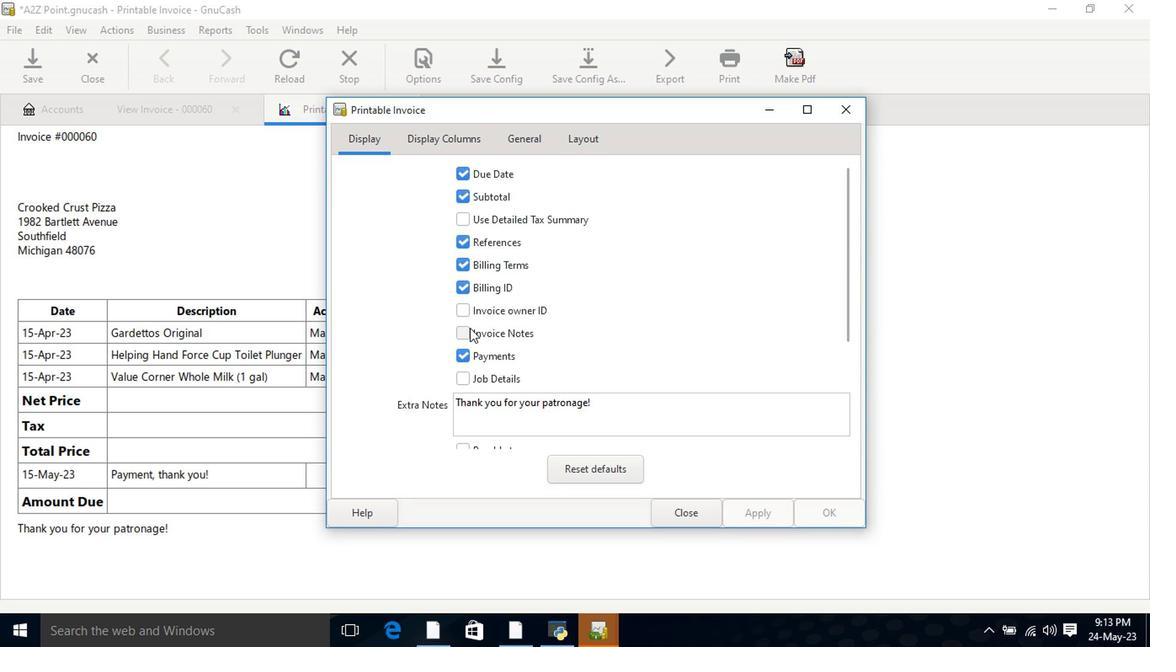 
Action: Mouse moved to (777, 511)
Screenshot: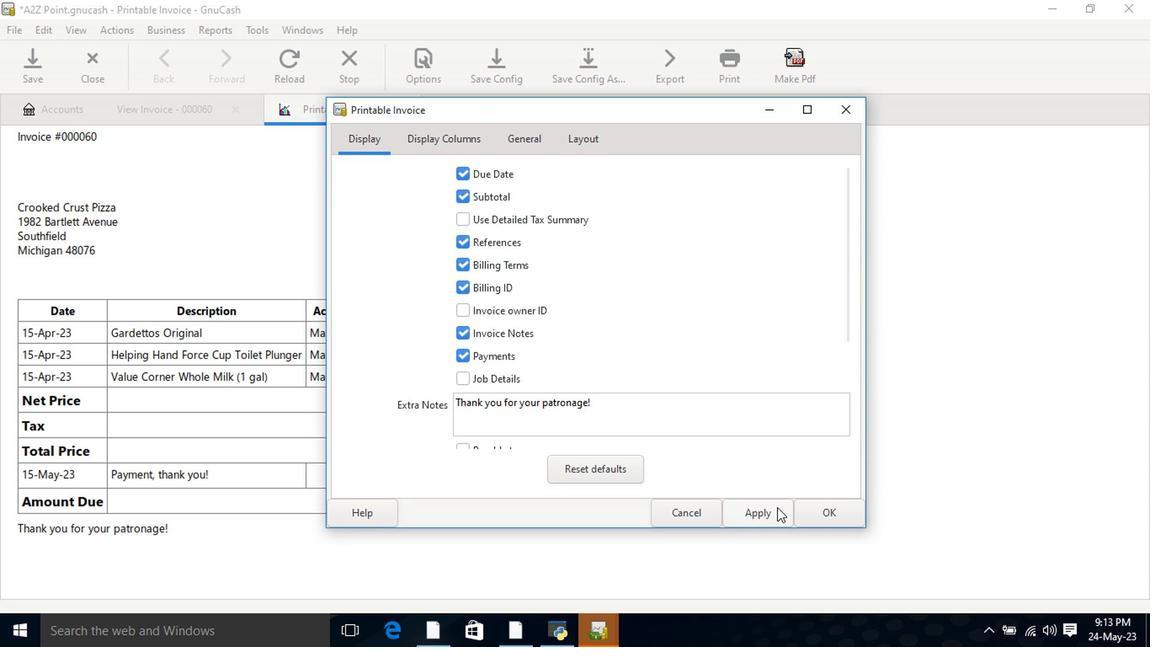 
Action: Mouse pressed left at (777, 511)
Screenshot: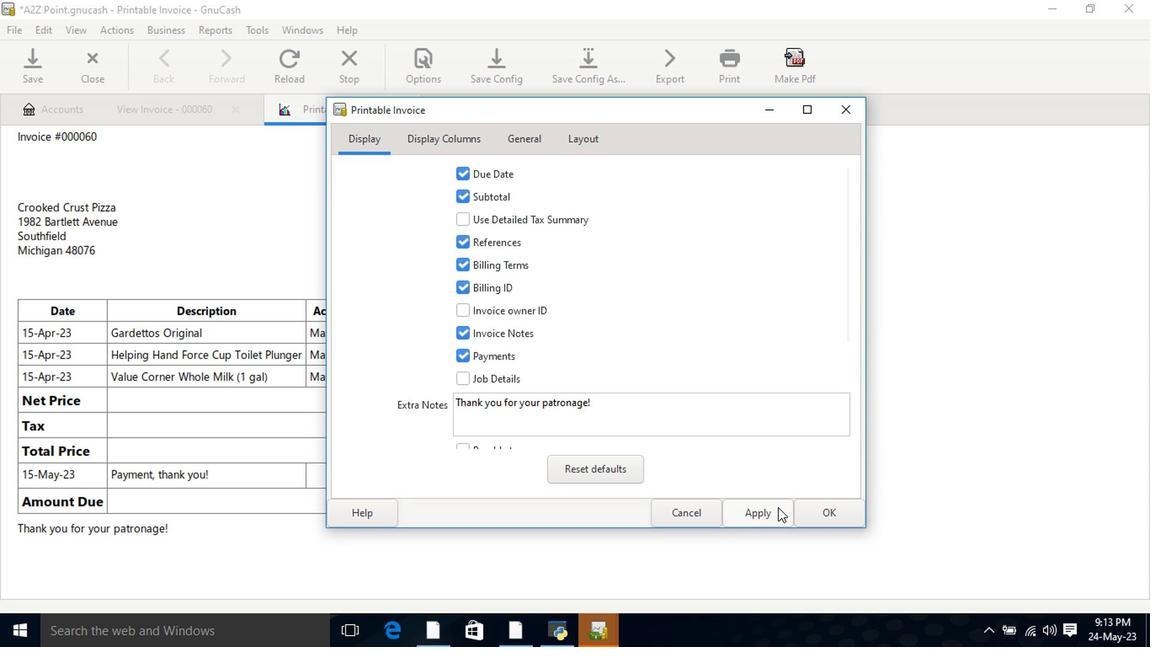 
Action: Mouse moved to (694, 518)
Screenshot: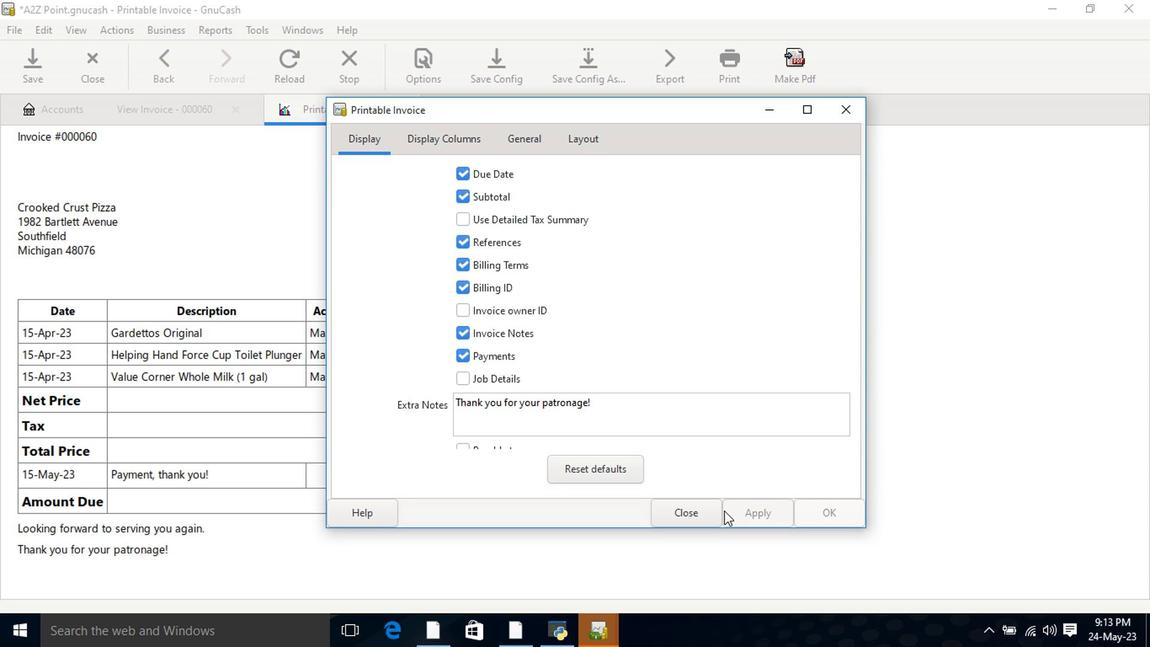 
Action: Mouse pressed left at (694, 518)
Screenshot: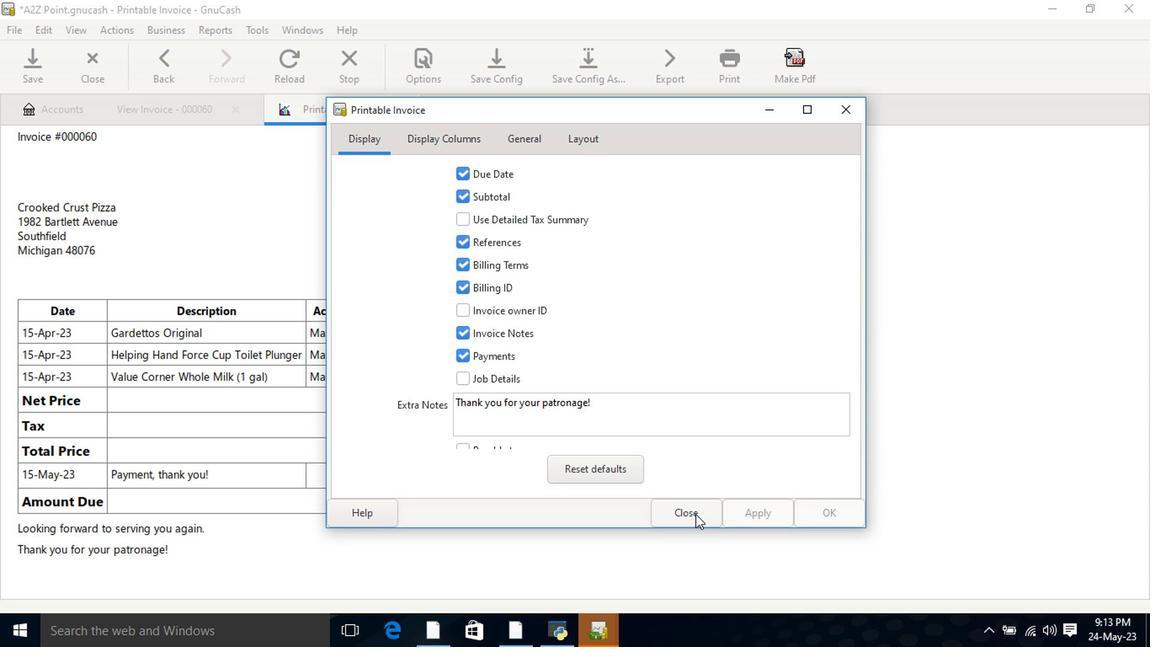 
Action: Mouse moved to (692, 518)
Screenshot: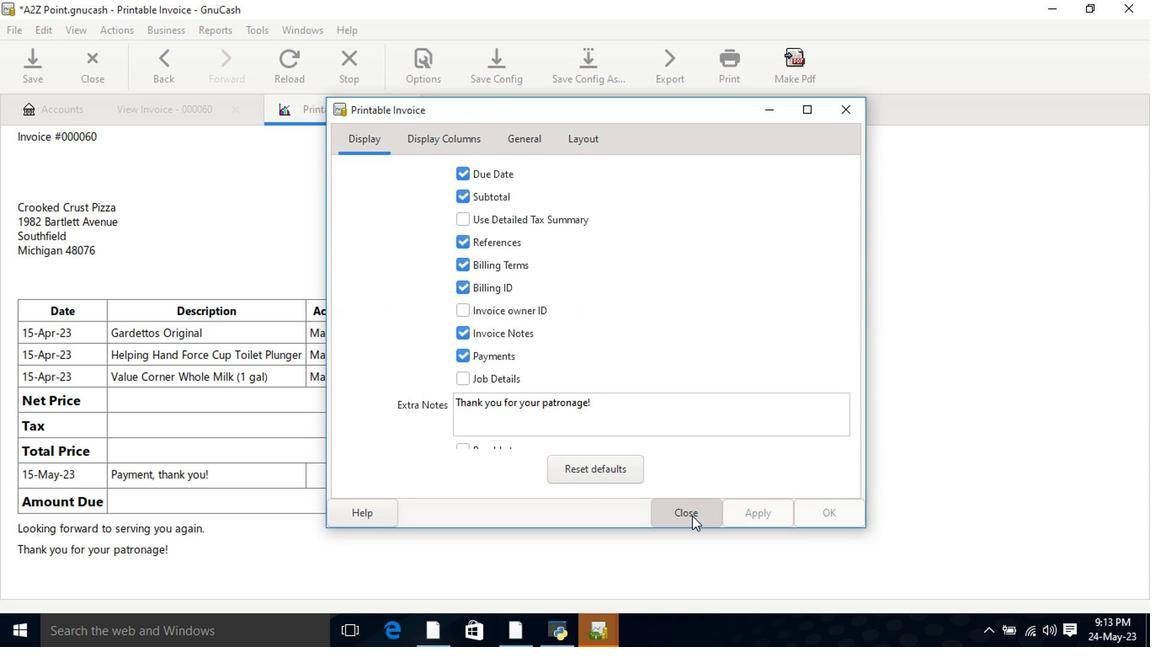 
